 Task: Find connections with filter location Puerto del Rosario with filter topic #Motivationwith filter profile language English with filter current company Soundlines Group with filter school Atmiya Institute of Technology & Science with filter industry Warehousing and Storage with filter service category Web Development with filter keywords title Boilermaker
Action: Mouse moved to (624, 84)
Screenshot: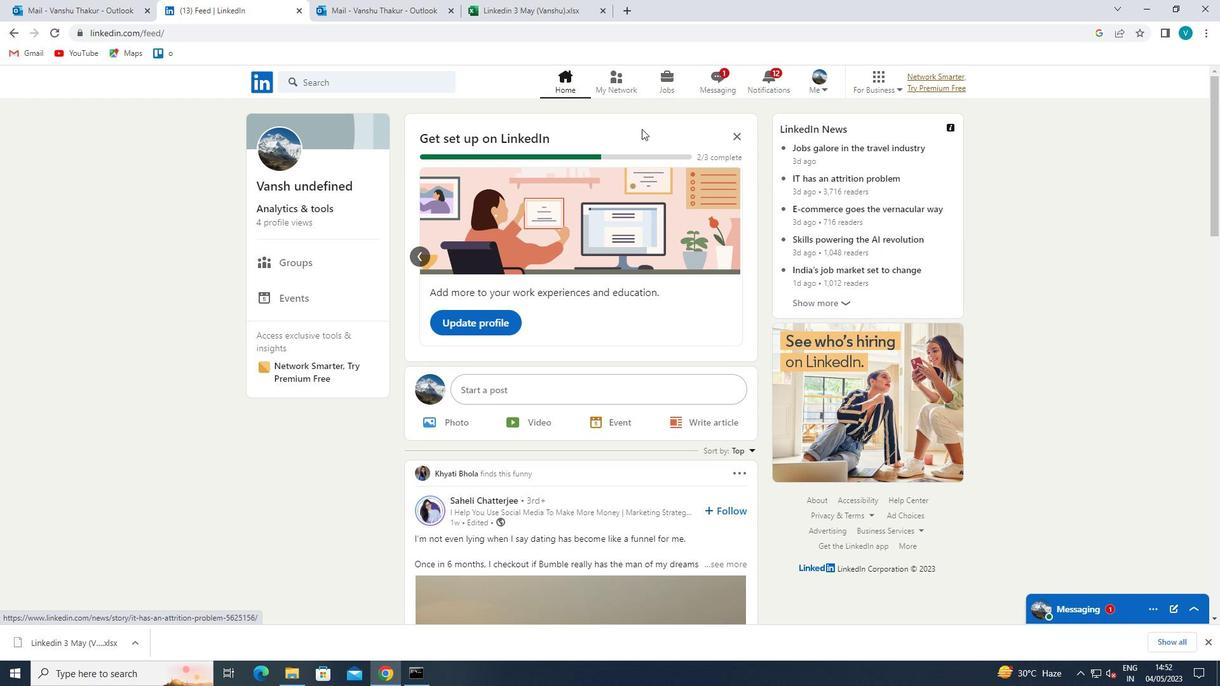 
Action: Mouse pressed left at (624, 84)
Screenshot: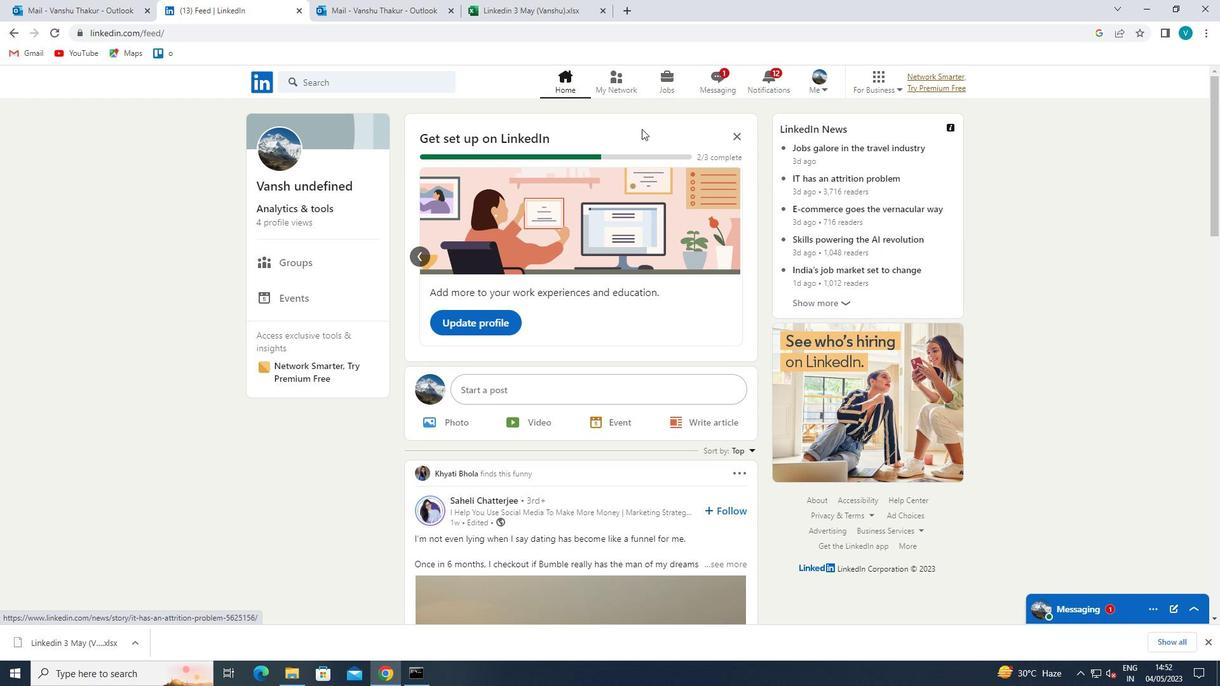 
Action: Mouse moved to (348, 158)
Screenshot: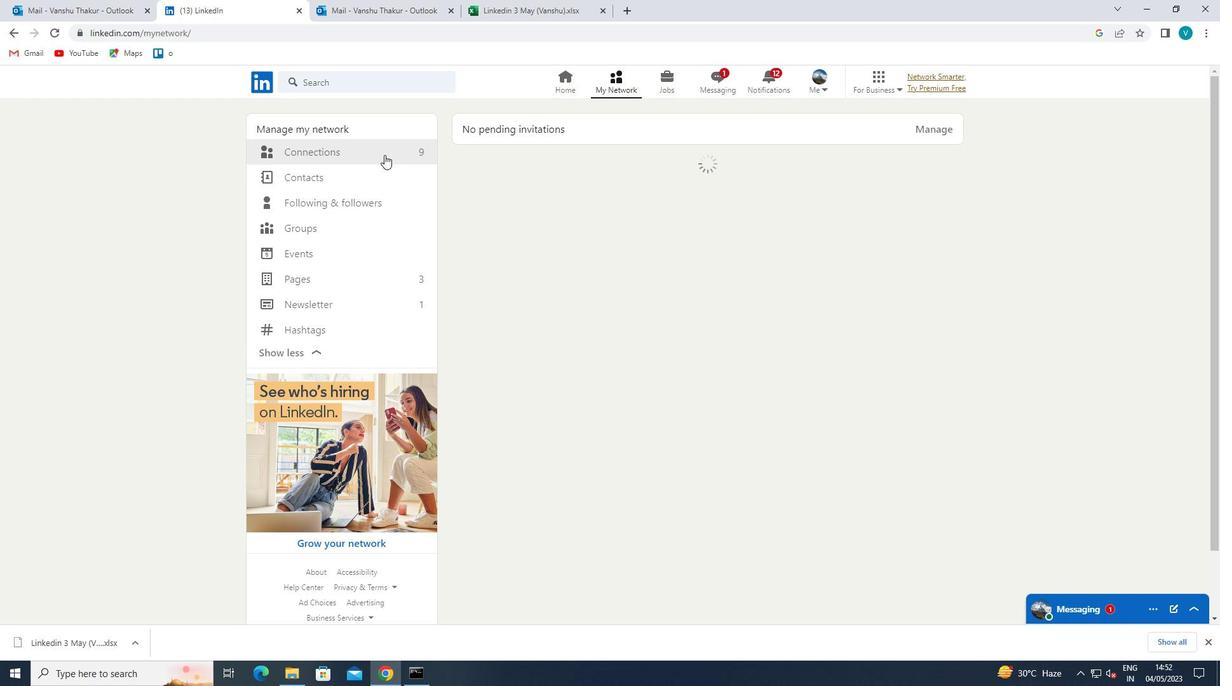 
Action: Mouse pressed left at (348, 158)
Screenshot: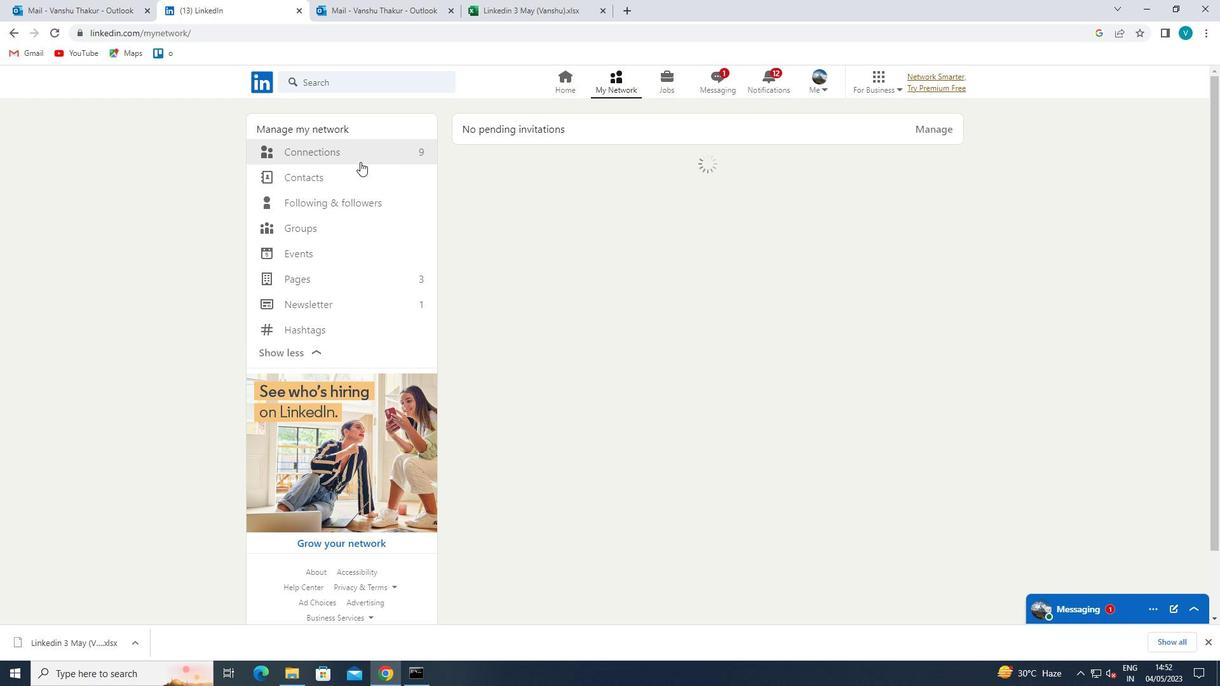 
Action: Mouse moved to (672, 146)
Screenshot: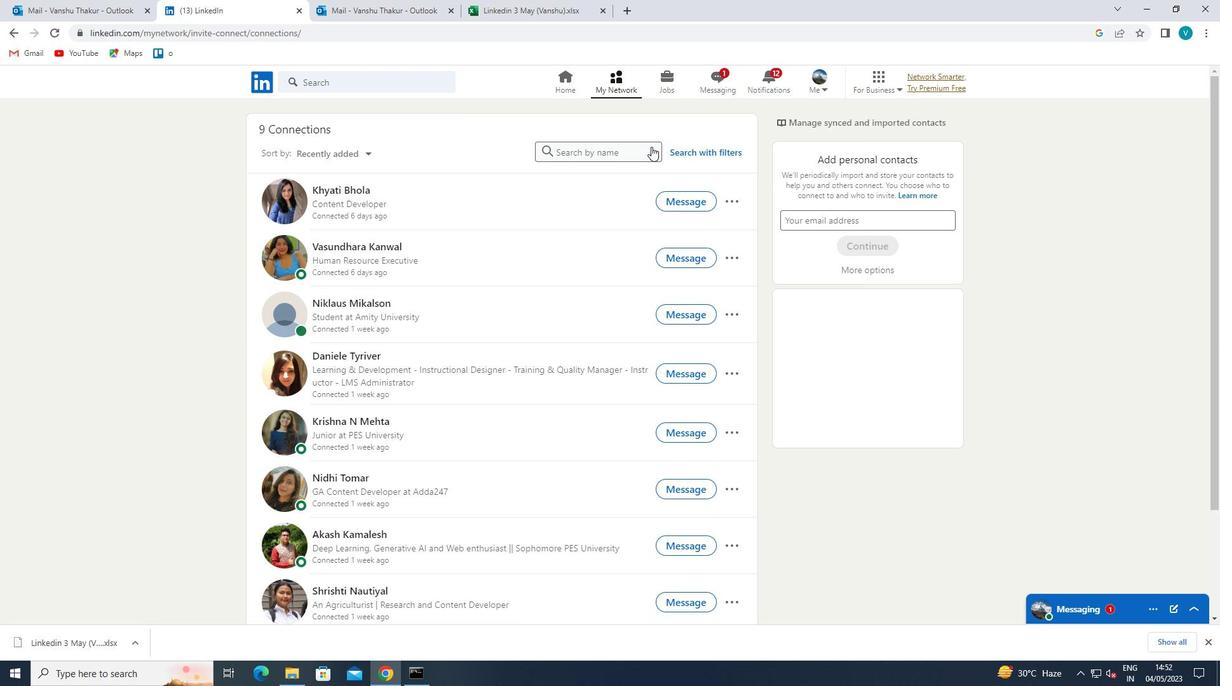 
Action: Mouse pressed left at (672, 146)
Screenshot: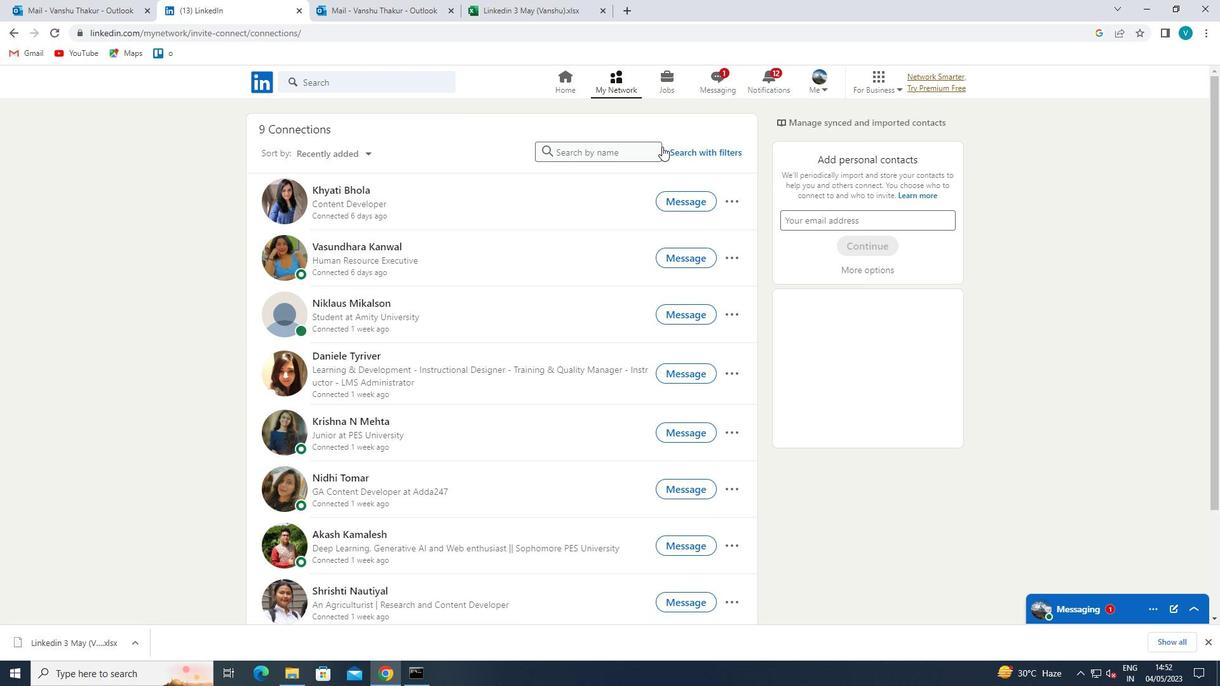 
Action: Mouse moved to (614, 120)
Screenshot: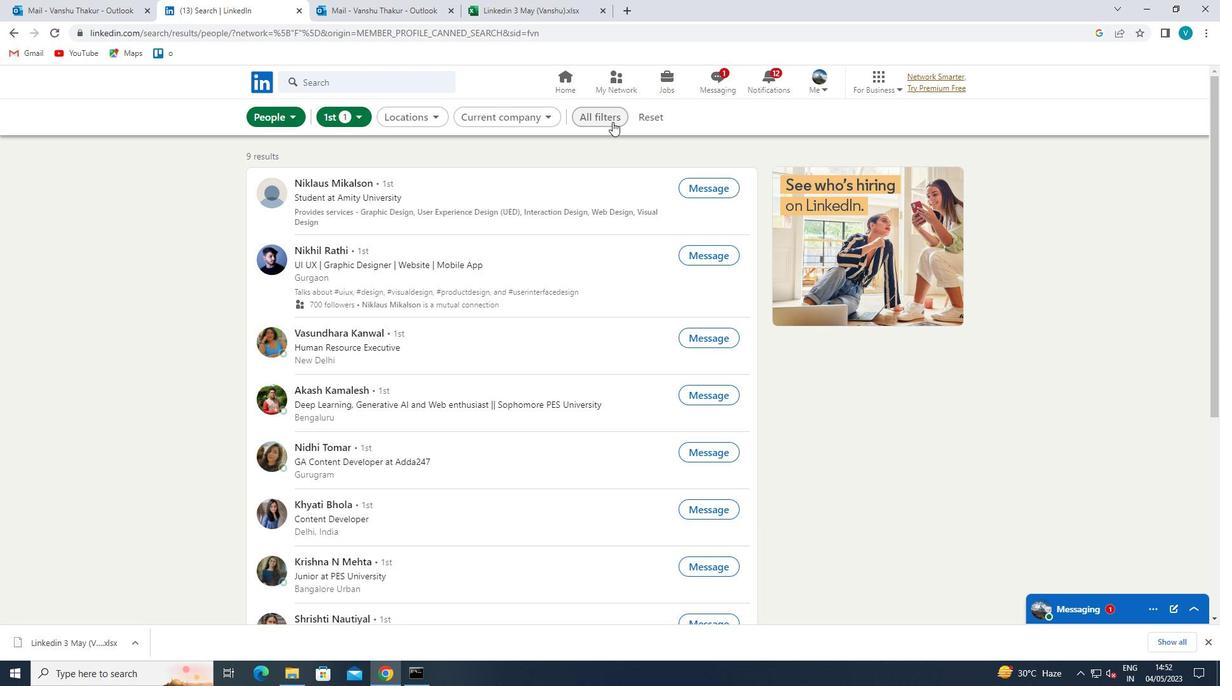 
Action: Mouse pressed left at (614, 120)
Screenshot: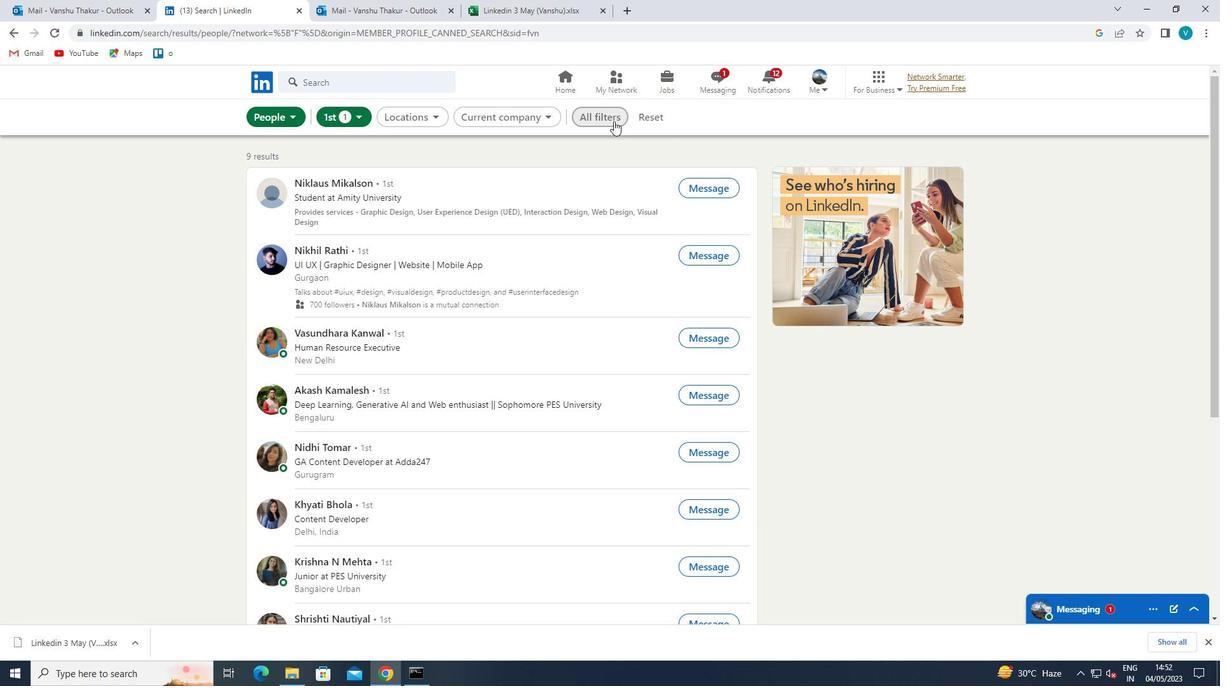 
Action: Mouse moved to (1119, 279)
Screenshot: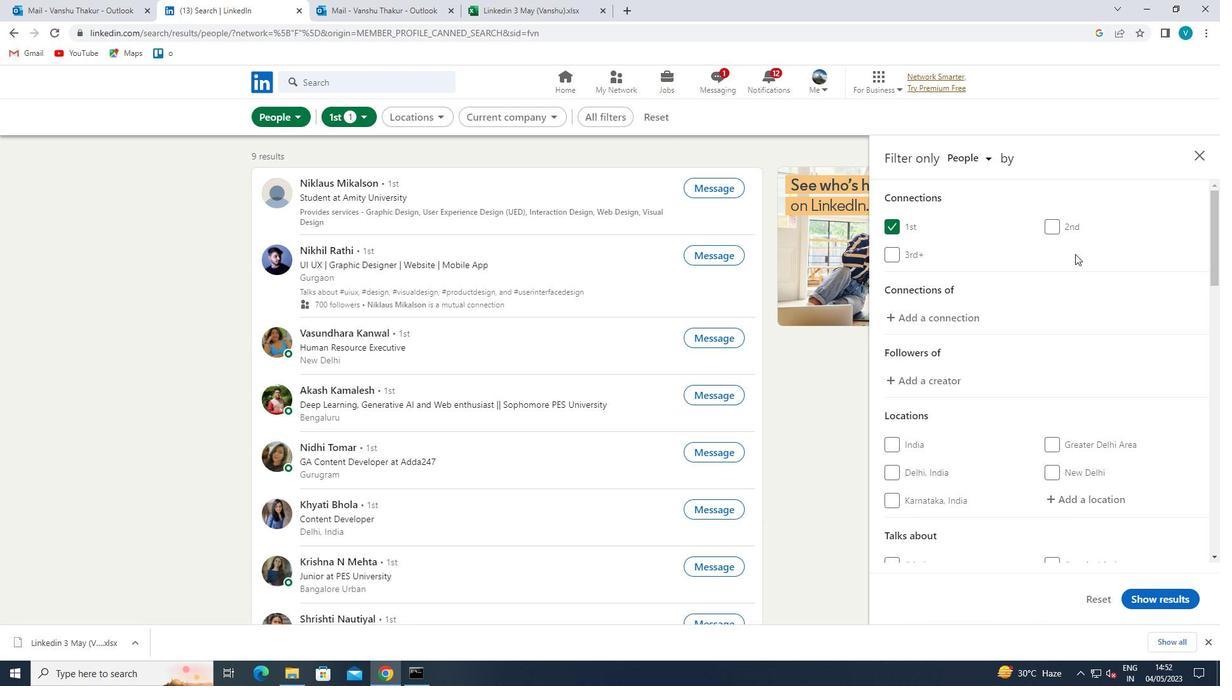 
Action: Mouse scrolled (1119, 278) with delta (0, 0)
Screenshot: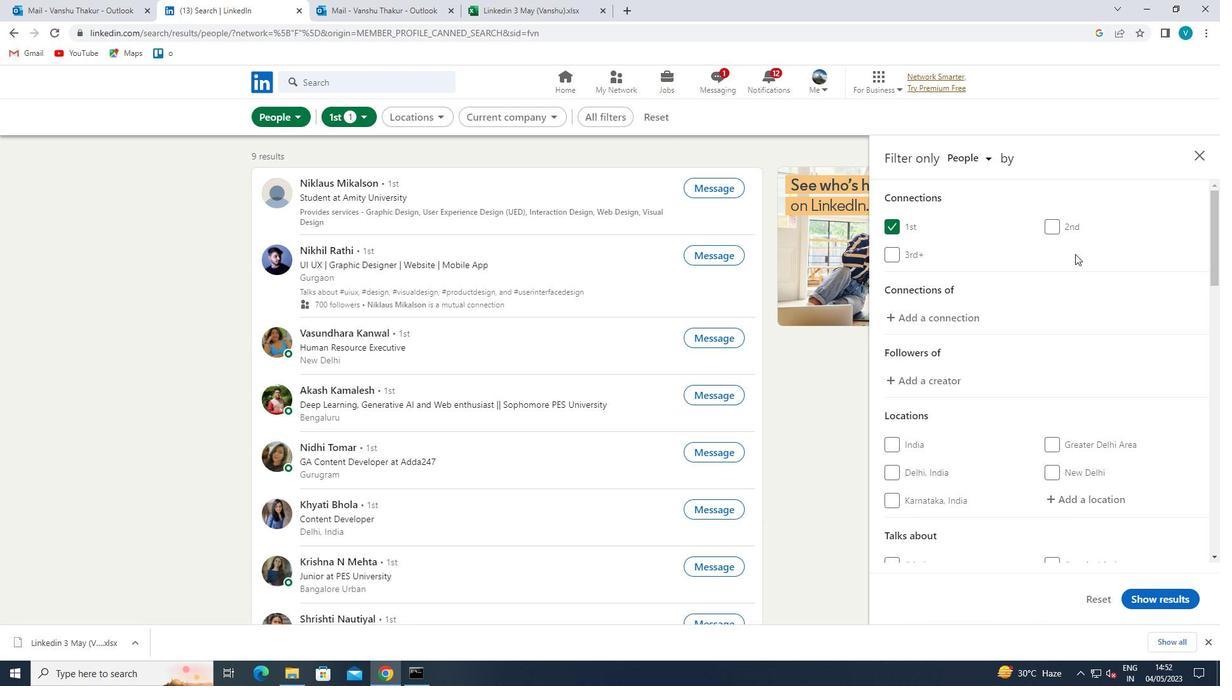 
Action: Mouse moved to (1123, 284)
Screenshot: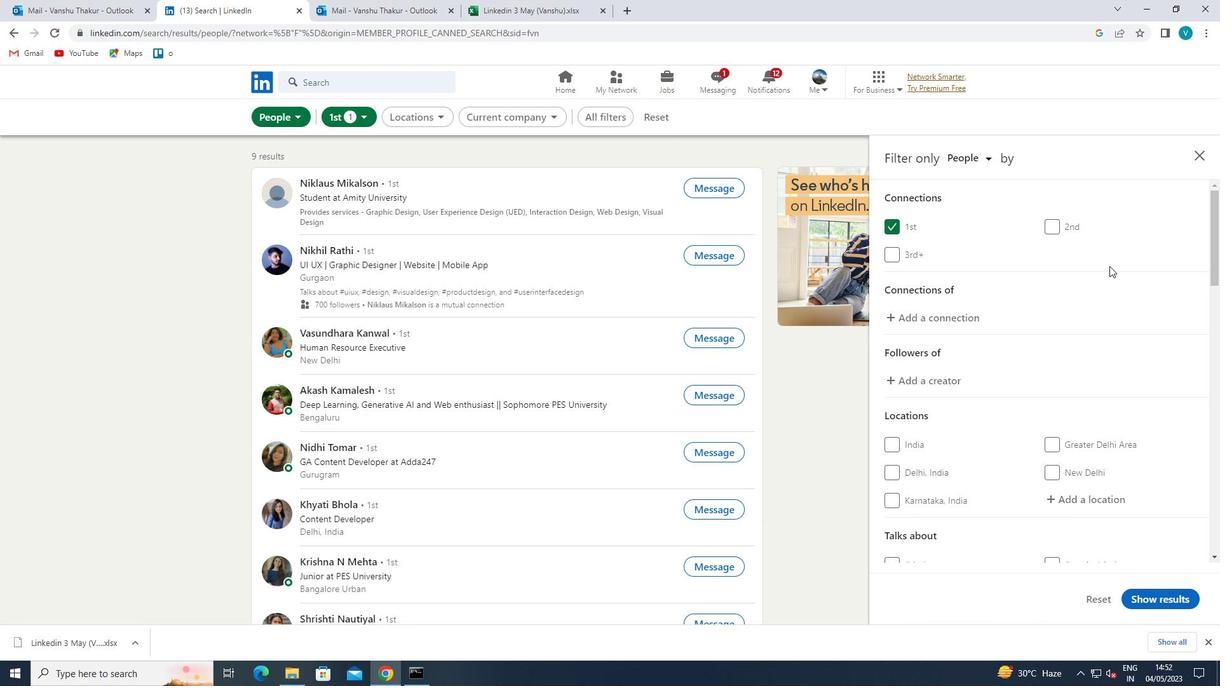 
Action: Mouse scrolled (1123, 284) with delta (0, 0)
Screenshot: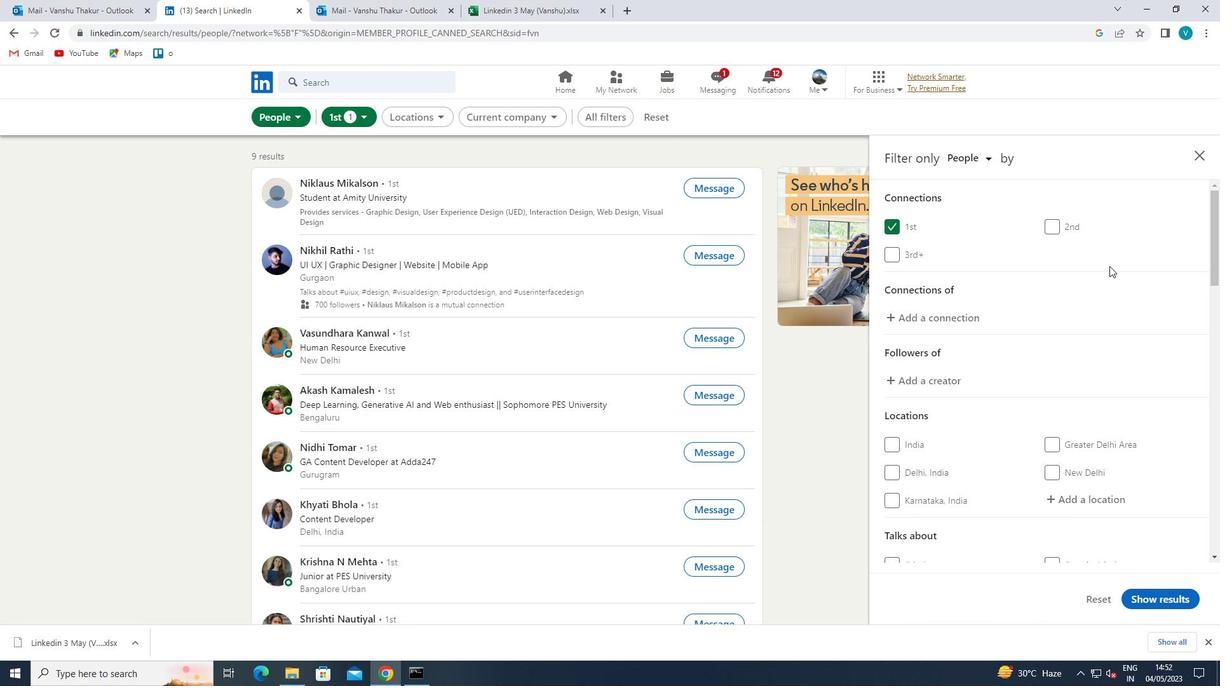 
Action: Mouse moved to (1116, 368)
Screenshot: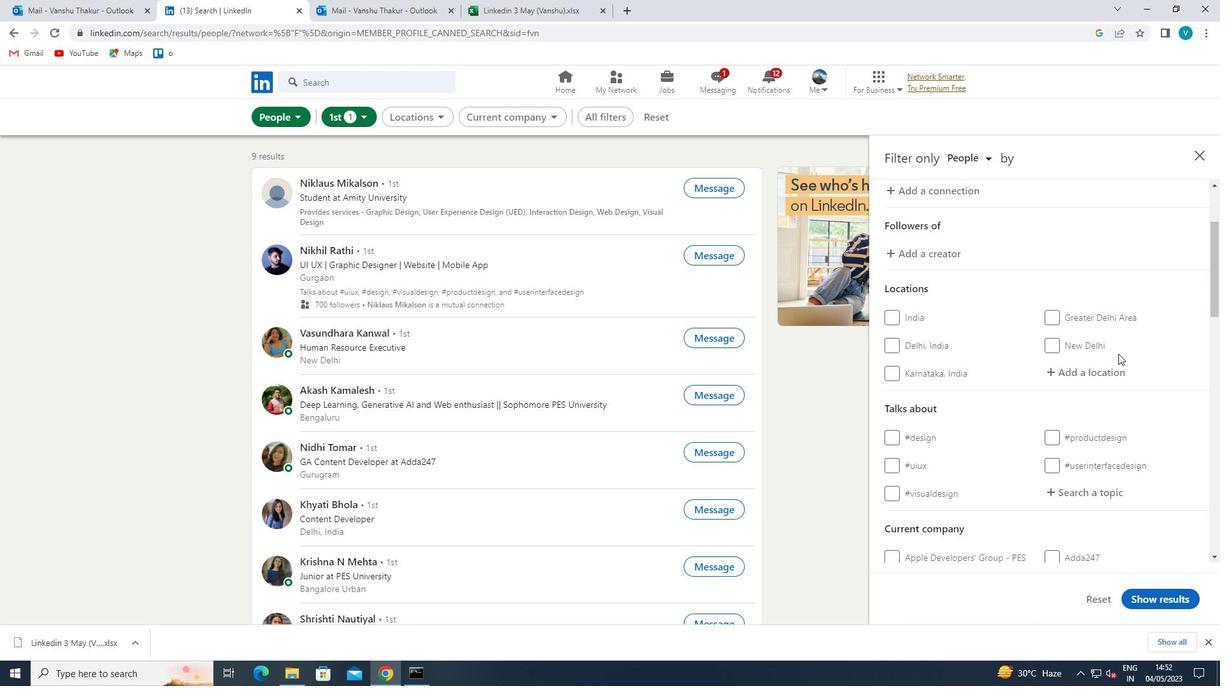 
Action: Mouse pressed left at (1116, 368)
Screenshot: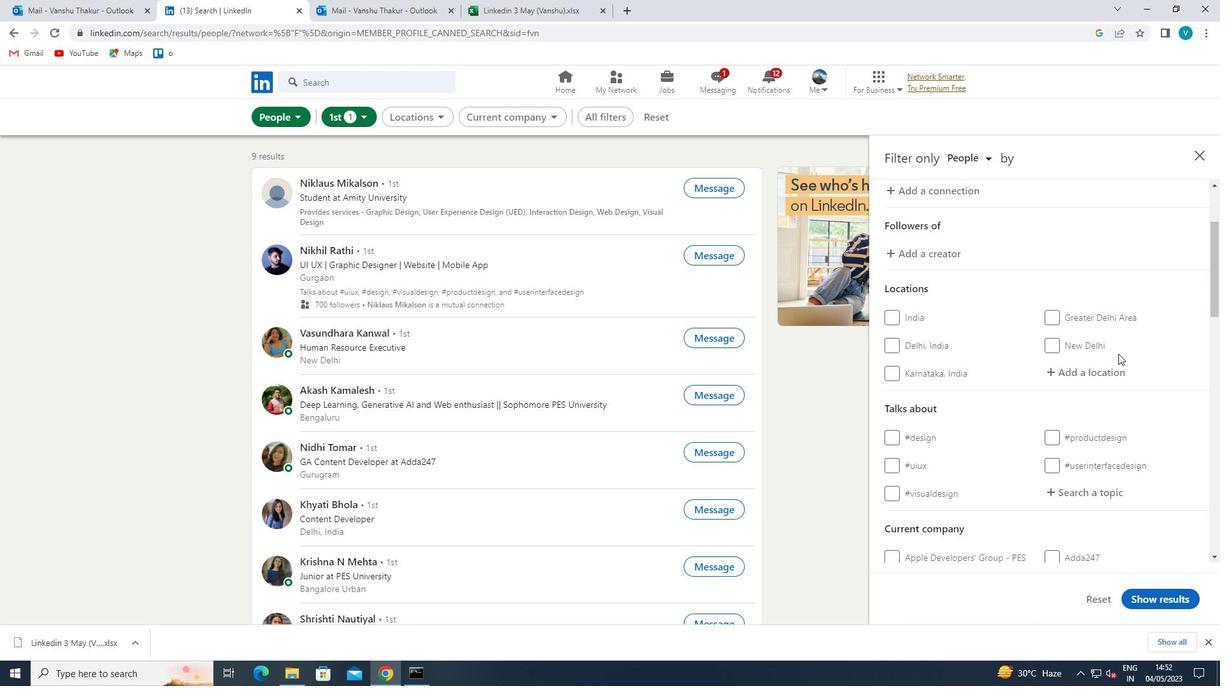 
Action: Mouse moved to (1069, 399)
Screenshot: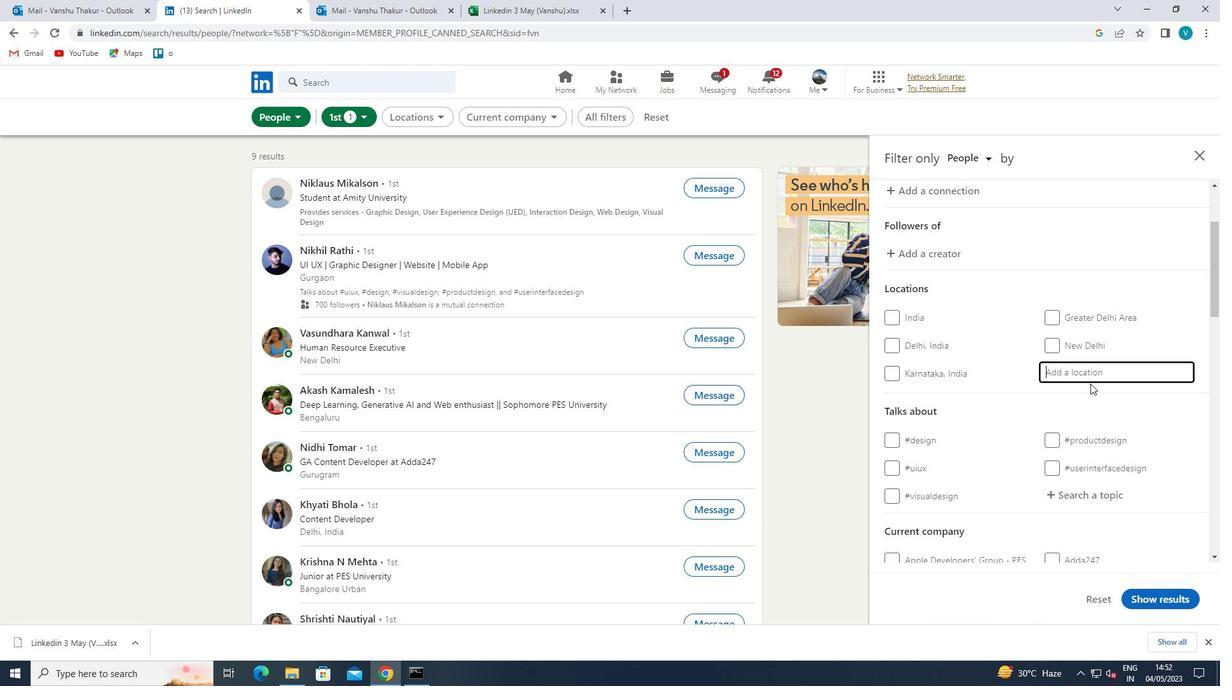 
Action: Key pressed <Key.shift><Key.shift><Key.shift><Key.shift><Key.shift><Key.shift><Key.shift><Key.shift><Key.shift>PUERTO
Screenshot: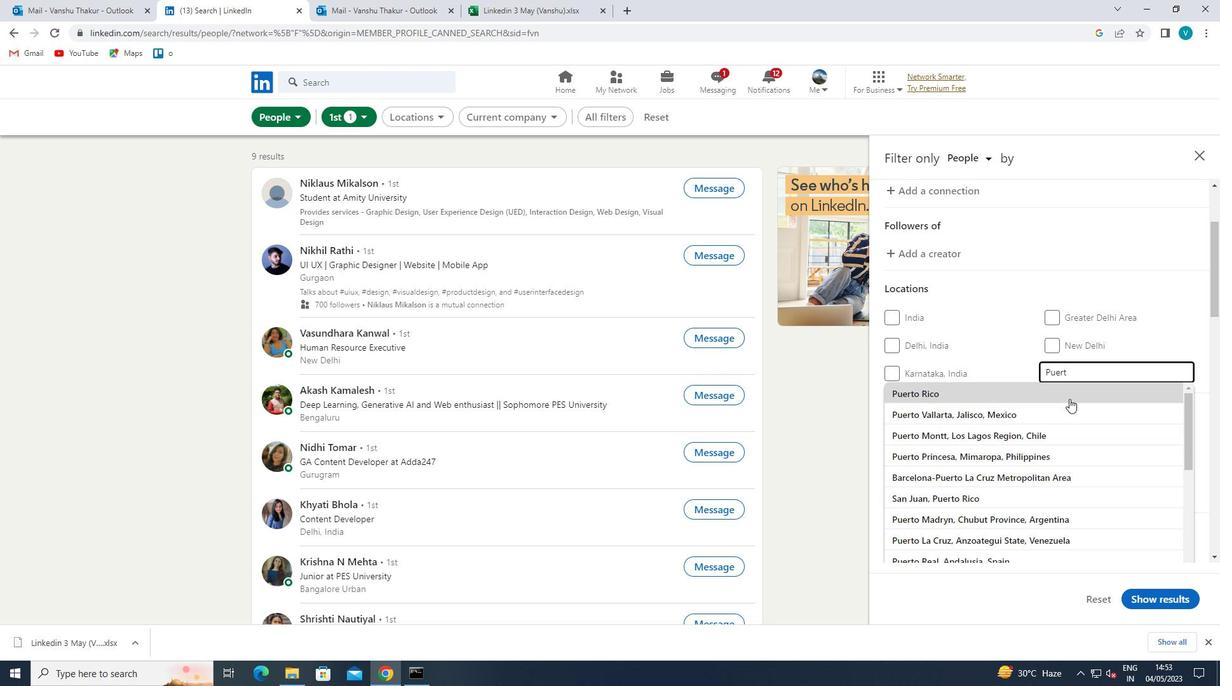 
Action: Mouse moved to (1070, 397)
Screenshot: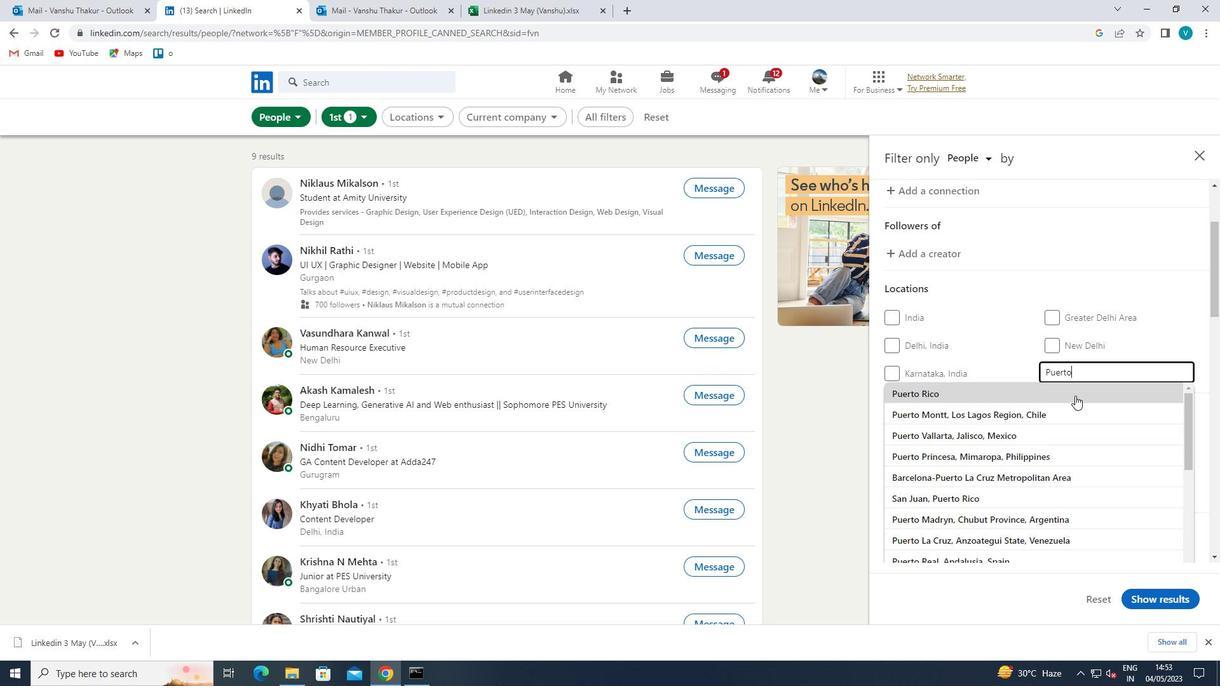 
Action: Key pressed <Key.space>D
Screenshot: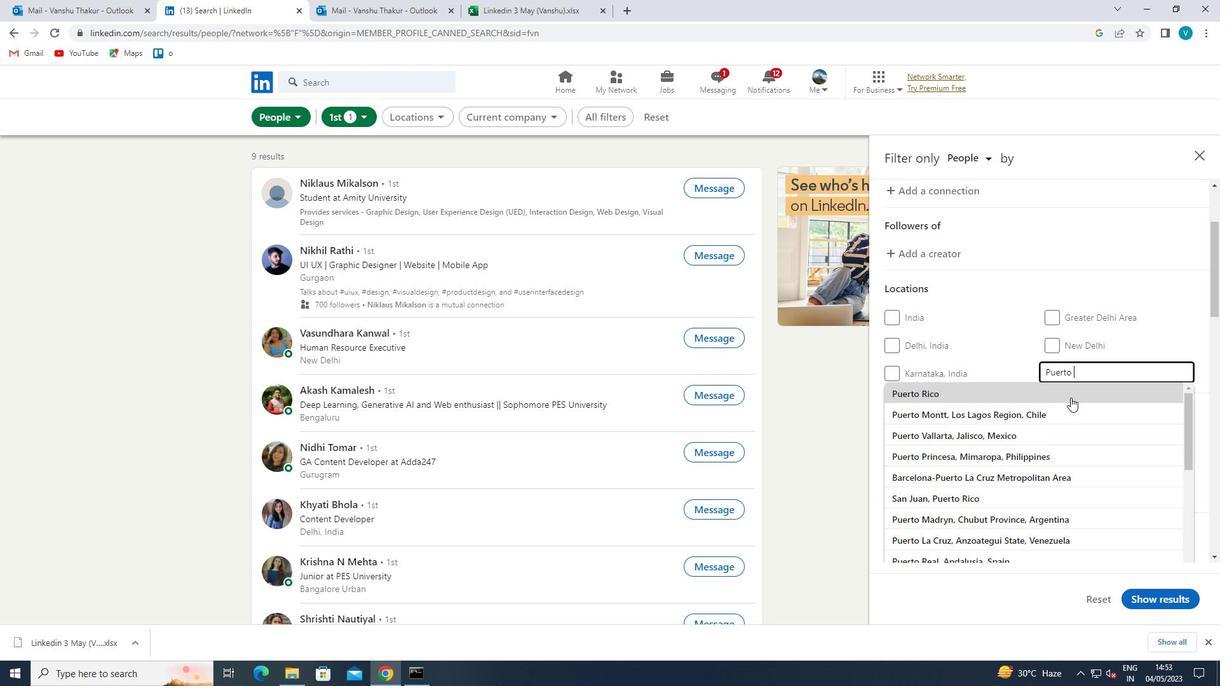 
Action: Mouse moved to (1069, 400)
Screenshot: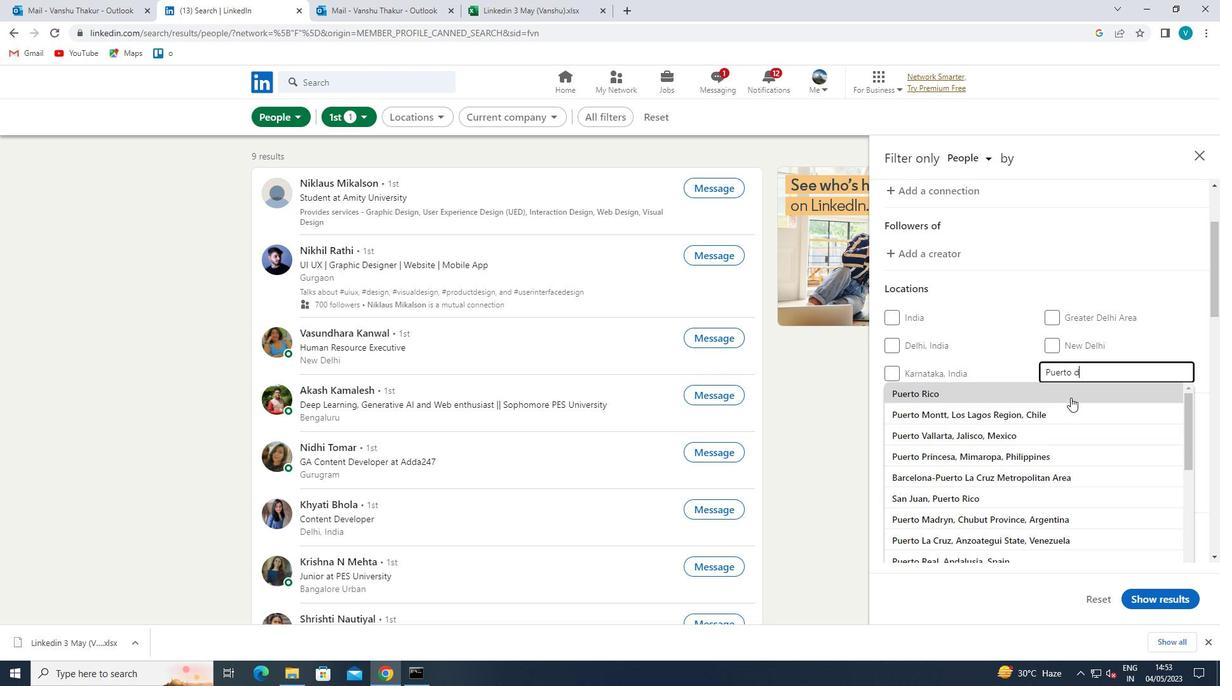 
Action: Key pressed E
Screenshot: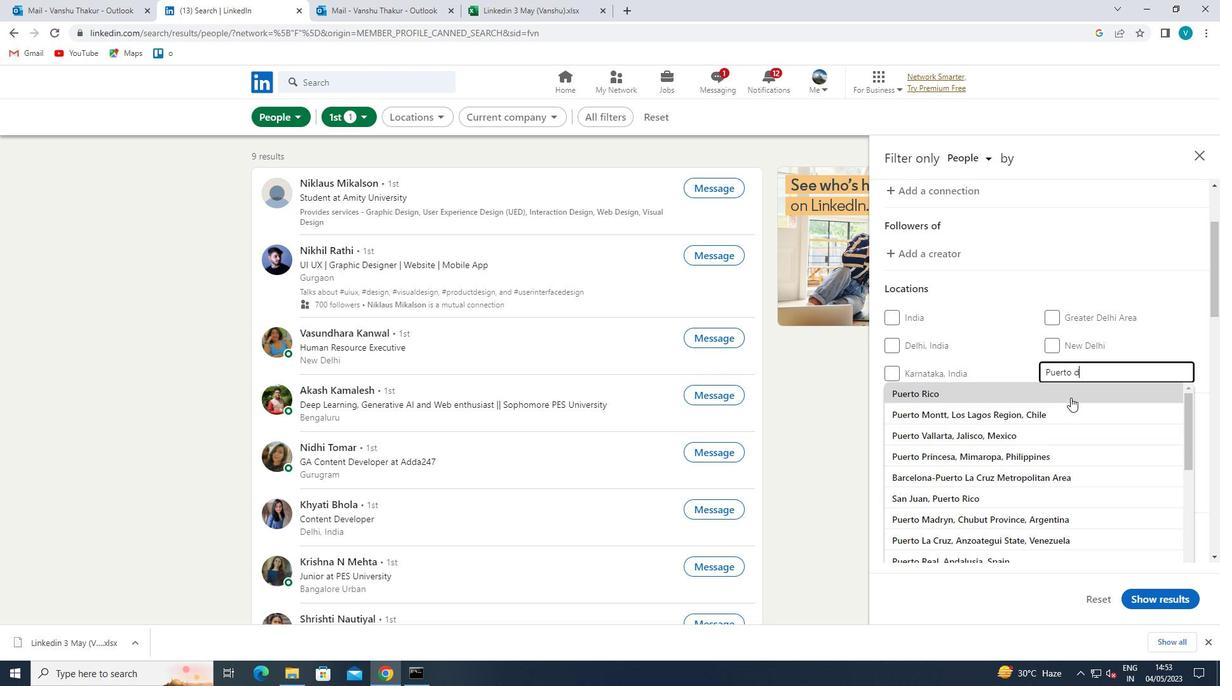 
Action: Mouse moved to (1063, 403)
Screenshot: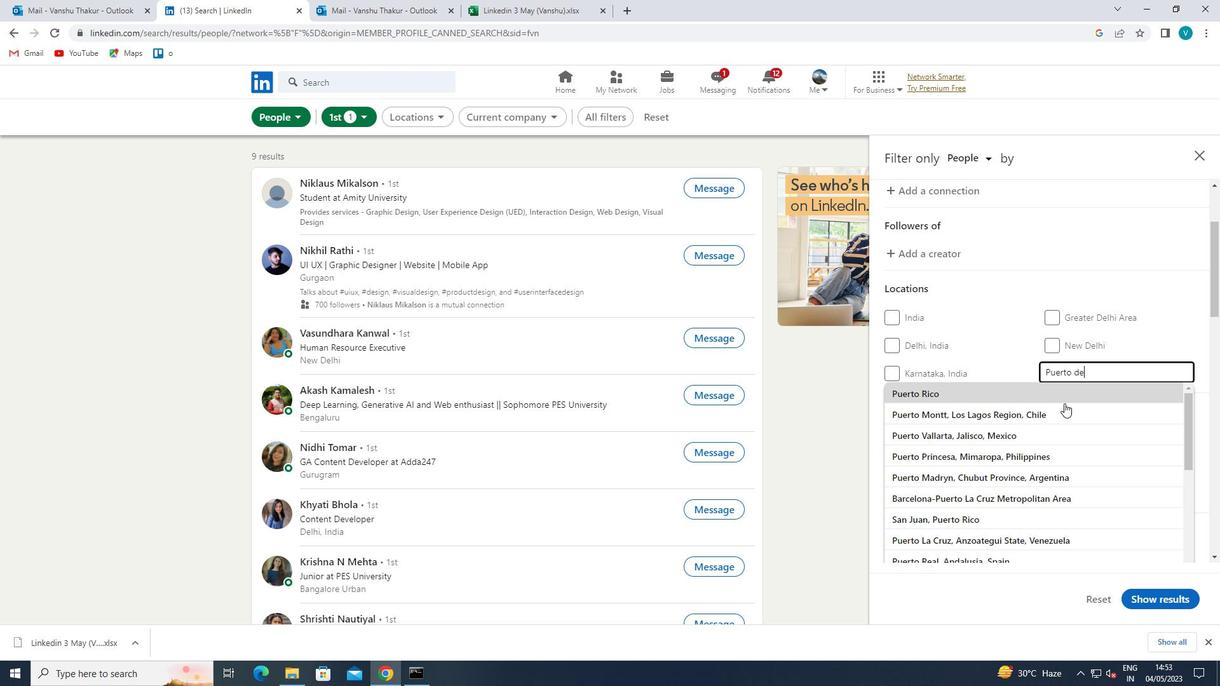 
Action: Key pressed L
Screenshot: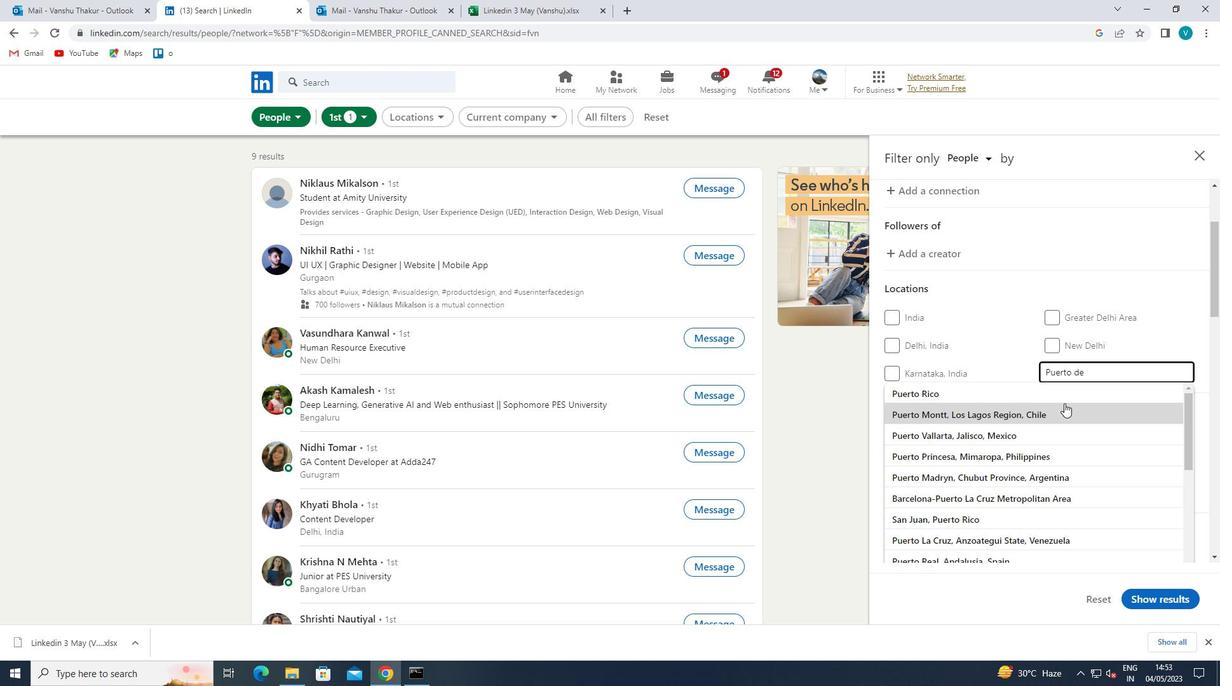 
Action: Mouse moved to (1035, 395)
Screenshot: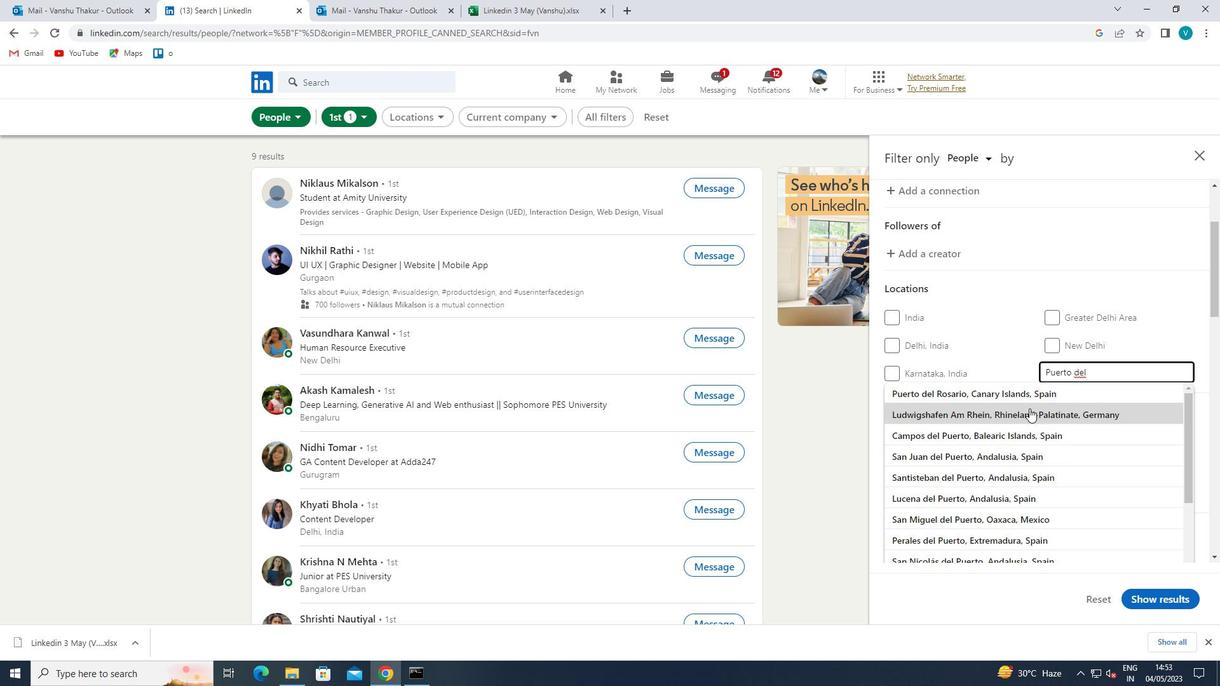 
Action: Mouse pressed left at (1035, 395)
Screenshot: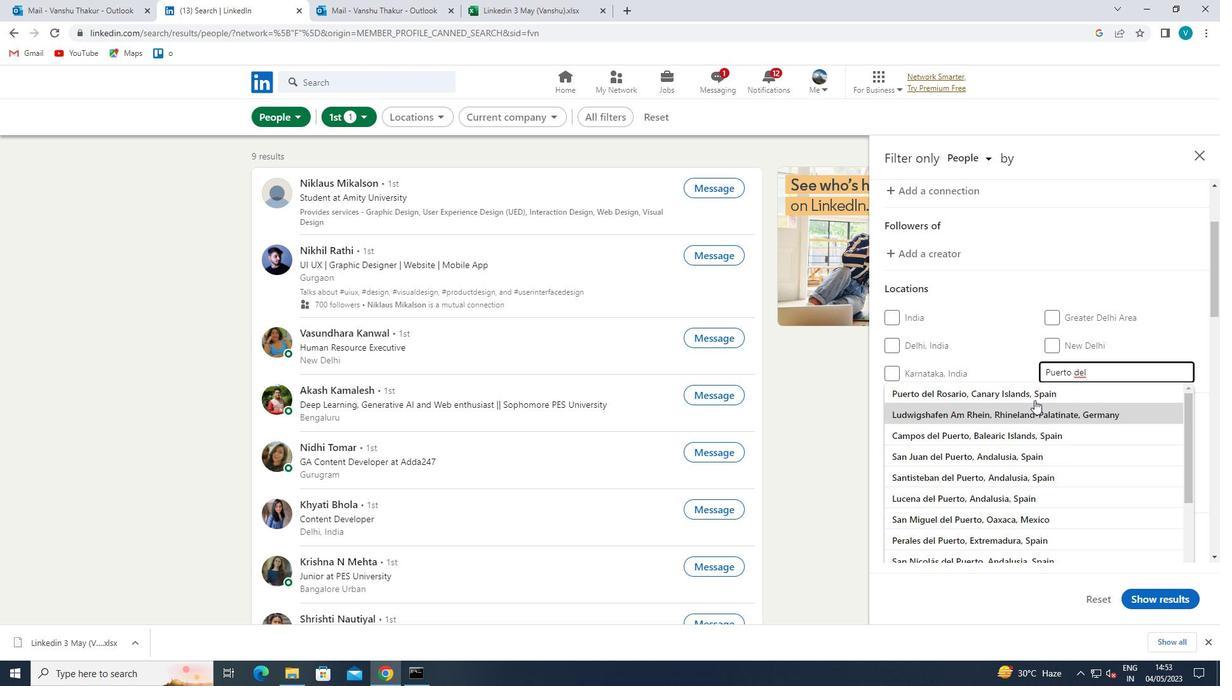
Action: Mouse moved to (1033, 392)
Screenshot: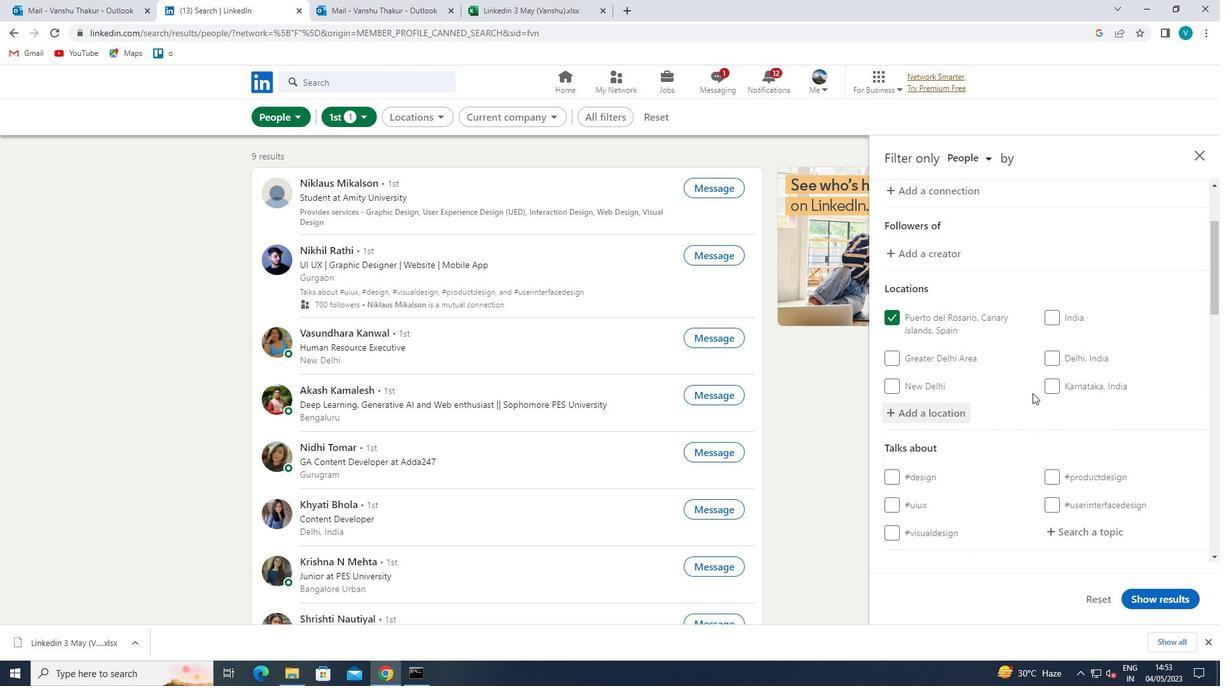 
Action: Mouse scrolled (1033, 392) with delta (0, 0)
Screenshot: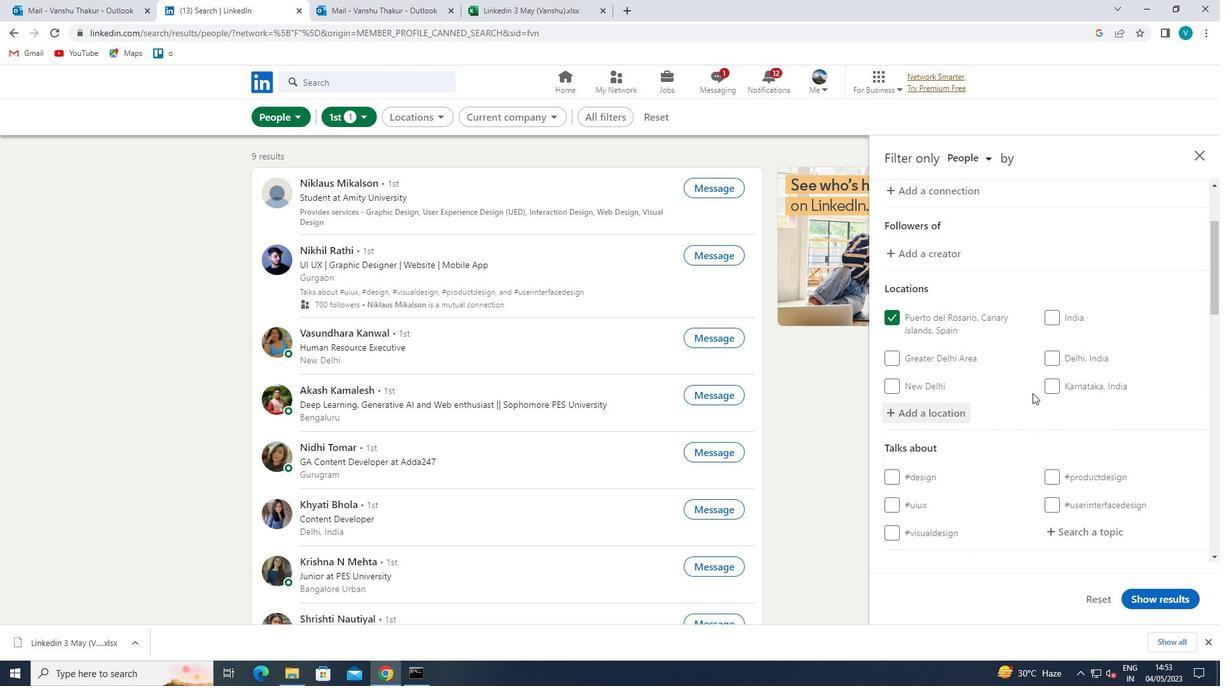 
Action: Mouse moved to (1036, 393)
Screenshot: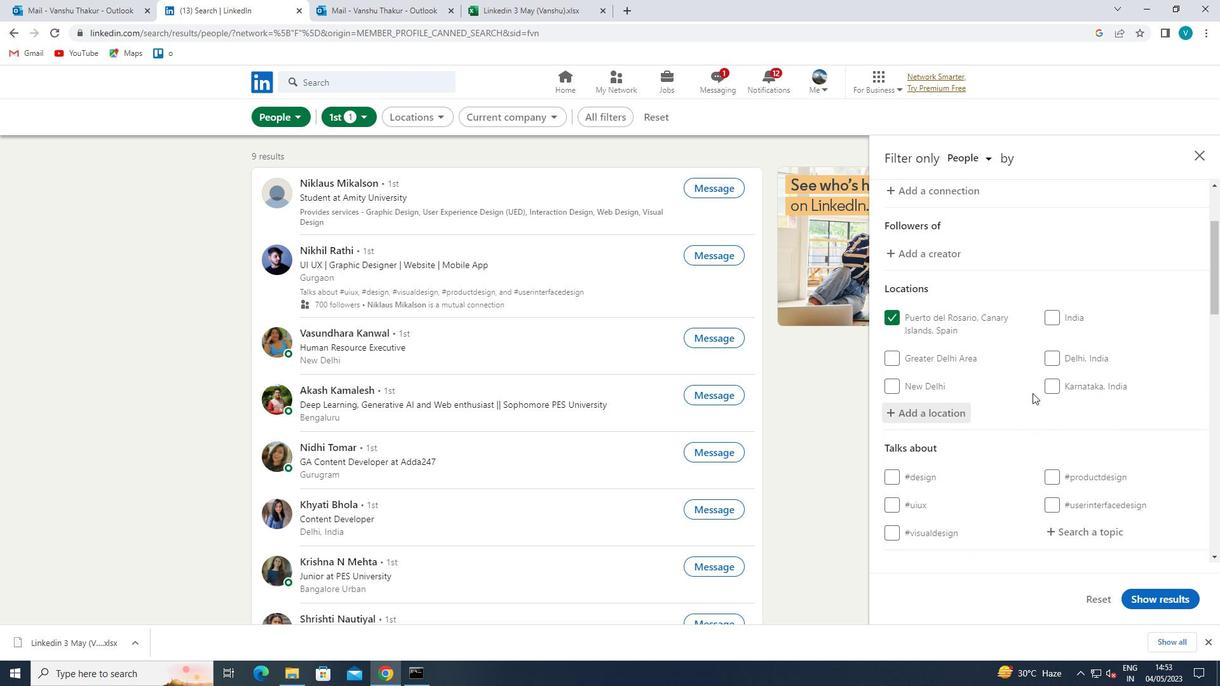 
Action: Mouse scrolled (1036, 392) with delta (0, 0)
Screenshot: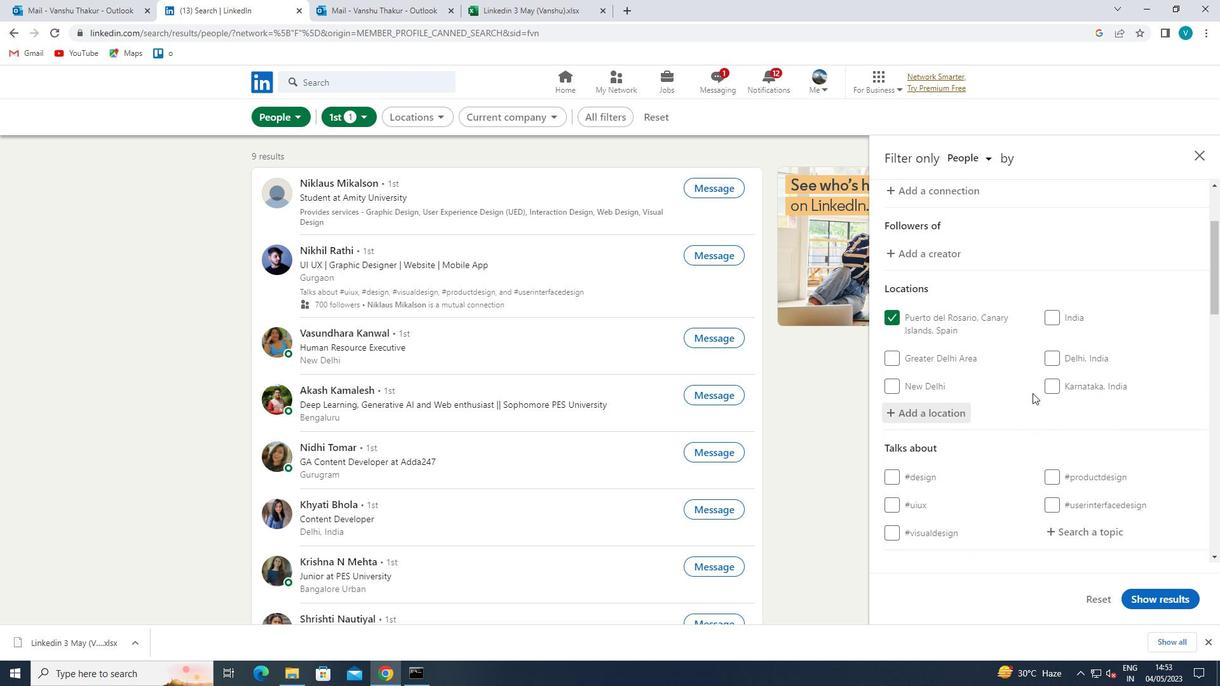 
Action: Mouse moved to (1039, 396)
Screenshot: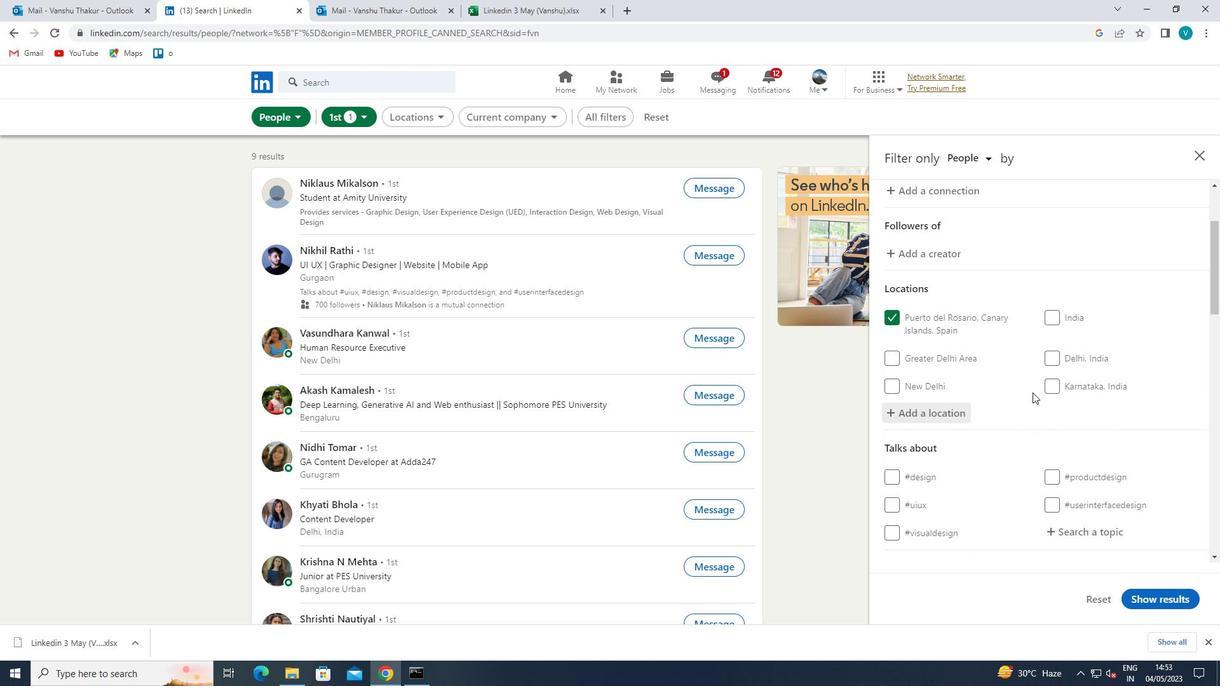 
Action: Mouse scrolled (1039, 395) with delta (0, 0)
Screenshot: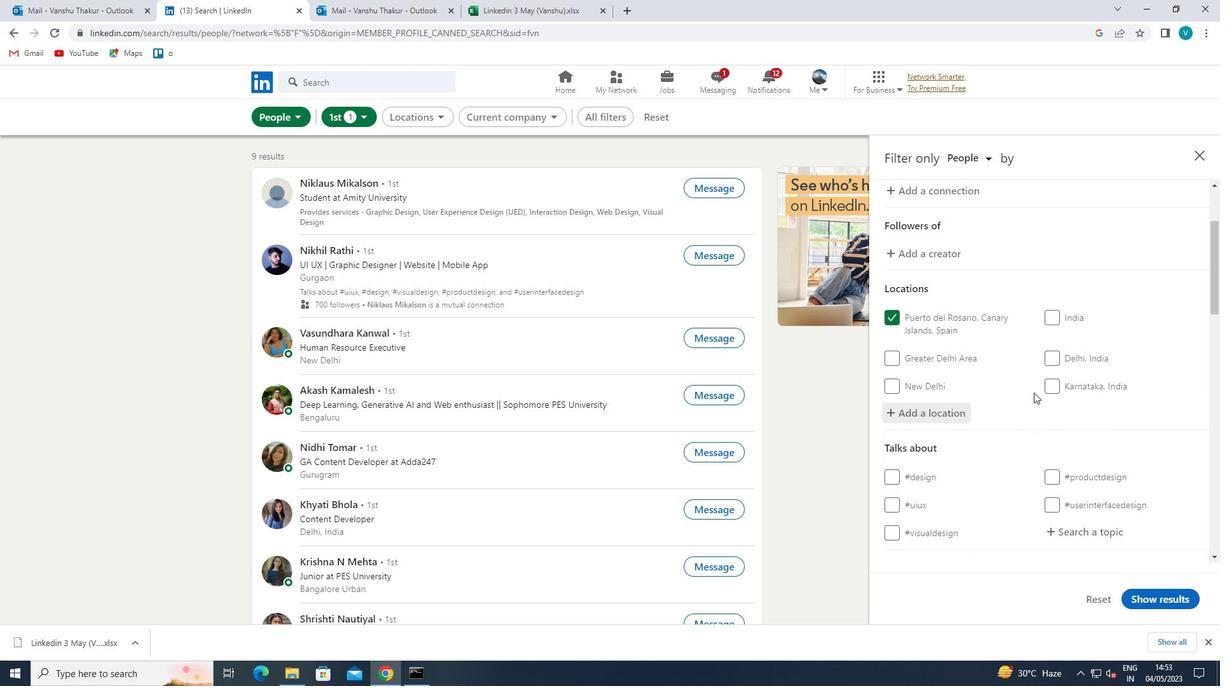 
Action: Mouse moved to (1107, 346)
Screenshot: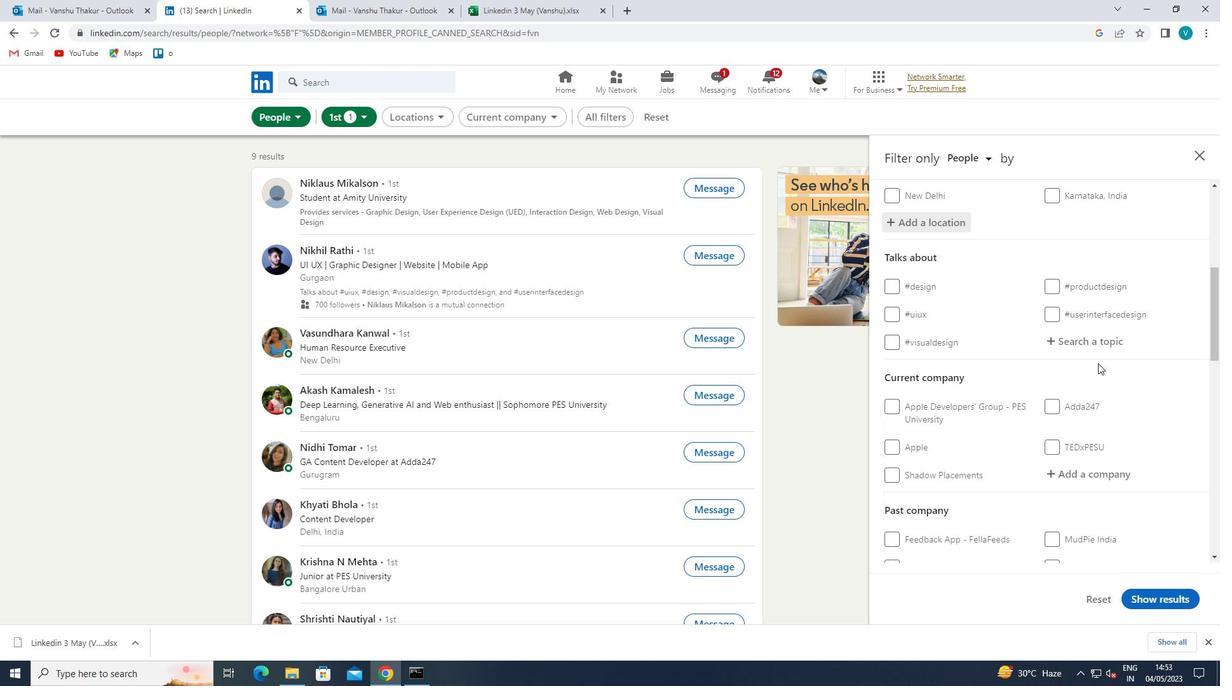 
Action: Mouse pressed left at (1107, 346)
Screenshot: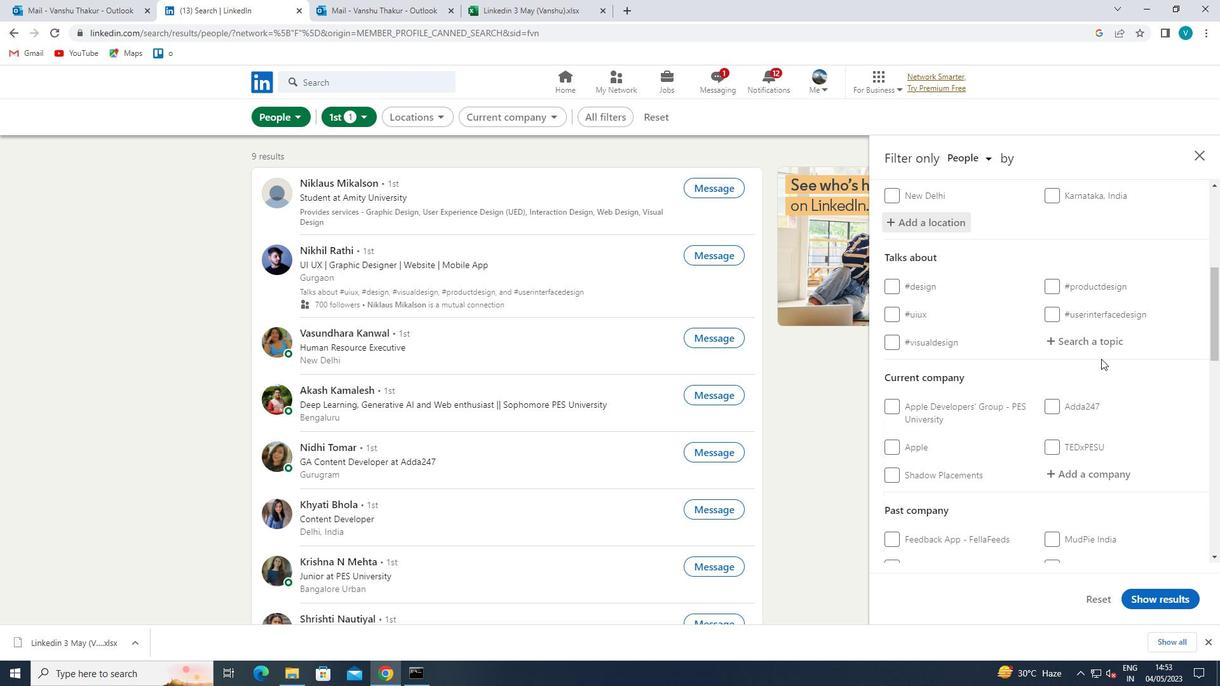 
Action: Mouse moved to (1100, 350)
Screenshot: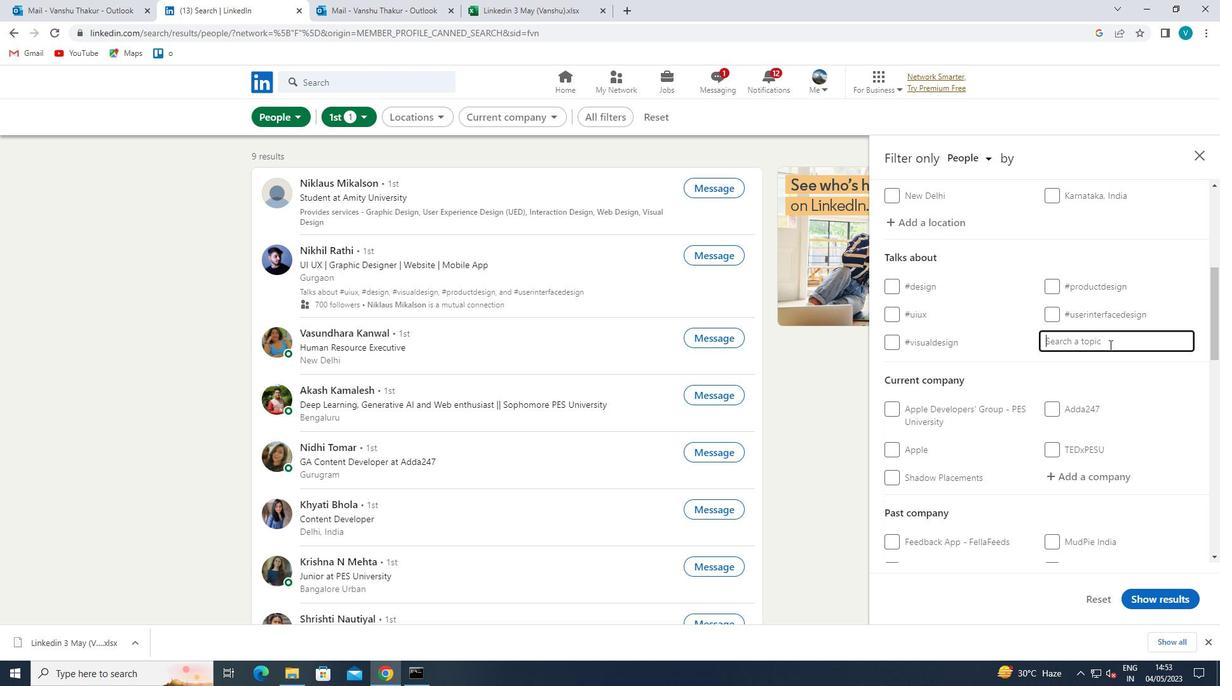 
Action: Key pressed MOTIV
Screenshot: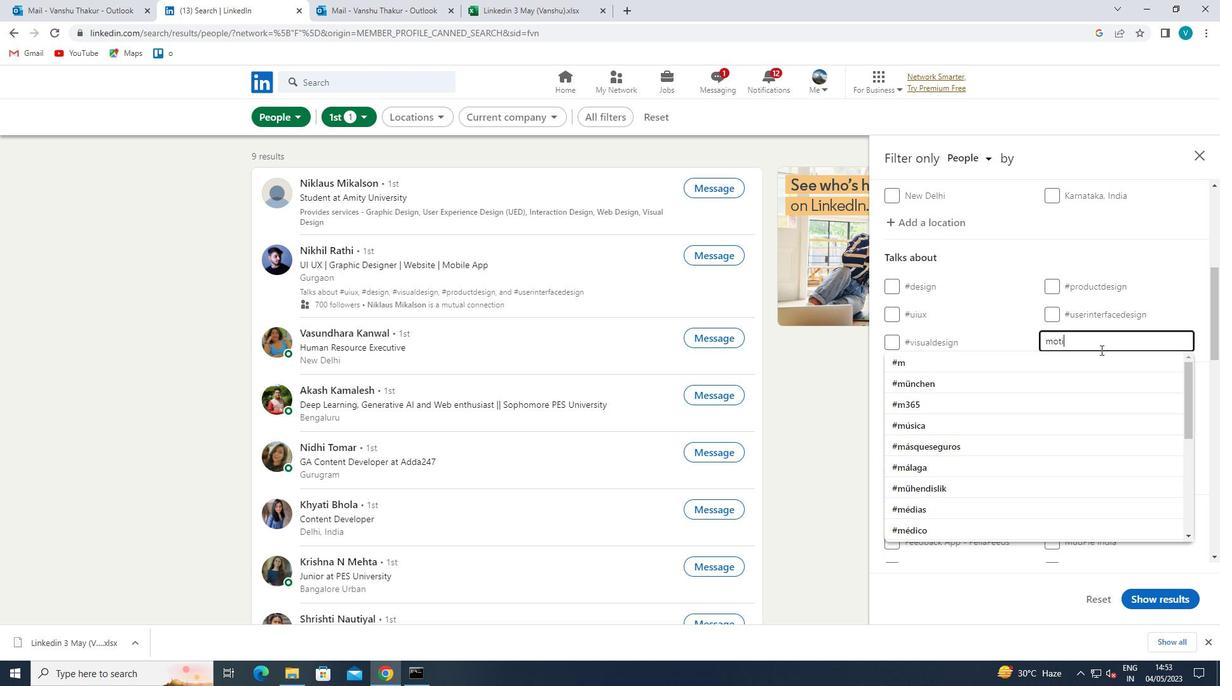 
Action: Mouse moved to (1100, 350)
Screenshot: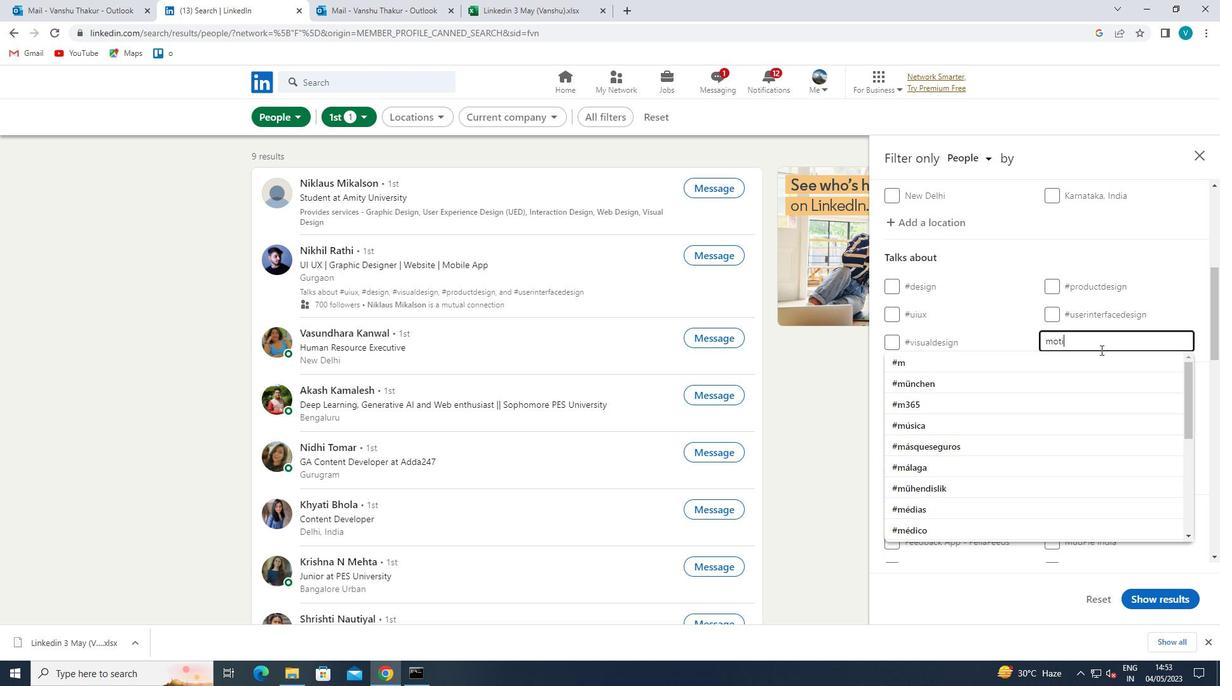 
Action: Key pressed A
Screenshot: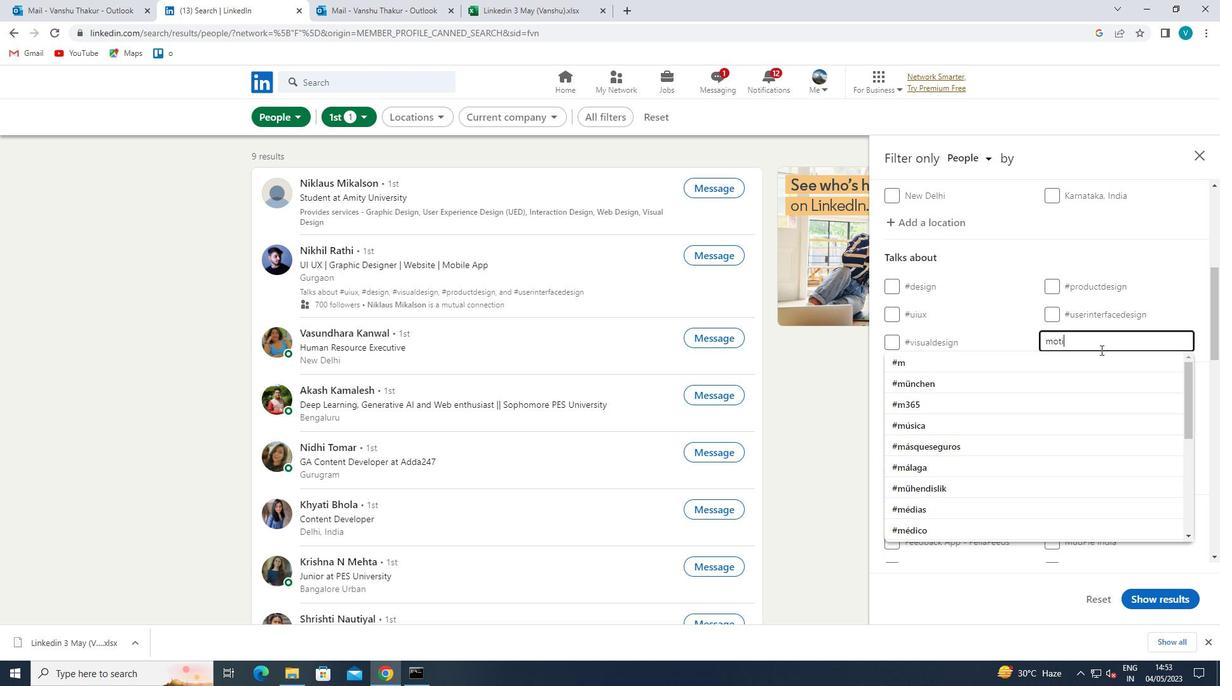 
Action: Mouse moved to (1100, 350)
Screenshot: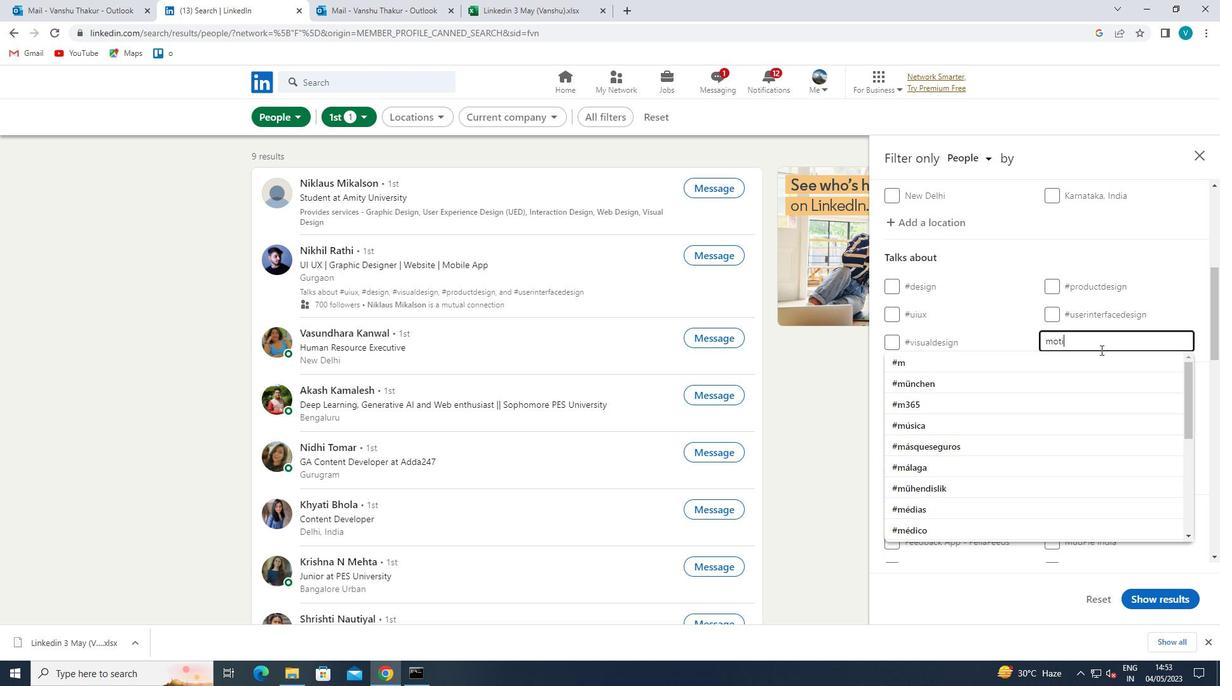 
Action: Key pressed T
Screenshot: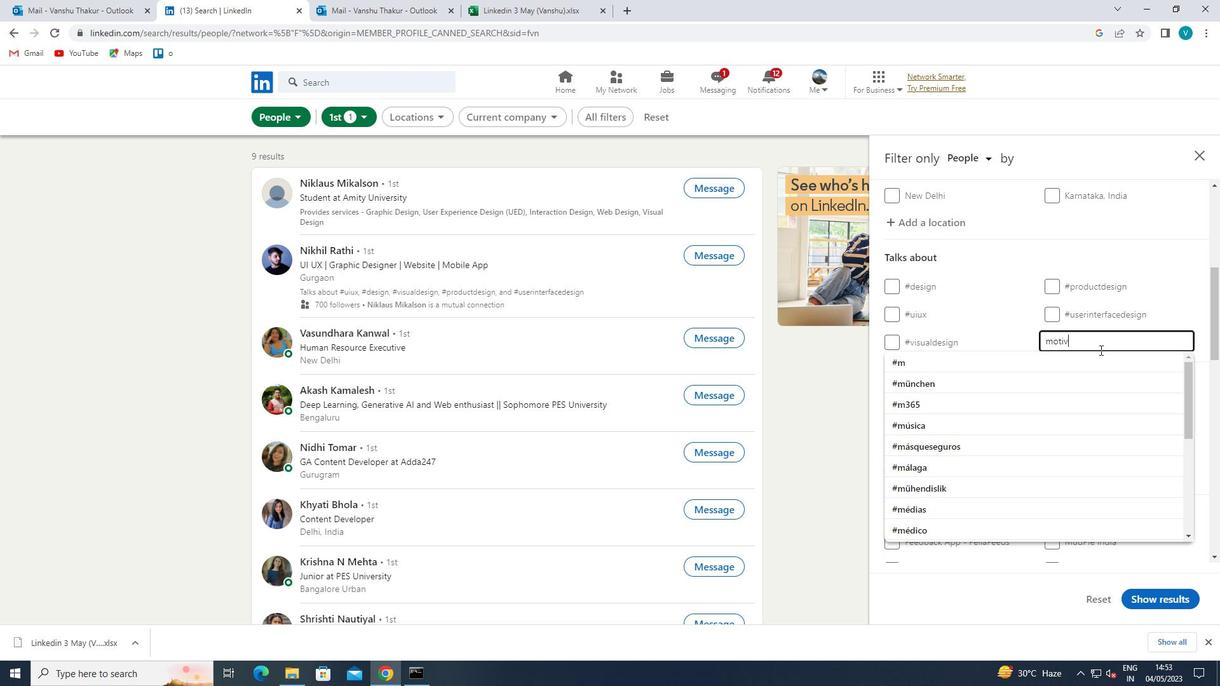 
Action: Mouse moved to (1099, 350)
Screenshot: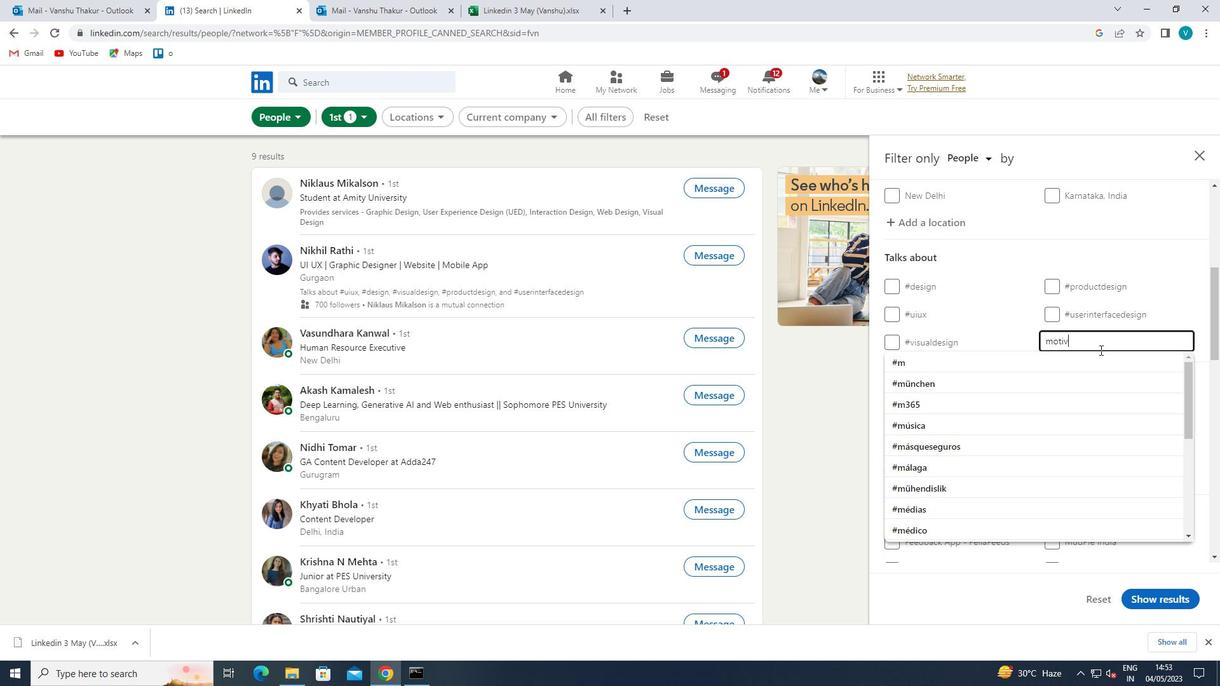 
Action: Key pressed ION
Screenshot: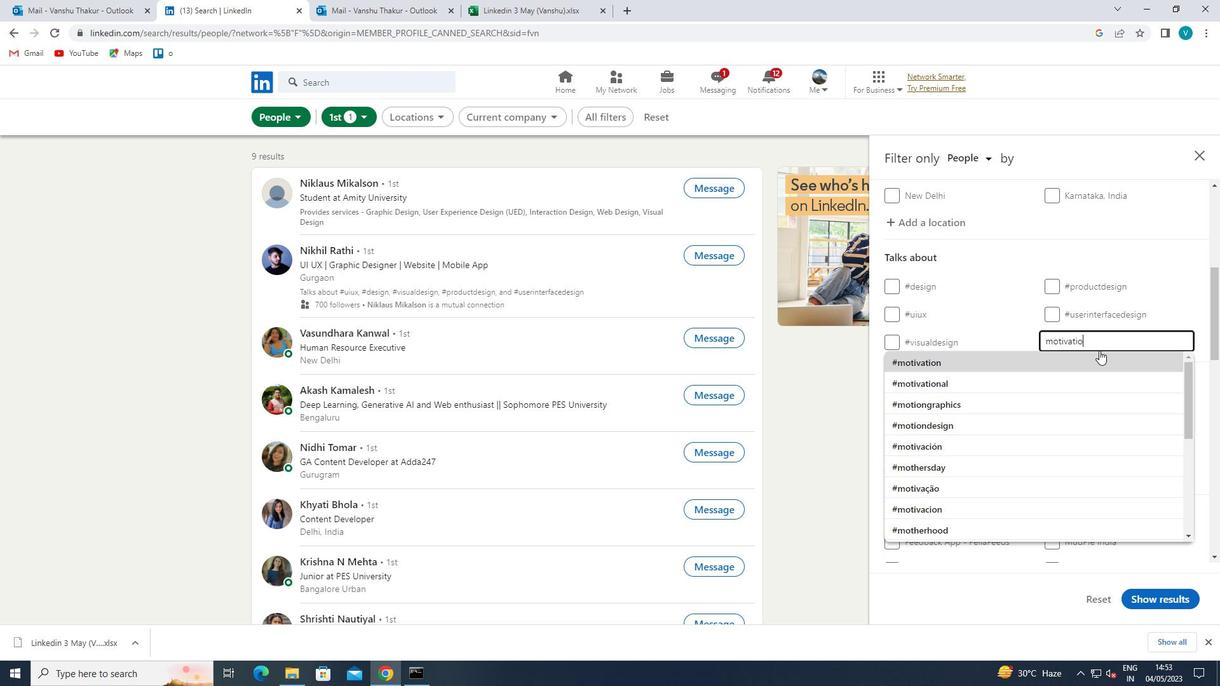 
Action: Mouse moved to (1096, 353)
Screenshot: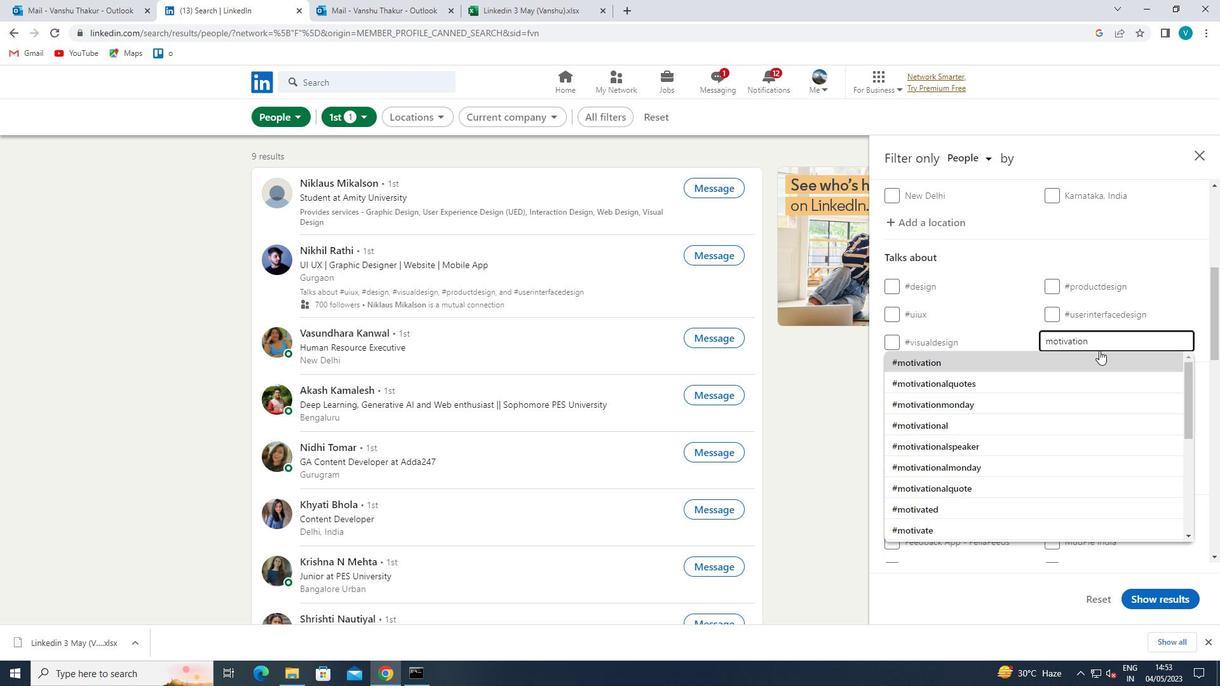 
Action: Mouse pressed left at (1096, 353)
Screenshot: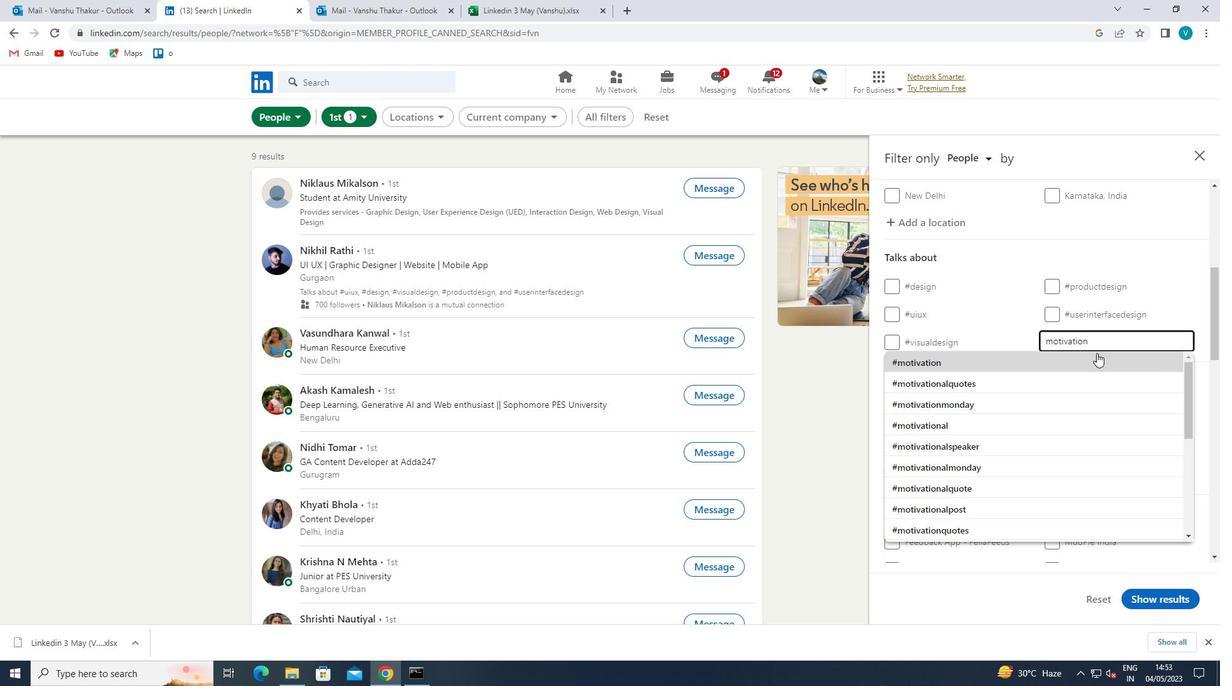 
Action: Mouse moved to (1088, 357)
Screenshot: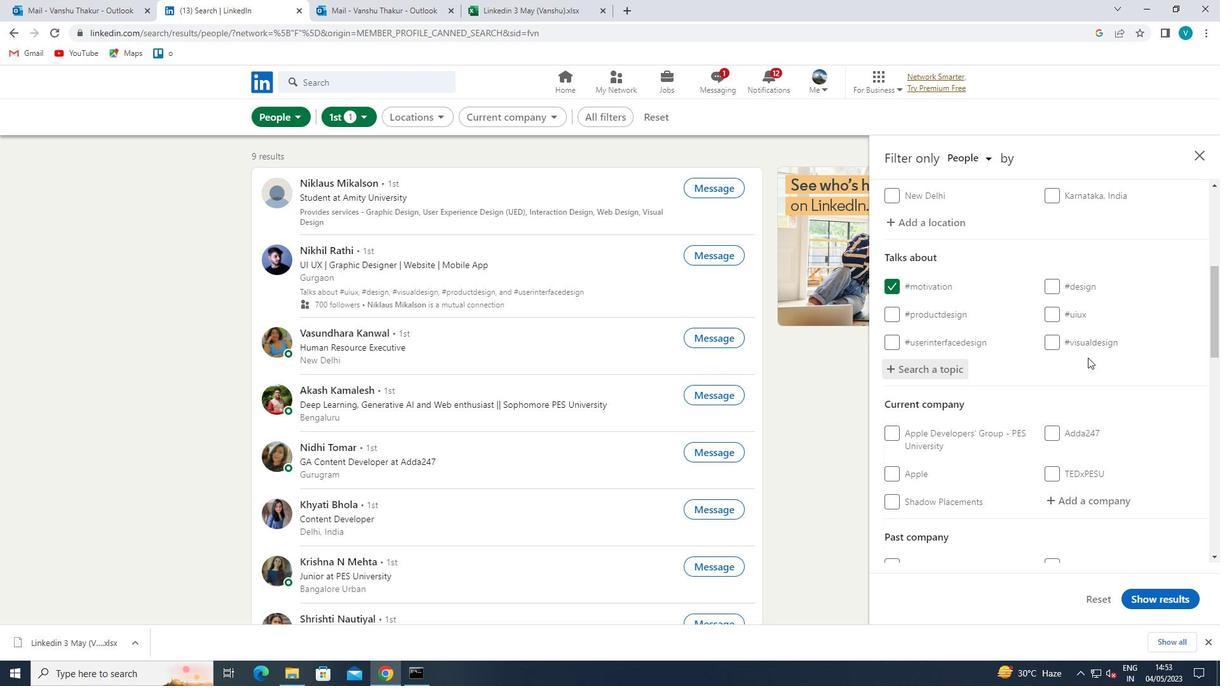 
Action: Mouse scrolled (1088, 357) with delta (0, 0)
Screenshot: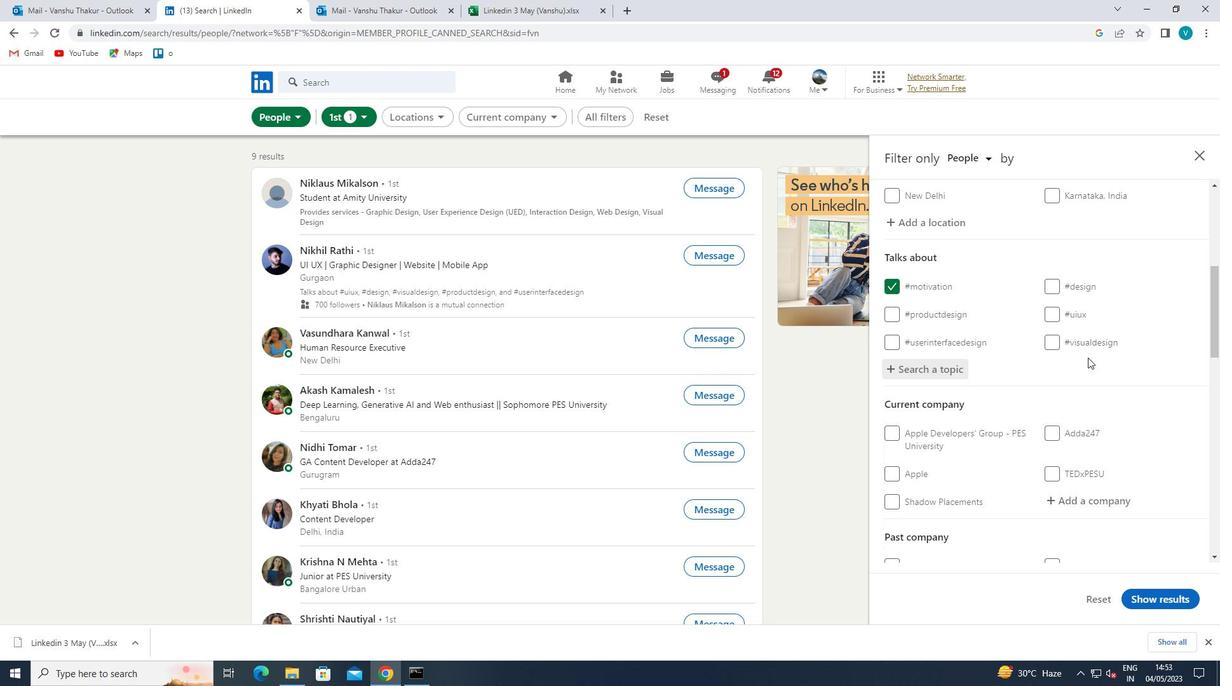 
Action: Mouse scrolled (1088, 357) with delta (0, 0)
Screenshot: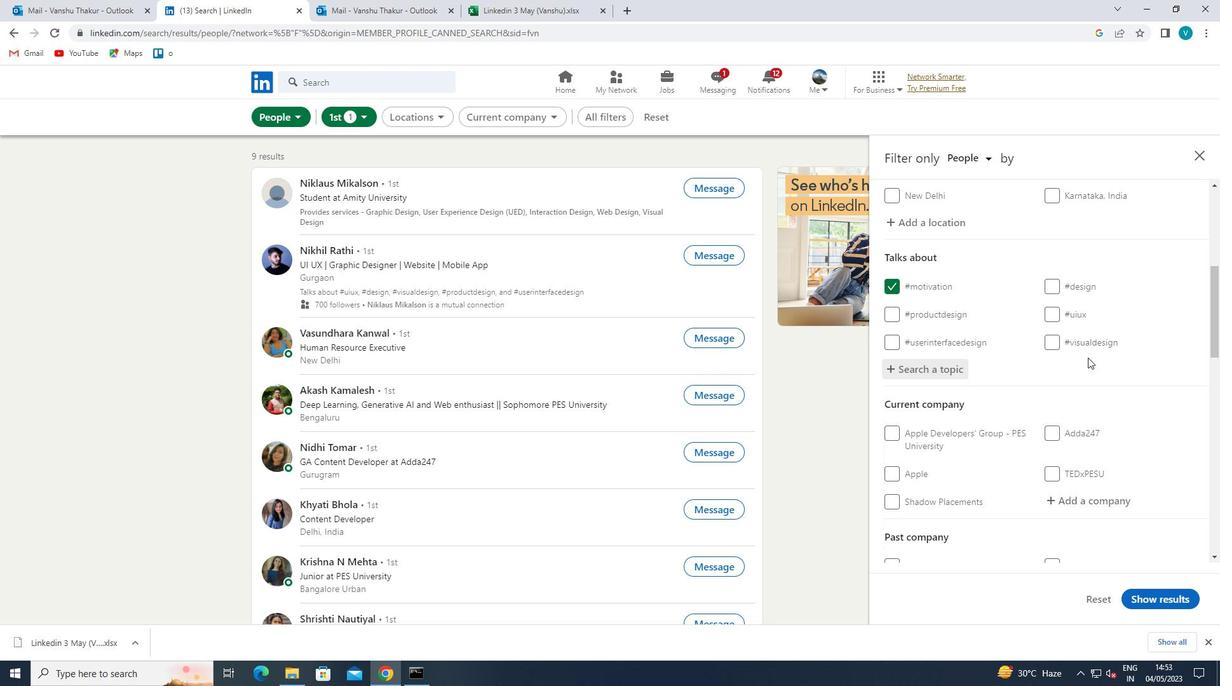 
Action: Mouse scrolled (1088, 357) with delta (0, 0)
Screenshot: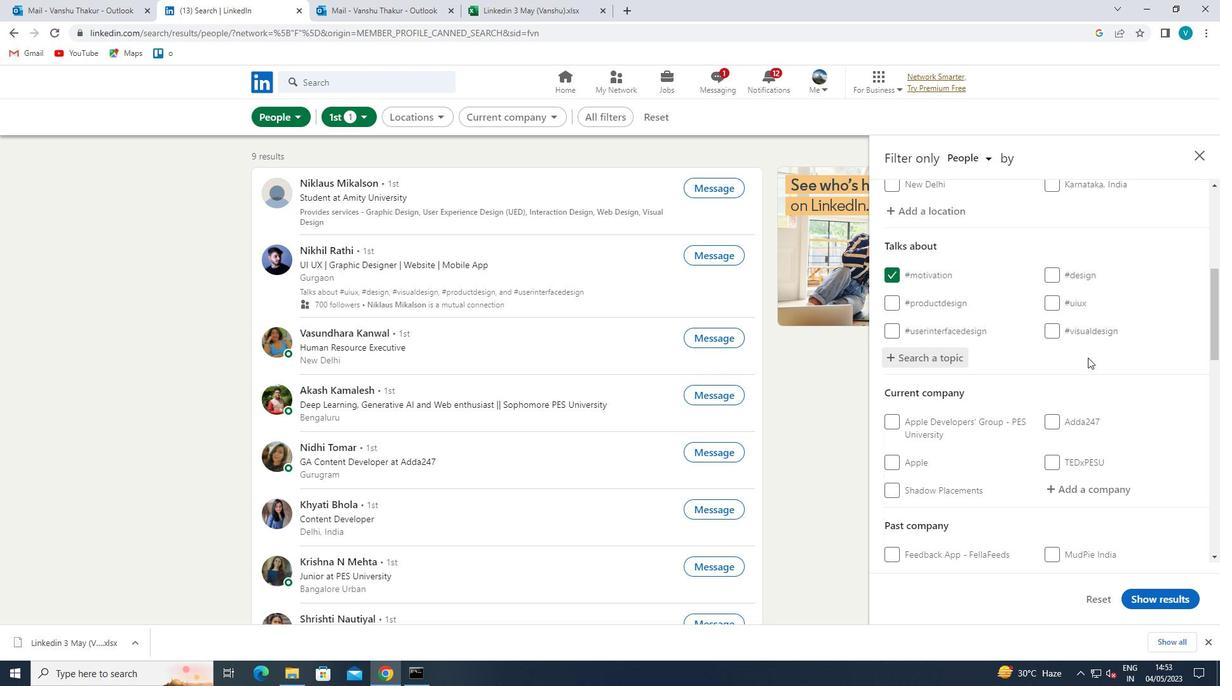 
Action: Mouse moved to (1088, 357)
Screenshot: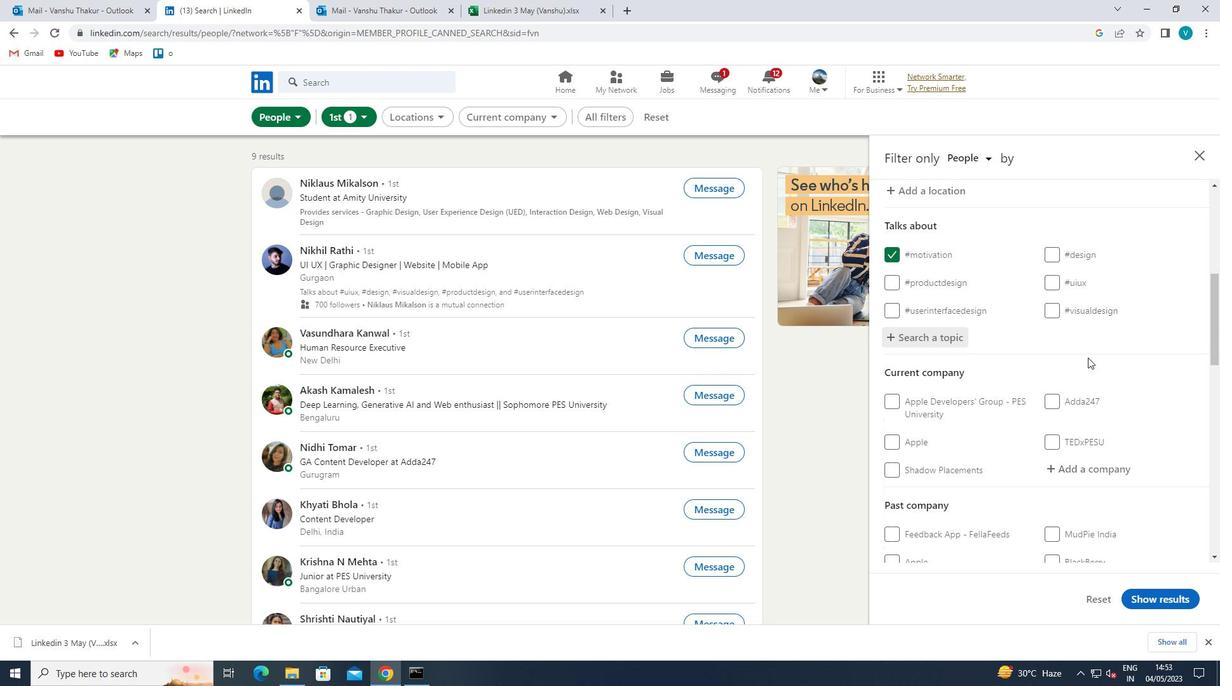 
Action: Mouse scrolled (1088, 357) with delta (0, 0)
Screenshot: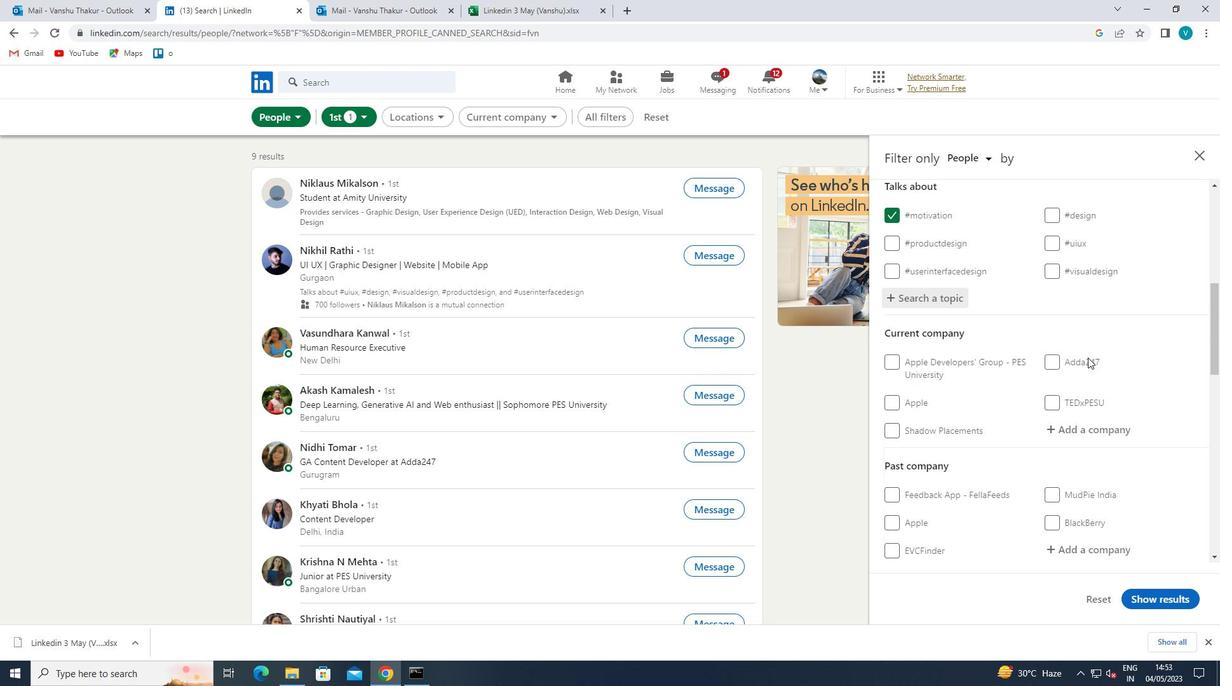 
Action: Mouse moved to (1087, 357)
Screenshot: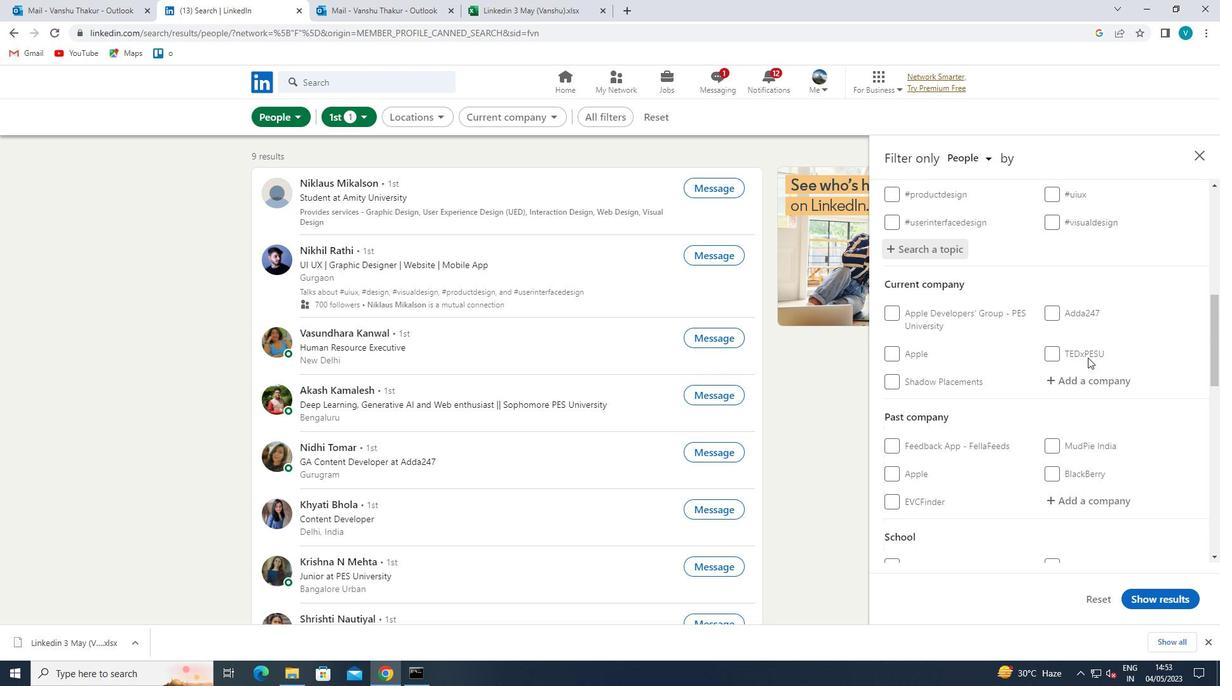
Action: Mouse scrolled (1087, 357) with delta (0, 0)
Screenshot: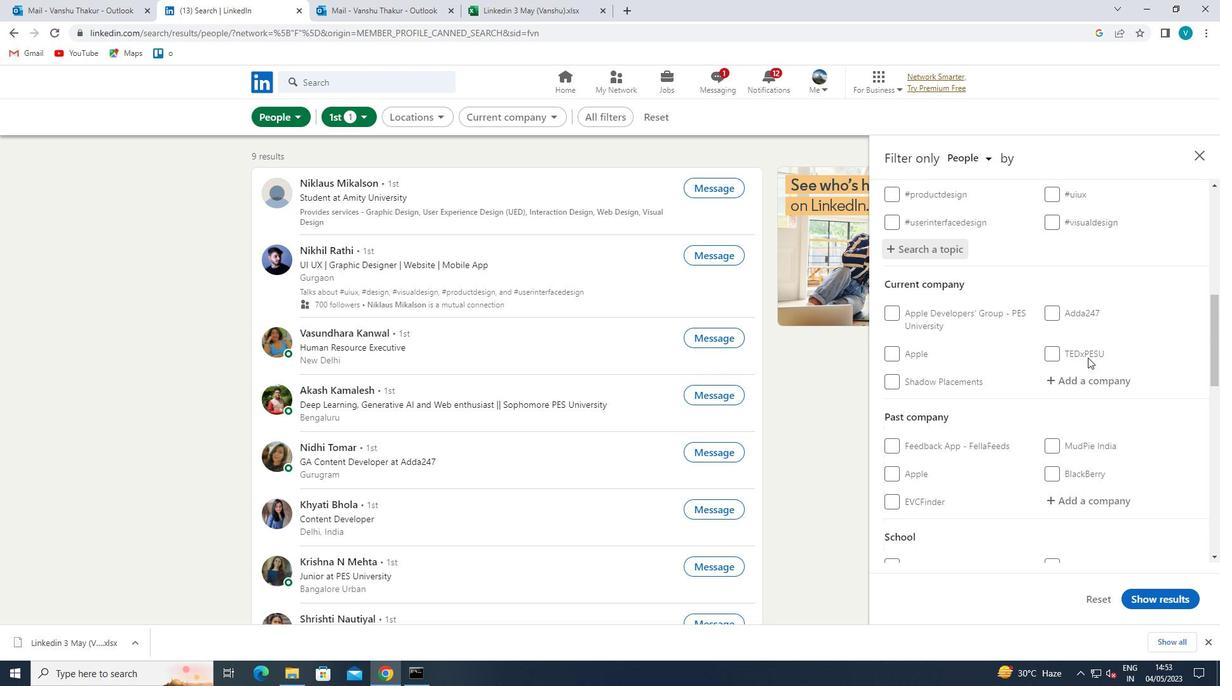
Action: Mouse moved to (1085, 357)
Screenshot: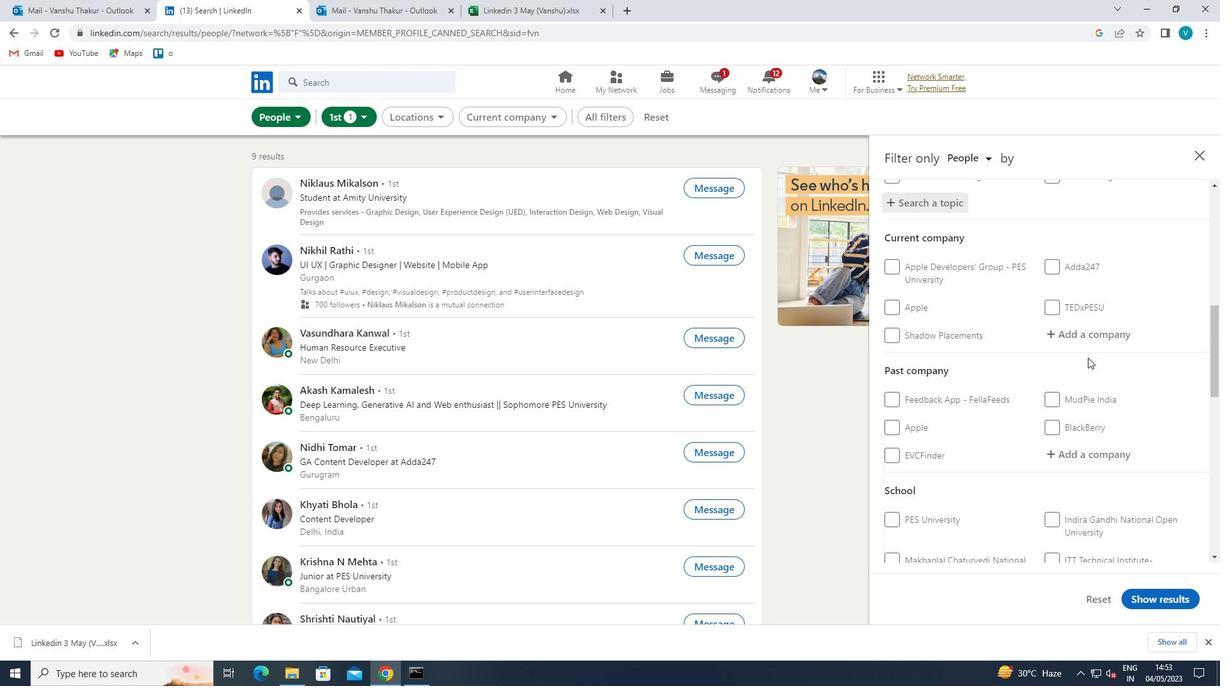 
Action: Mouse scrolled (1085, 357) with delta (0, 0)
Screenshot: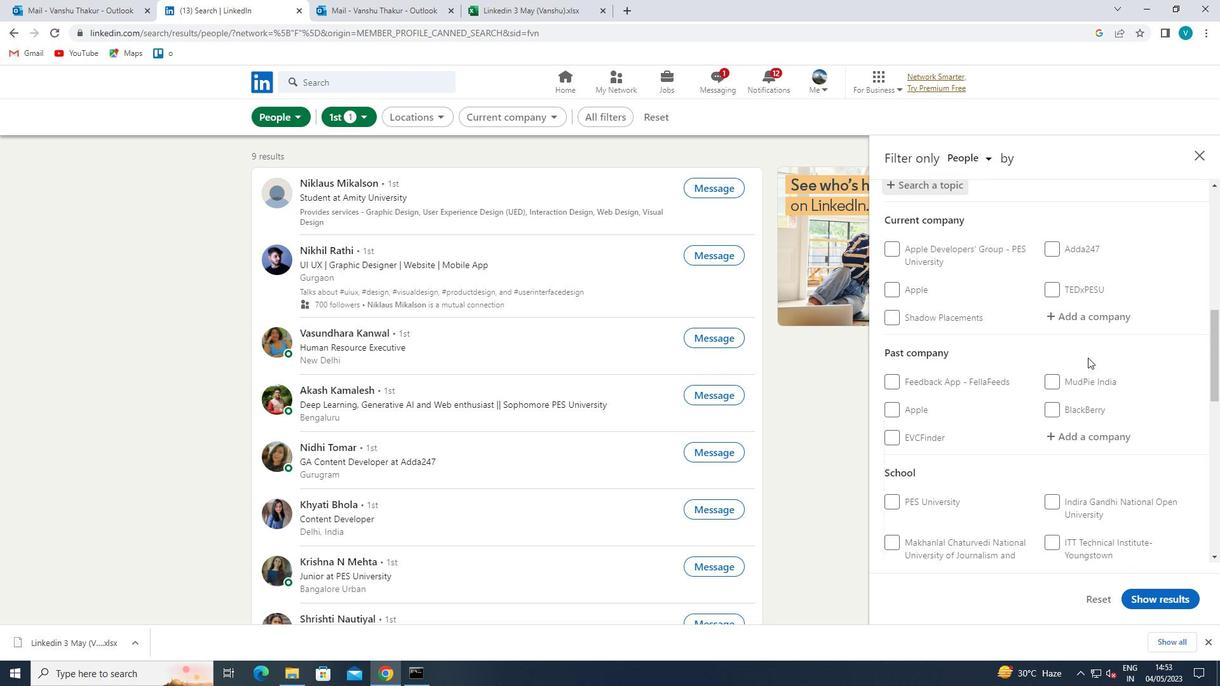 
Action: Mouse moved to (1046, 409)
Screenshot: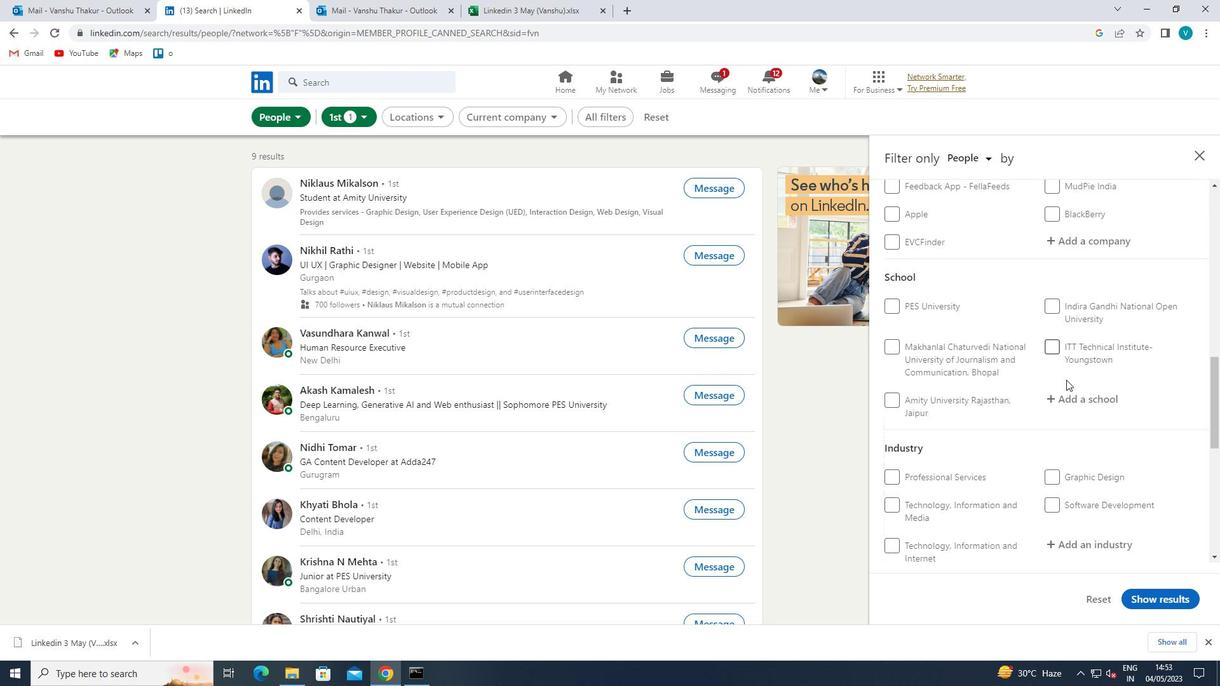 
Action: Mouse scrolled (1046, 408) with delta (0, 0)
Screenshot: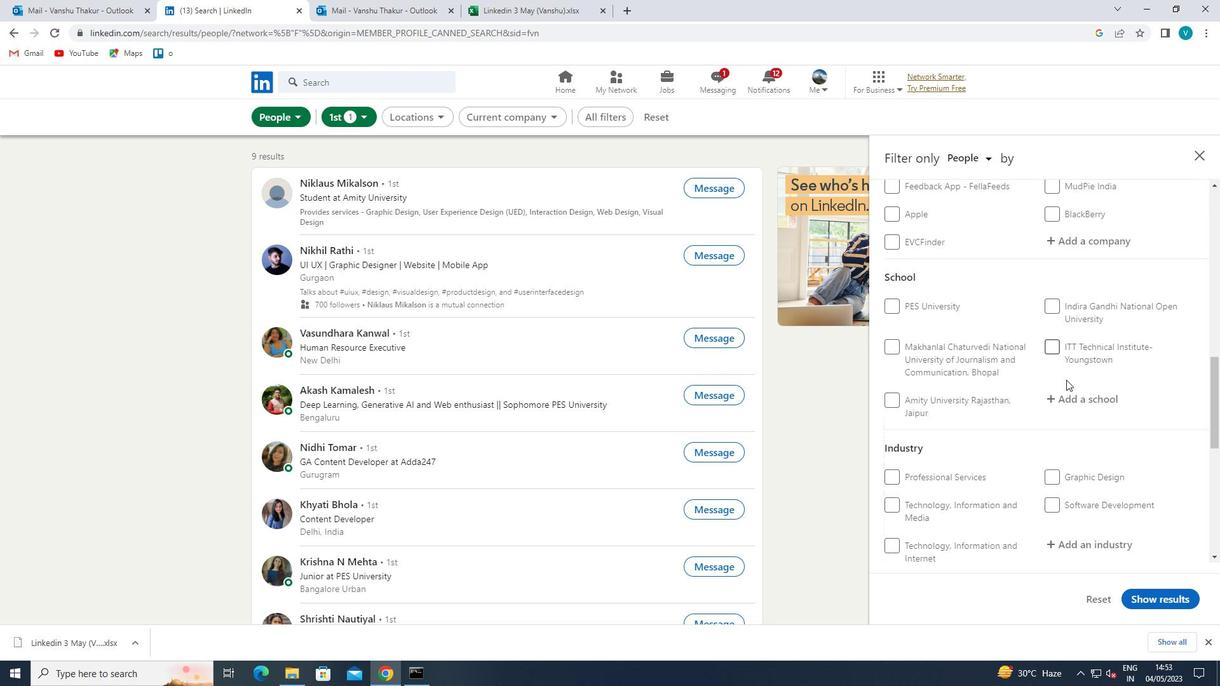 
Action: Mouse moved to (1013, 427)
Screenshot: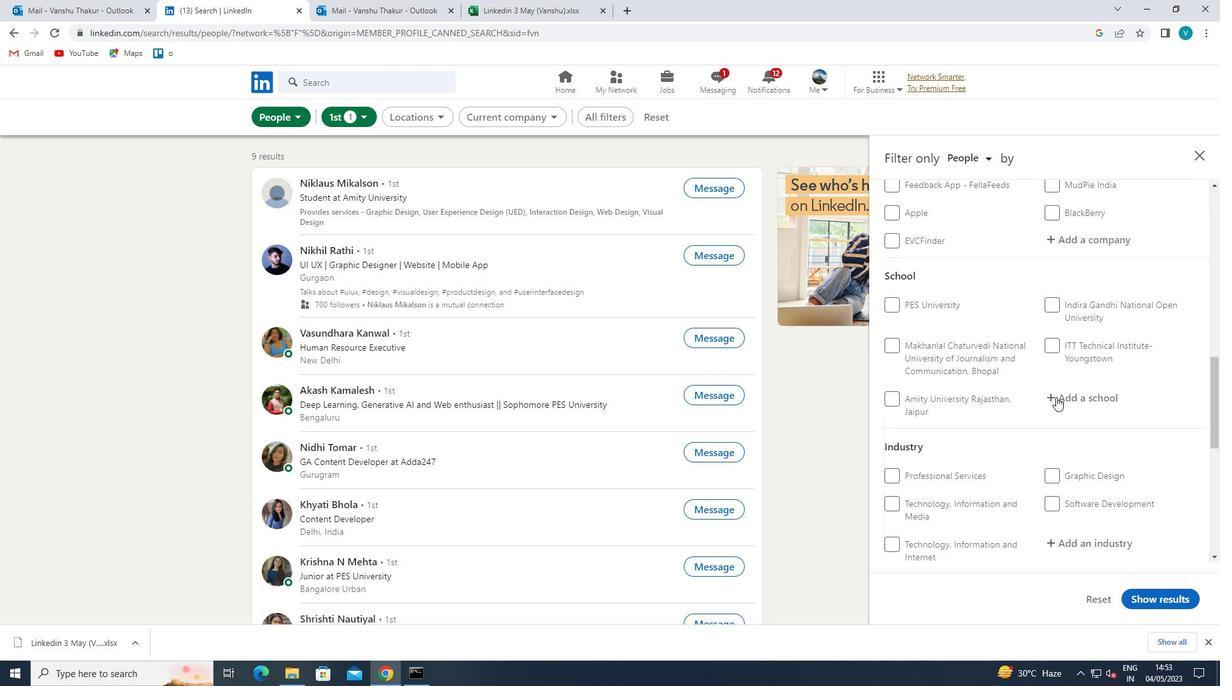 
Action: Mouse scrolled (1013, 427) with delta (0, 0)
Screenshot: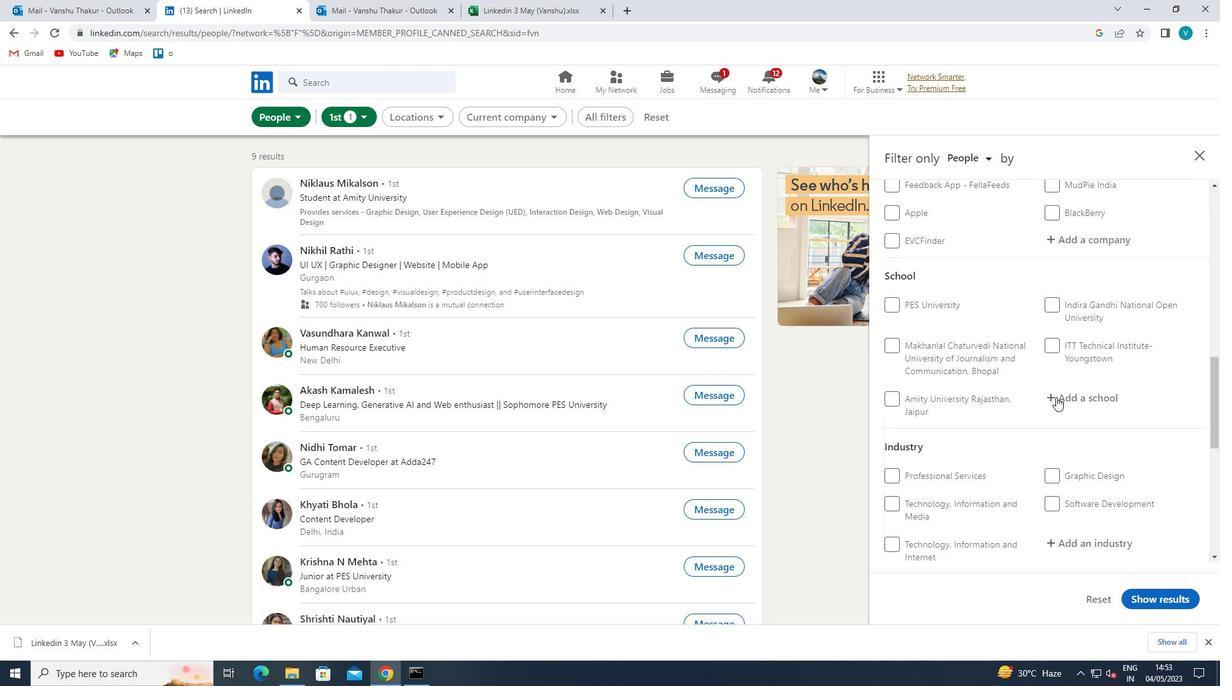 
Action: Mouse moved to (898, 491)
Screenshot: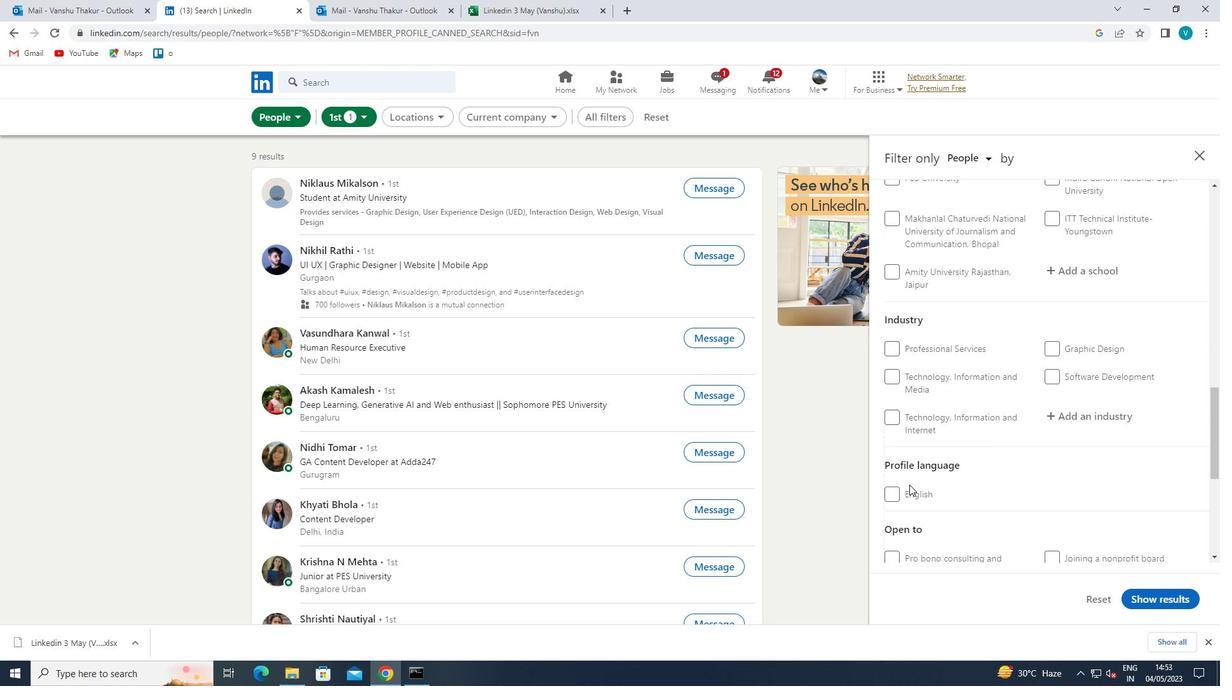 
Action: Mouse pressed left at (898, 491)
Screenshot: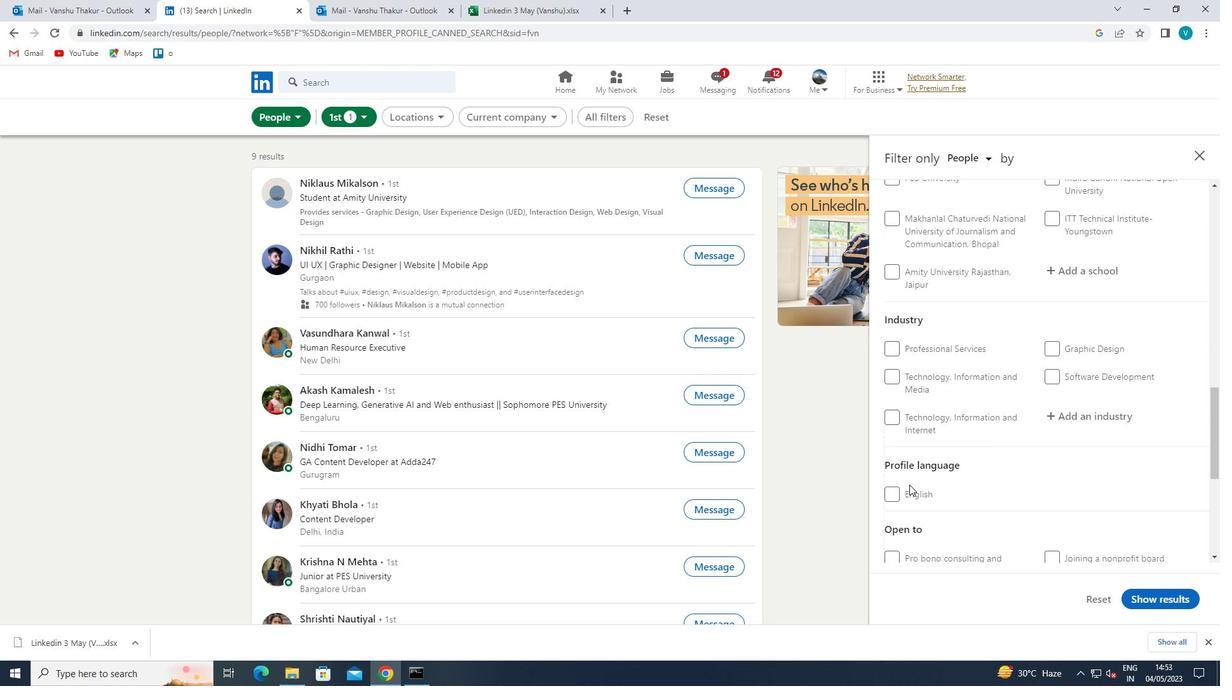 
Action: Mouse moved to (1011, 467)
Screenshot: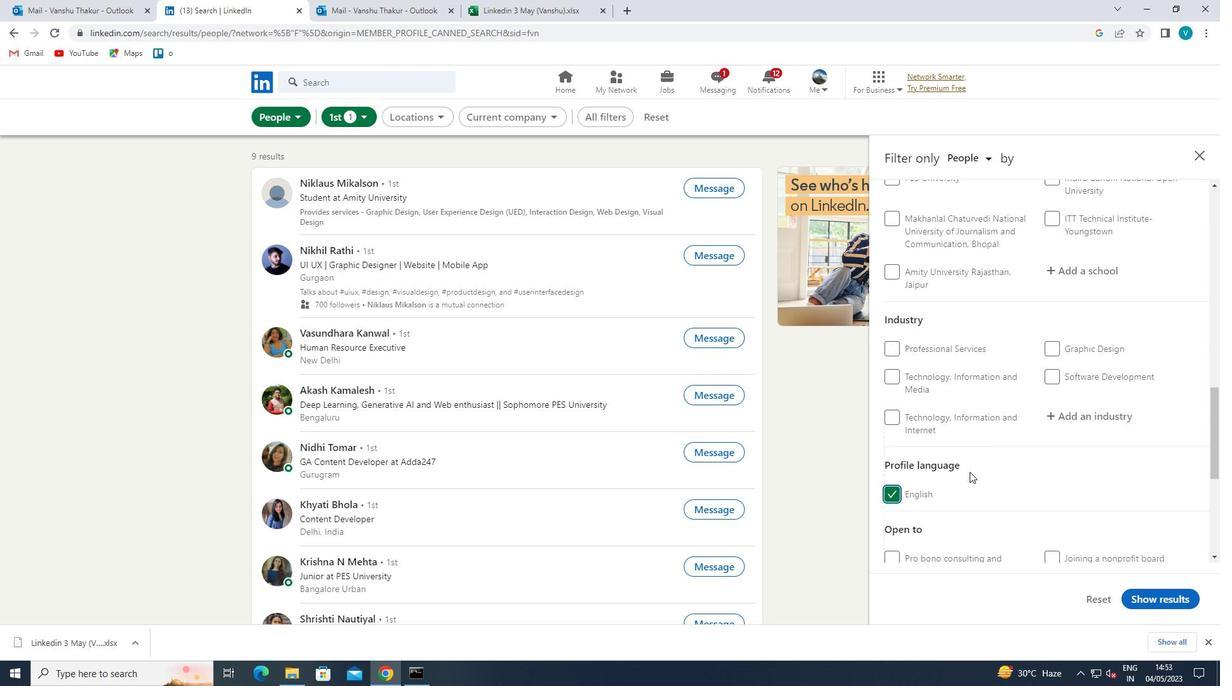 
Action: Mouse scrolled (1011, 467) with delta (0, 0)
Screenshot: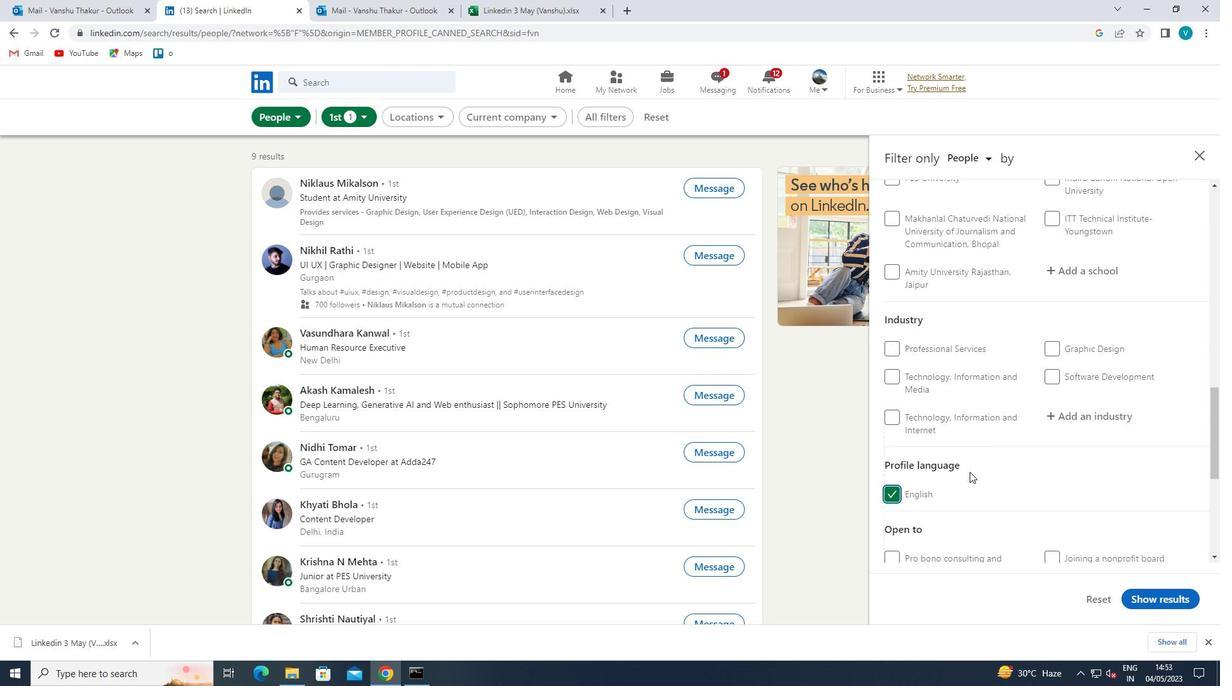 
Action: Mouse moved to (1019, 465)
Screenshot: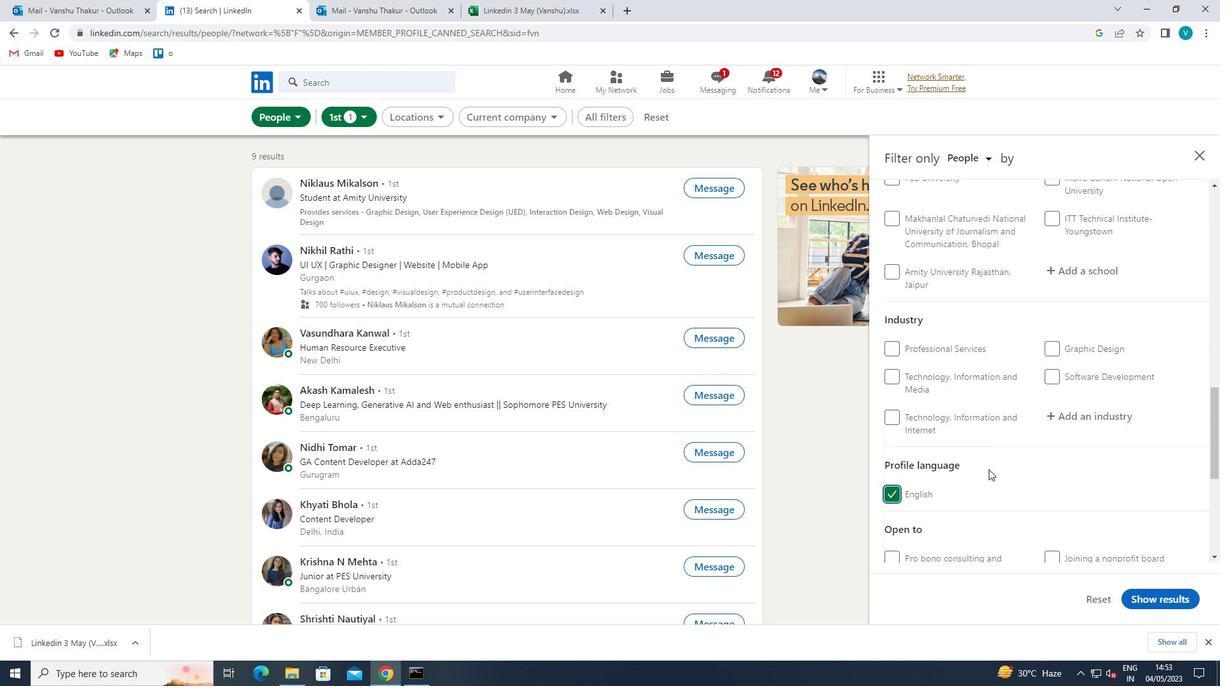 
Action: Mouse scrolled (1019, 466) with delta (0, 0)
Screenshot: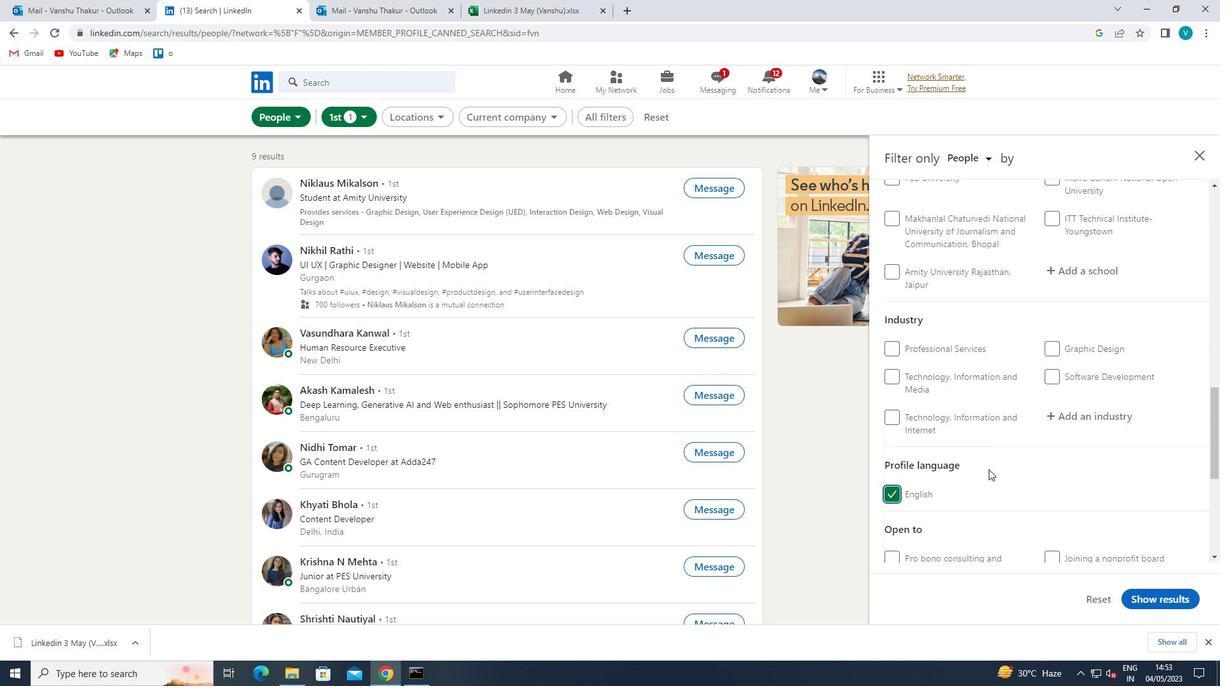
Action: Mouse moved to (1022, 465)
Screenshot: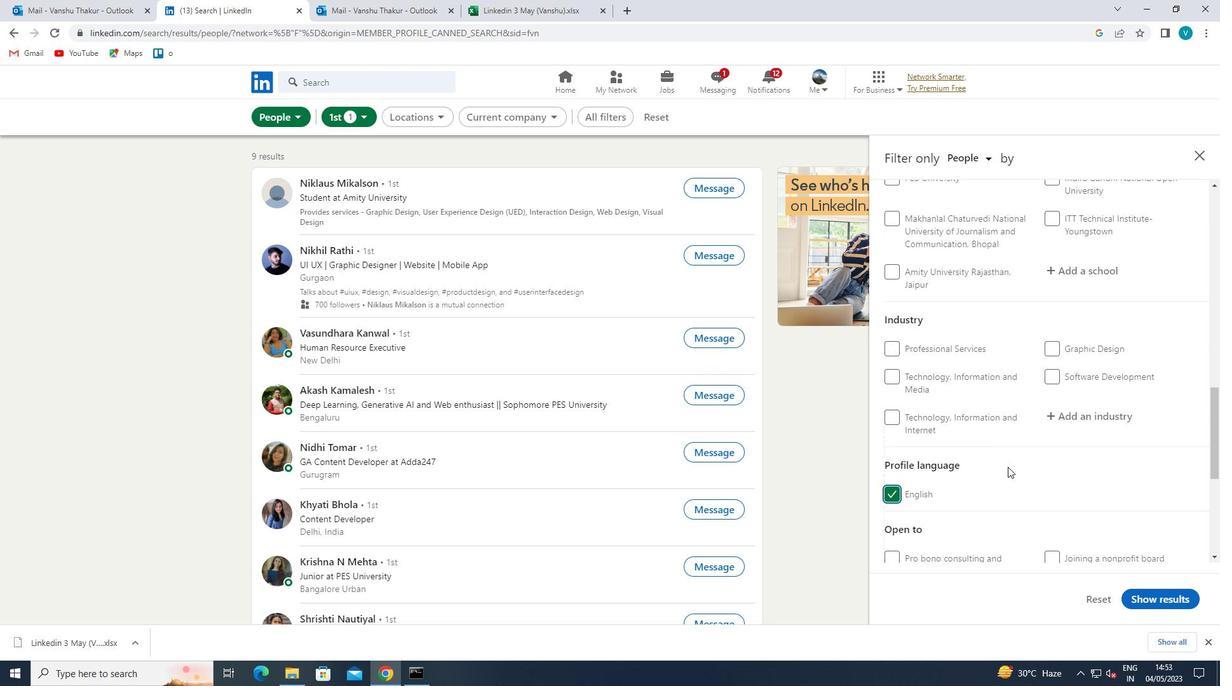 
Action: Mouse scrolled (1022, 466) with delta (0, 0)
Screenshot: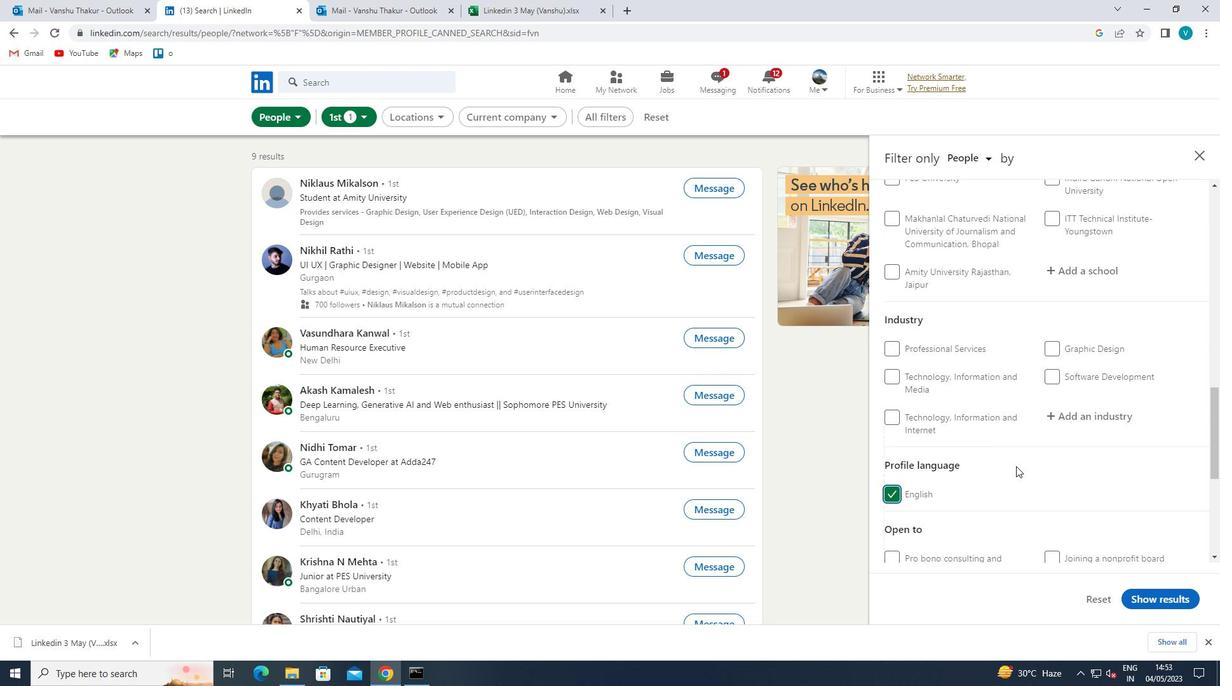 
Action: Mouse moved to (1025, 465)
Screenshot: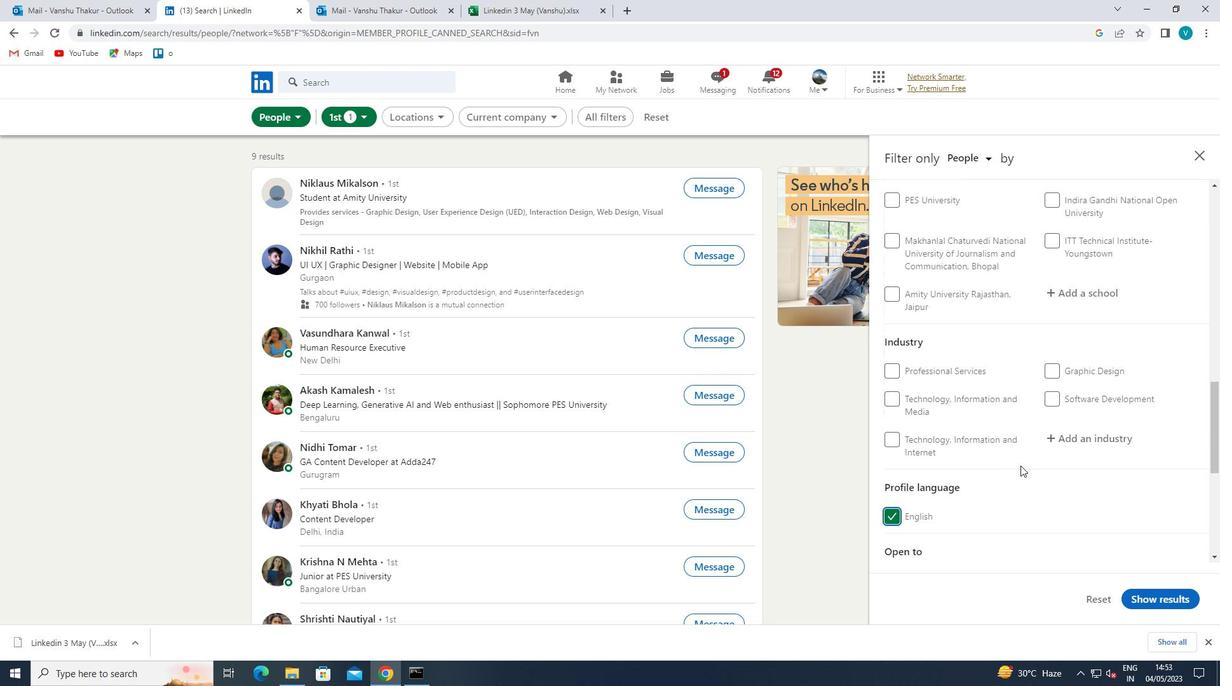 
Action: Mouse scrolled (1025, 466) with delta (0, 0)
Screenshot: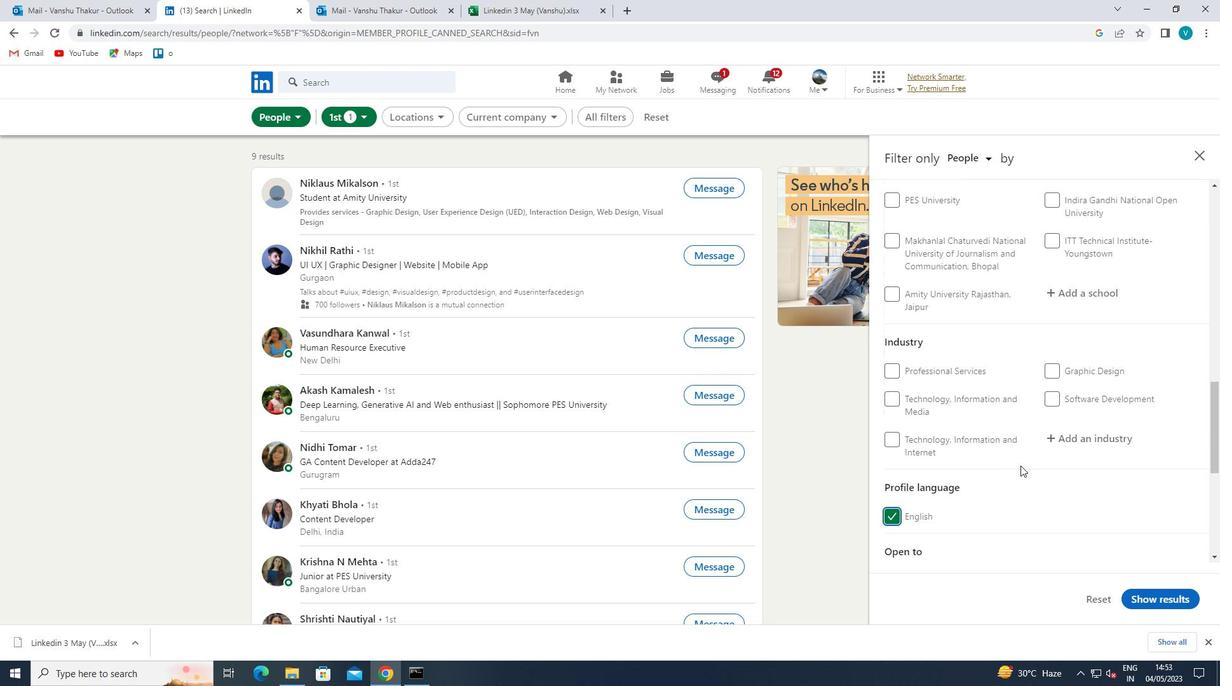 
Action: Mouse moved to (1025, 465)
Screenshot: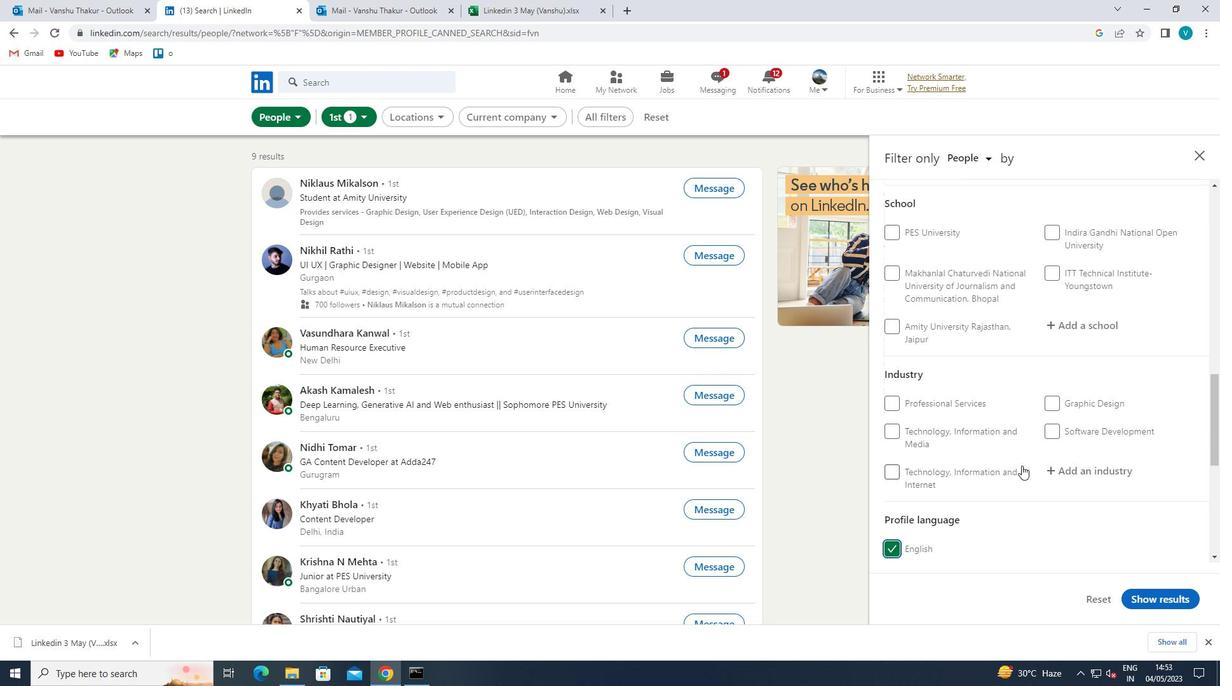 
Action: Mouse scrolled (1025, 466) with delta (0, 0)
Screenshot: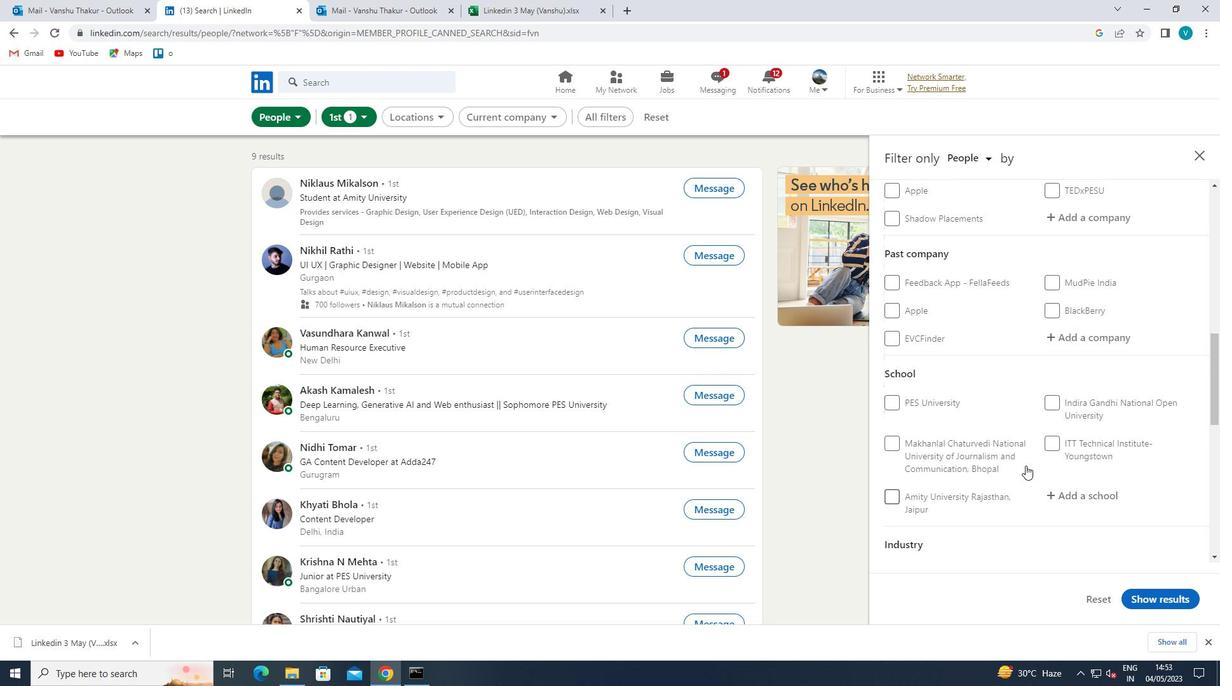 
Action: Mouse moved to (1091, 312)
Screenshot: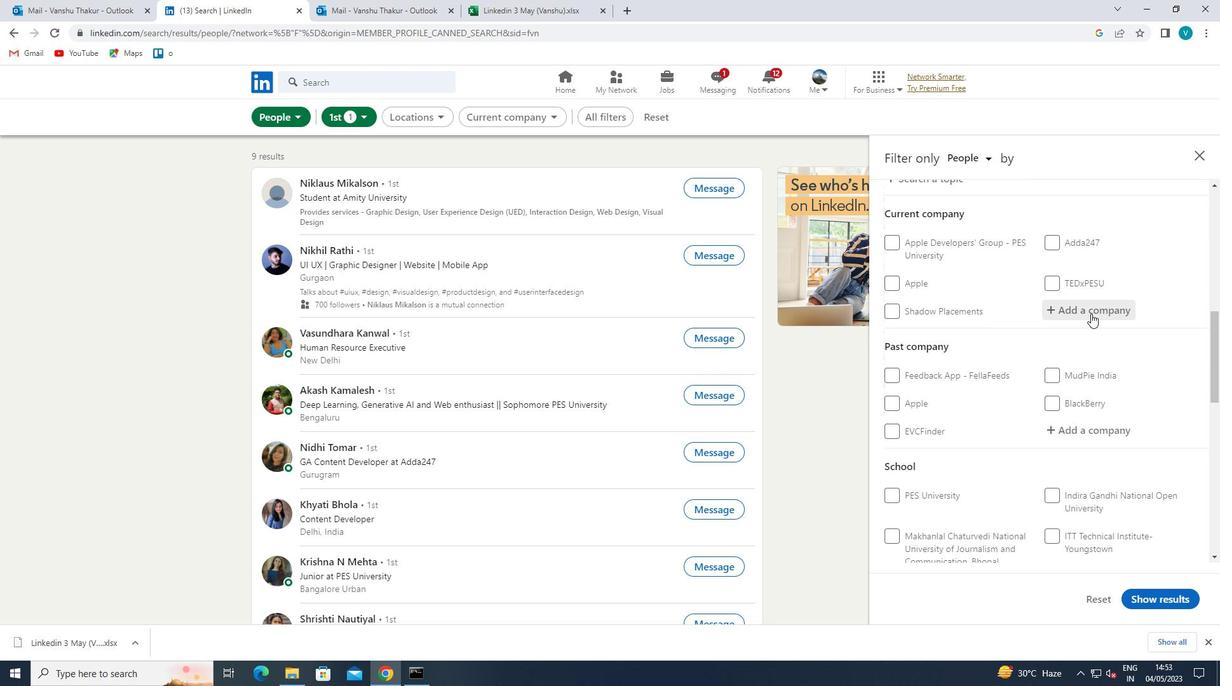 
Action: Mouse pressed left at (1091, 312)
Screenshot: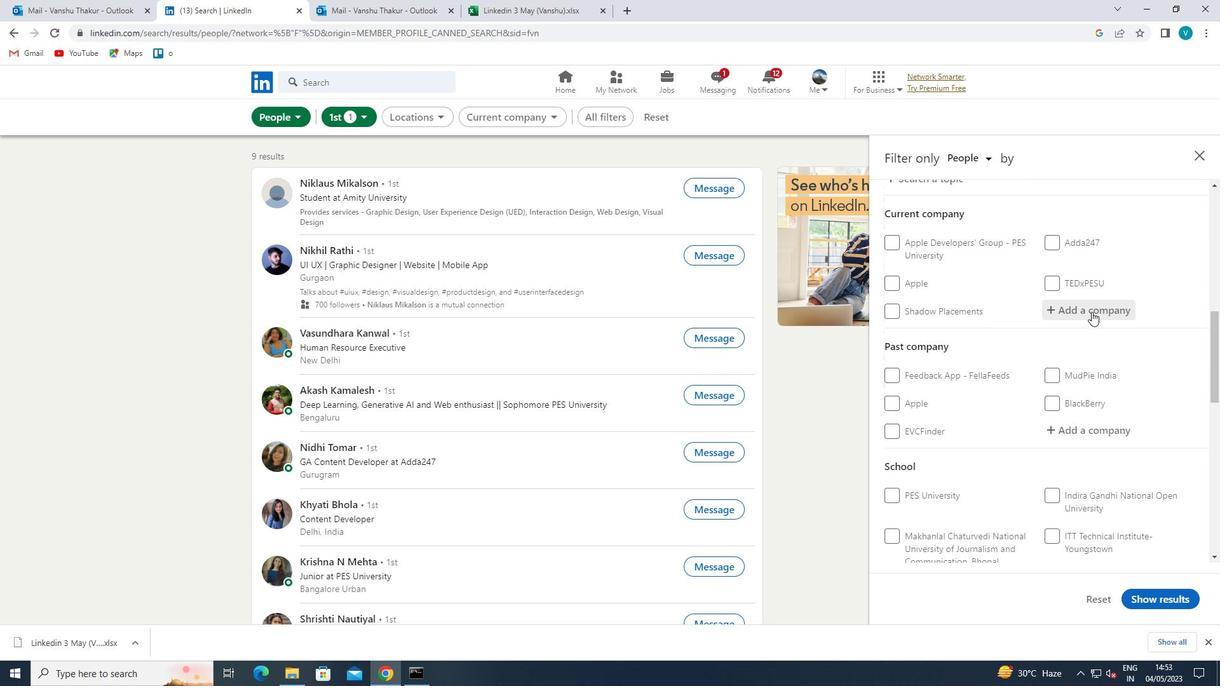 
Action: Mouse moved to (1070, 324)
Screenshot: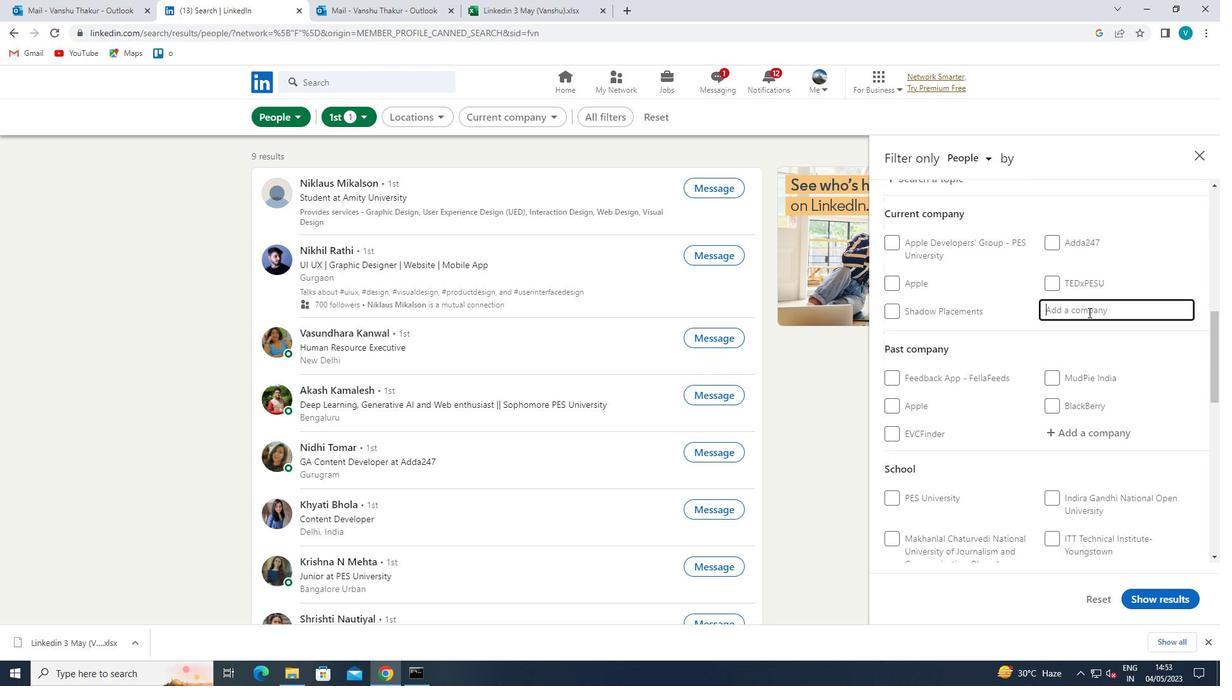 
Action: Key pressed <Key.shift>SOUN
Screenshot: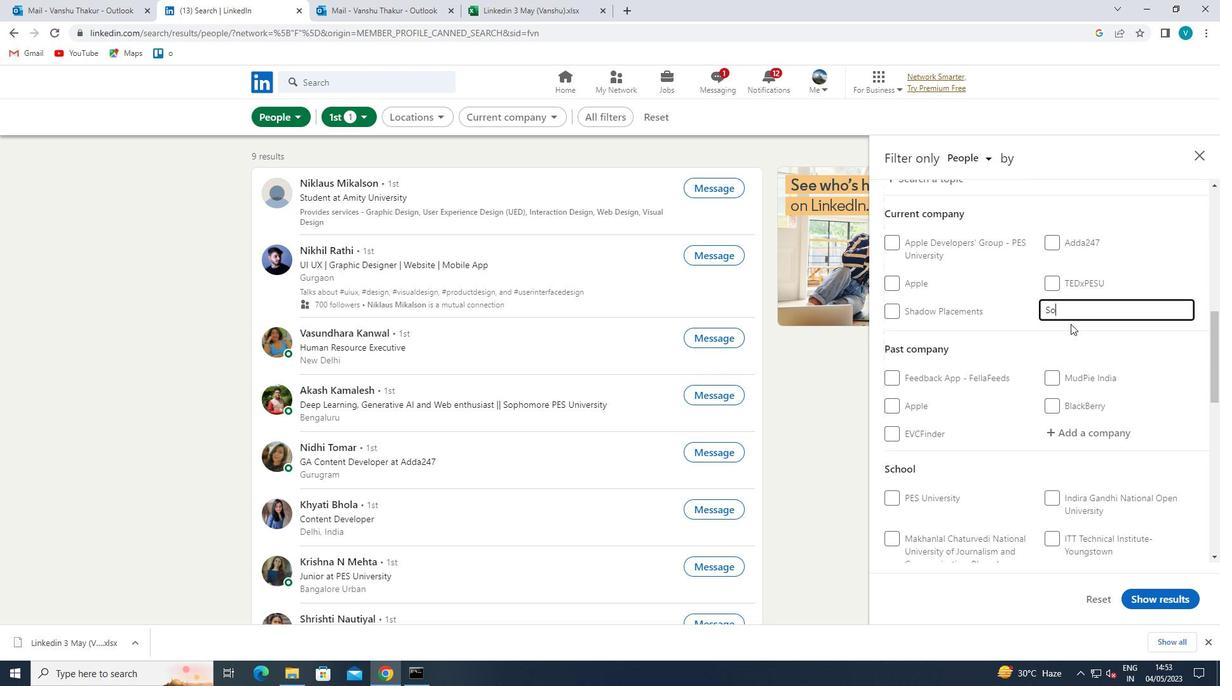 
Action: Mouse moved to (1069, 324)
Screenshot: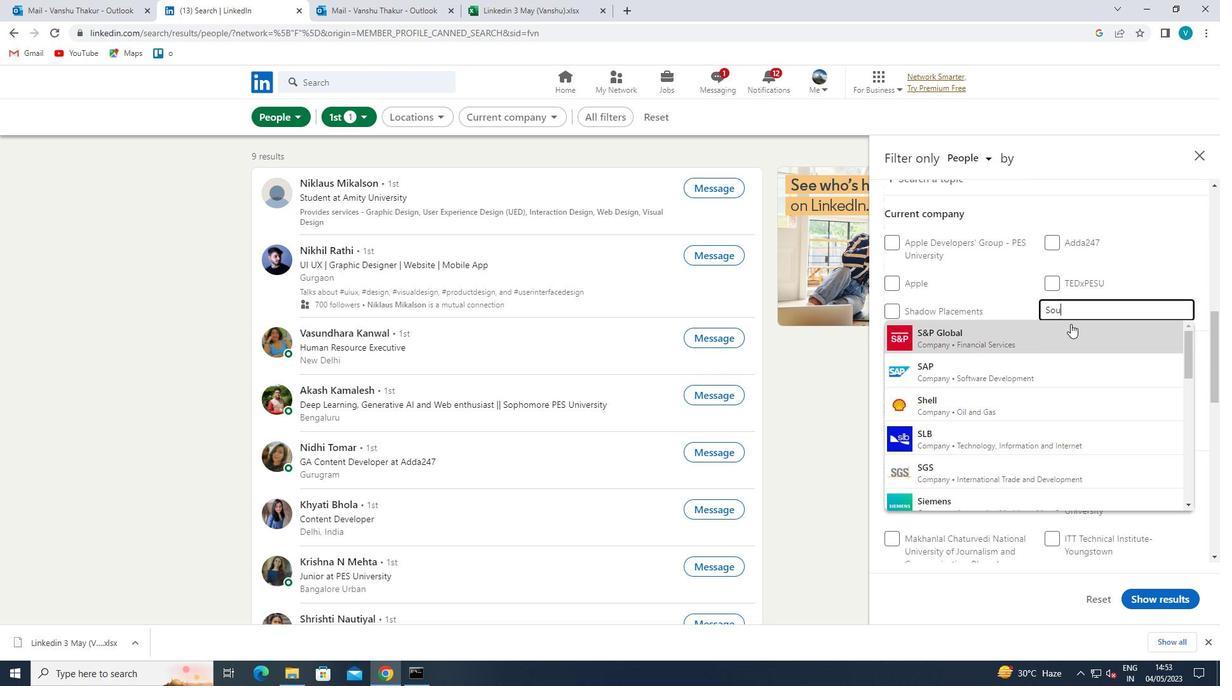
Action: Key pressed DLINES
Screenshot: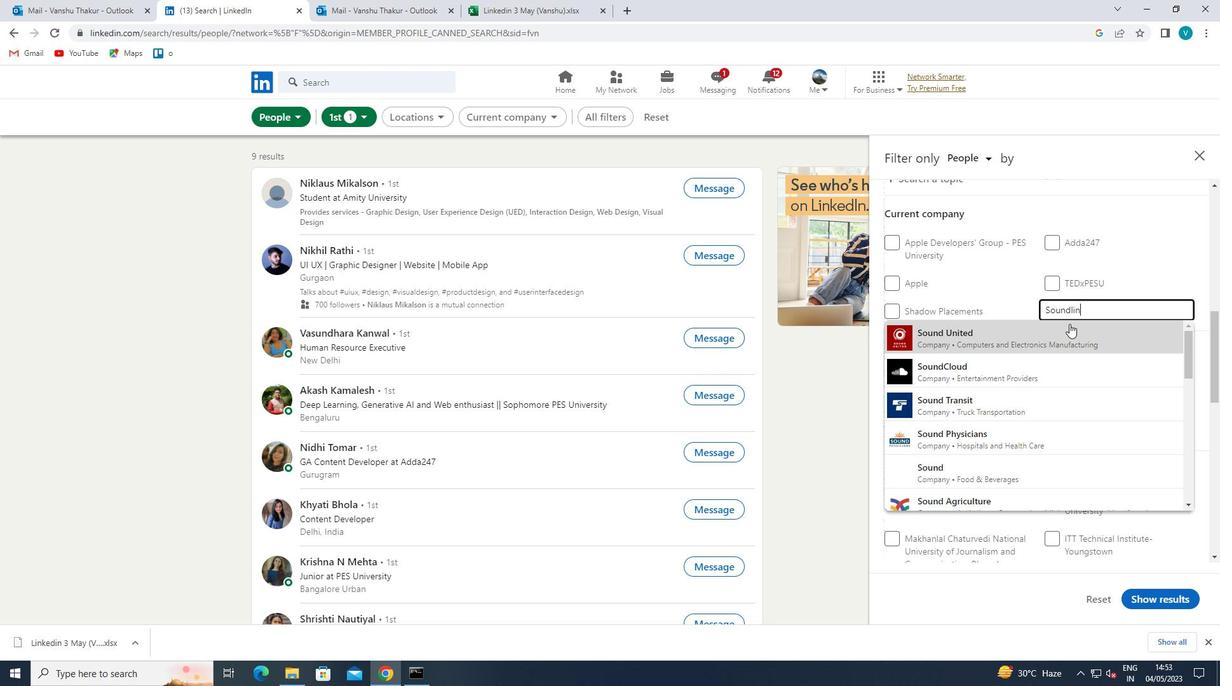 
Action: Mouse moved to (1060, 329)
Screenshot: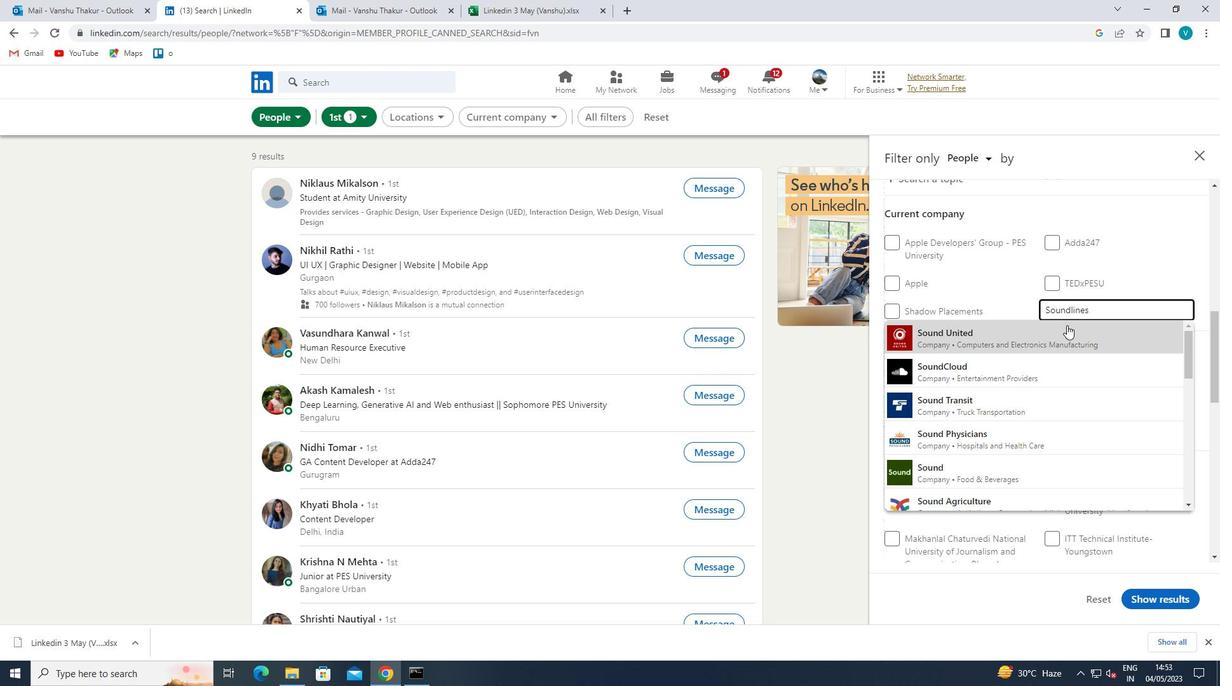 
Action: Mouse pressed left at (1060, 329)
Screenshot: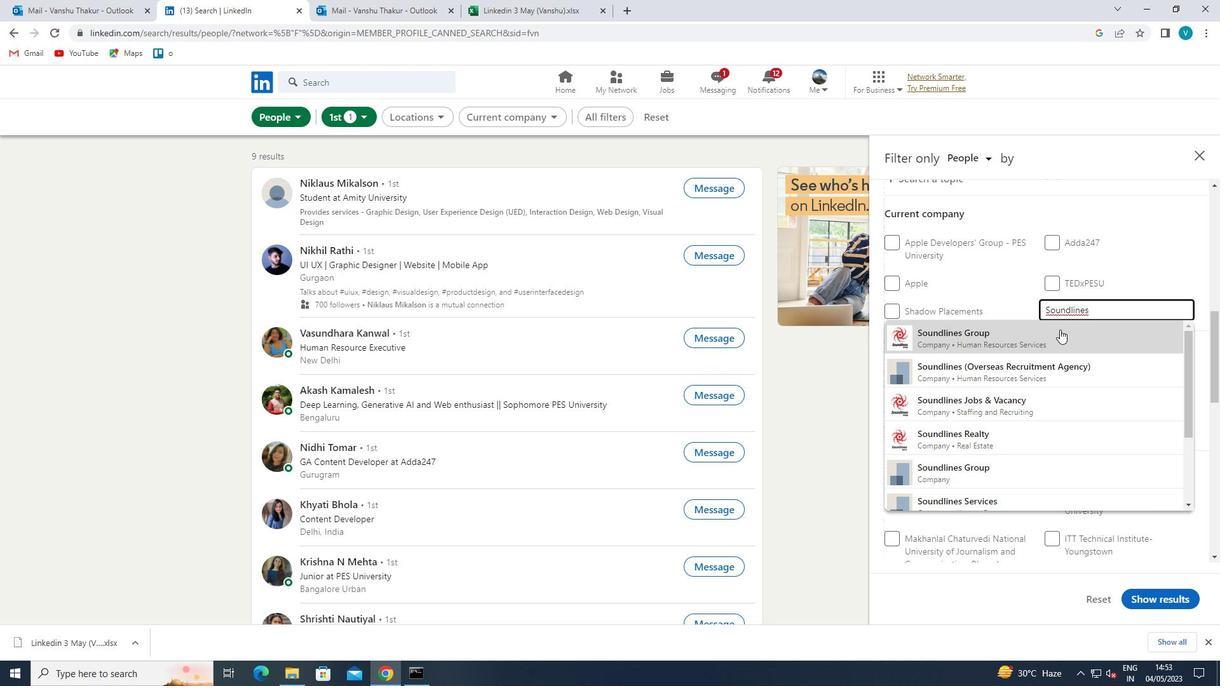 
Action: Mouse moved to (1067, 326)
Screenshot: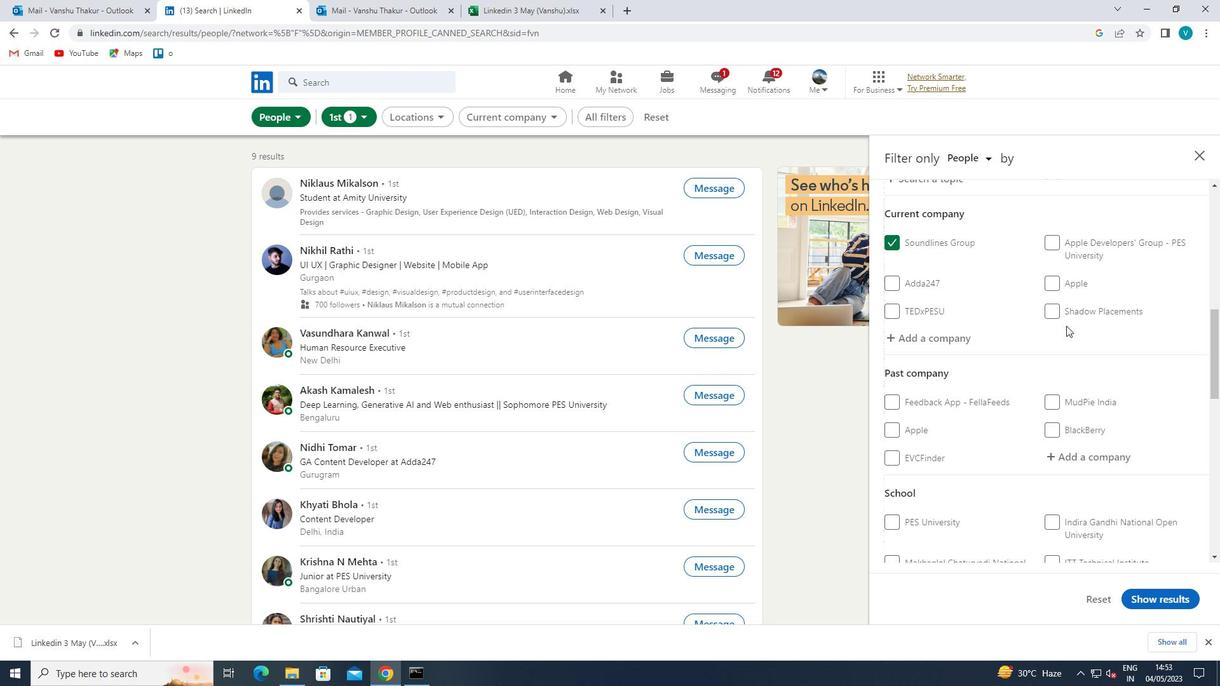 
Action: Mouse scrolled (1067, 325) with delta (0, 0)
Screenshot: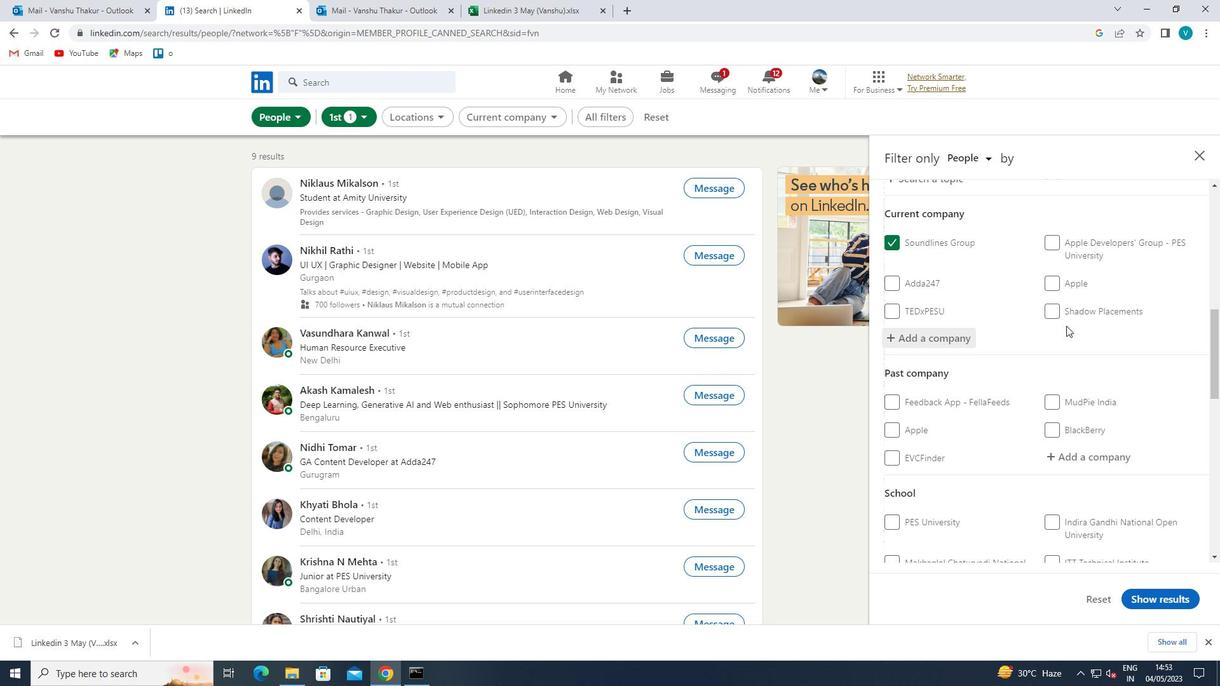 
Action: Mouse scrolled (1067, 325) with delta (0, 0)
Screenshot: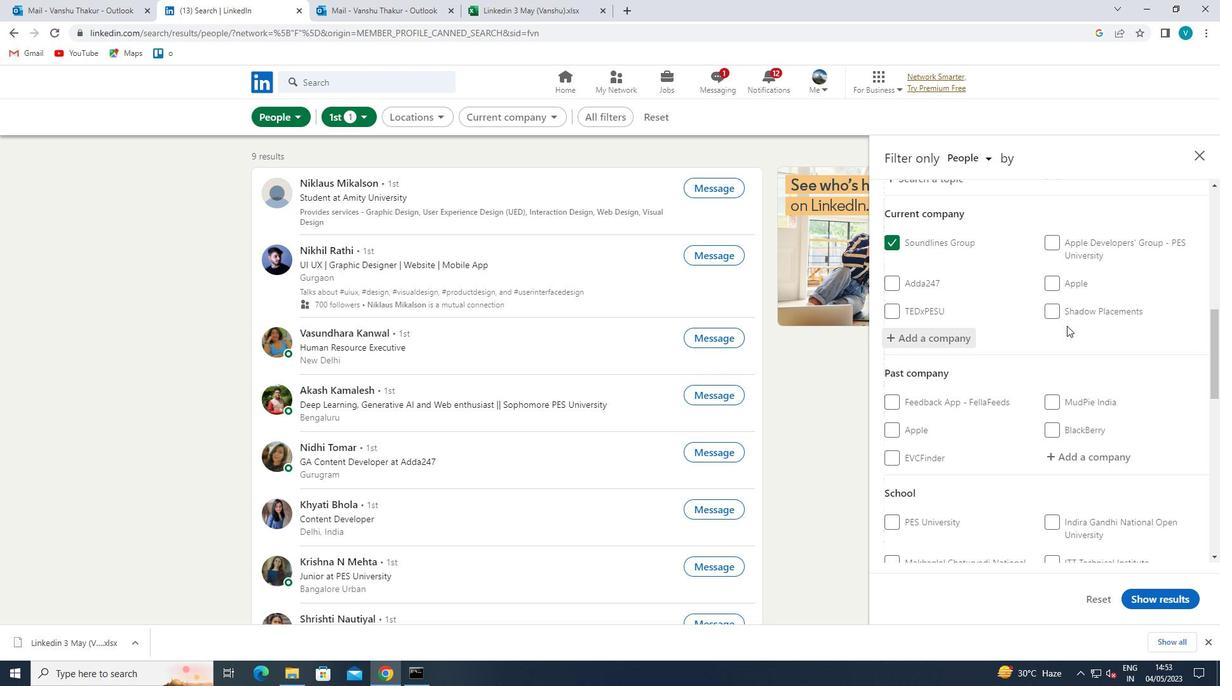 
Action: Mouse scrolled (1067, 325) with delta (0, 0)
Screenshot: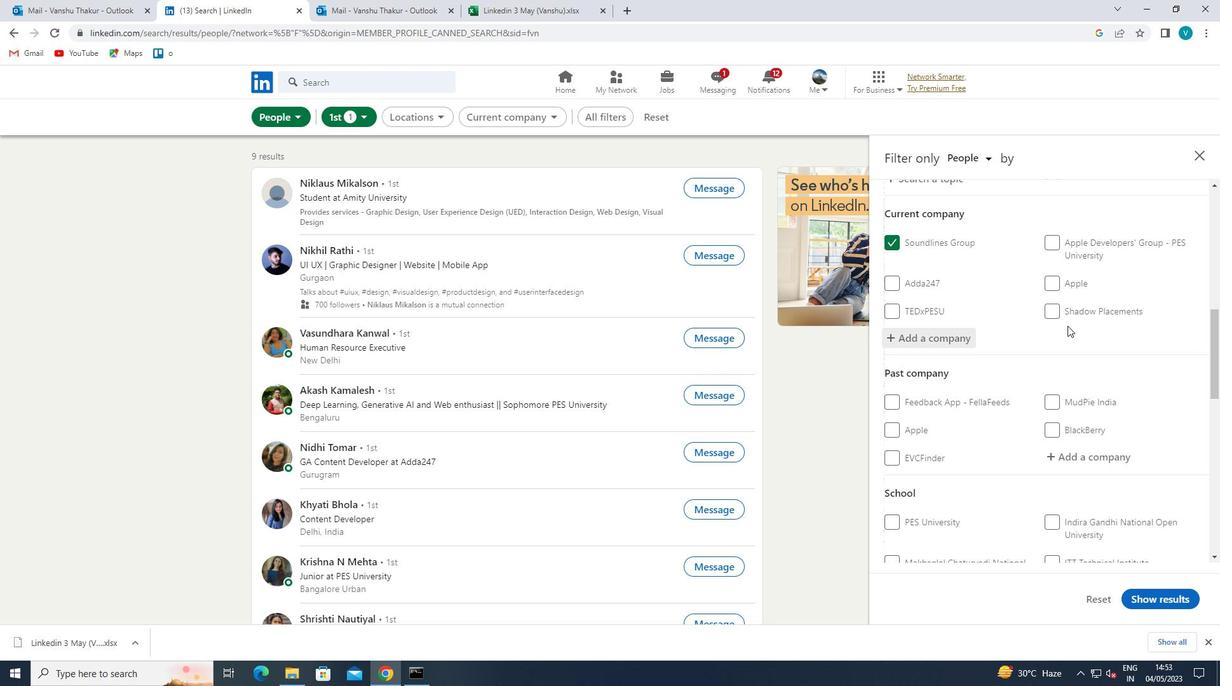 
Action: Mouse scrolled (1067, 325) with delta (0, 0)
Screenshot: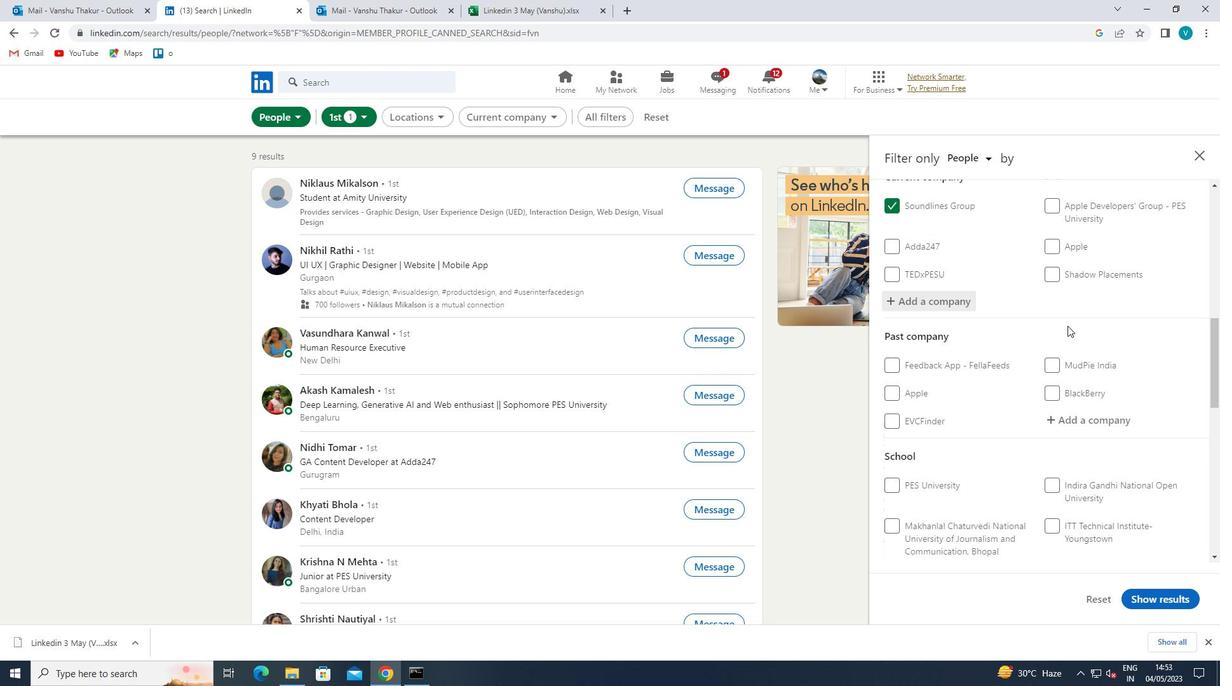 
Action: Mouse moved to (1074, 355)
Screenshot: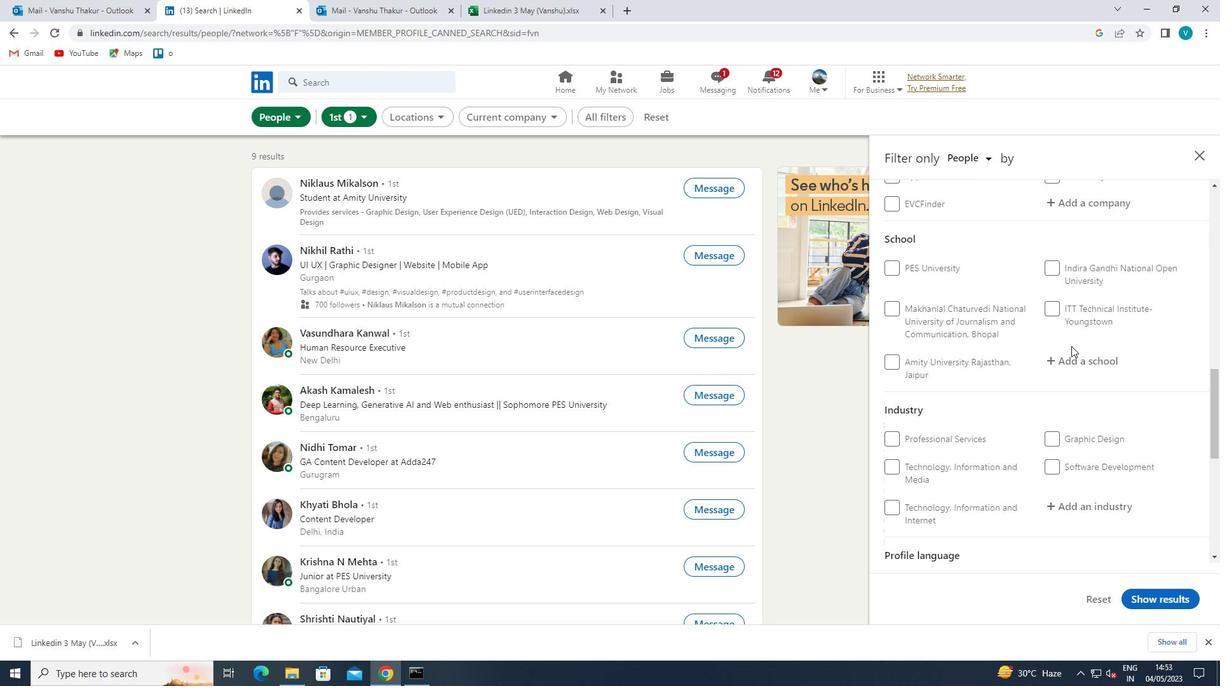 
Action: Mouse pressed left at (1074, 355)
Screenshot: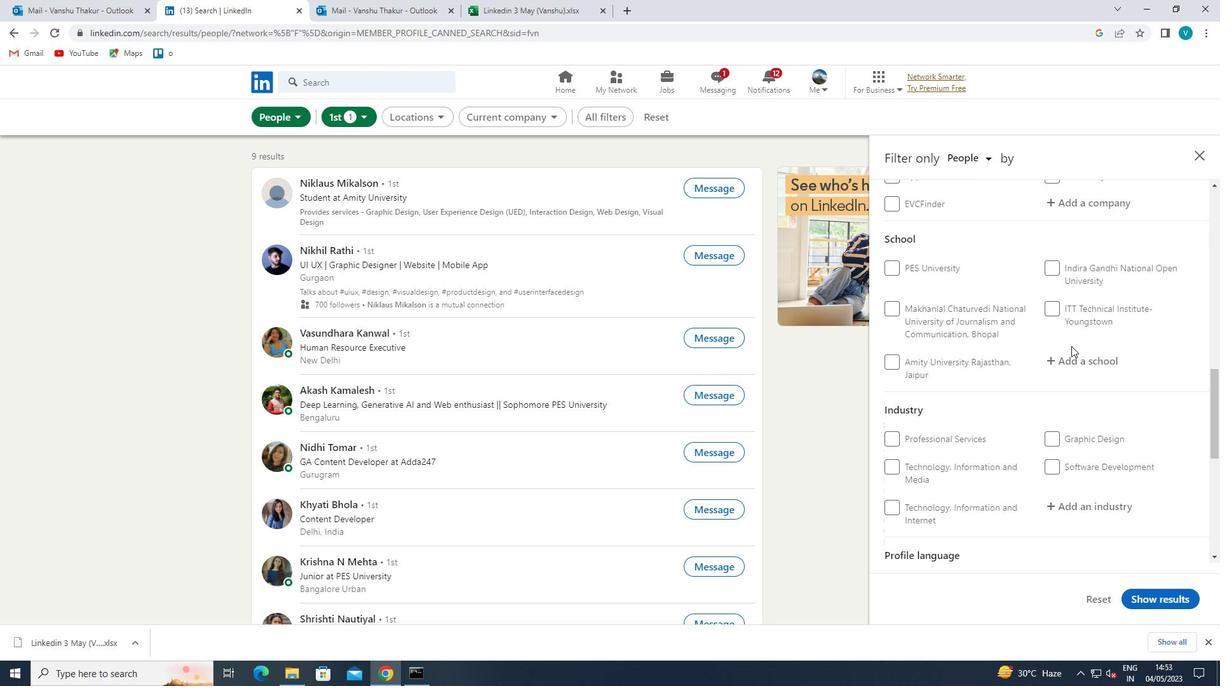
Action: Mouse moved to (1077, 355)
Screenshot: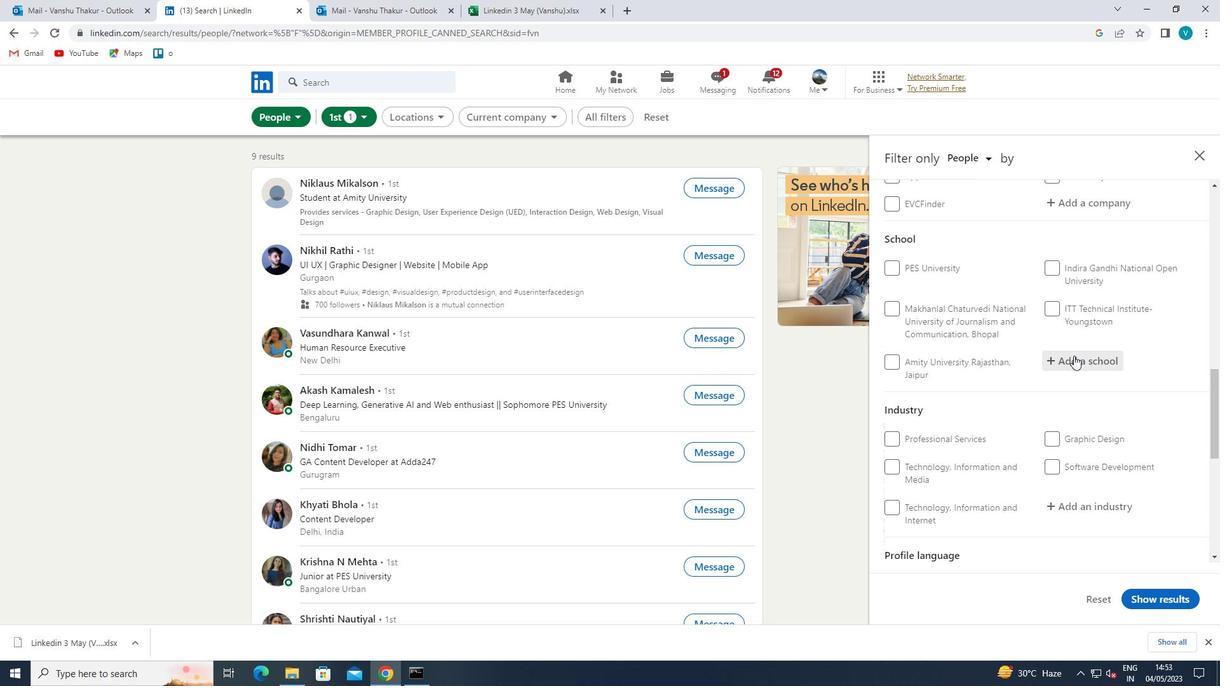 
Action: Key pressed <Key.shift><Key.shift><Key.shift><Key.shift><Key.shift><Key.shift><Key.shift><Key.shift><Key.shift><Key.shift><Key.shift><Key.shift><Key.shift><Key.shift><Key.shift><Key.shift><Key.shift><Key.shift><Key.shift><Key.shift><Key.shift><Key.shift><Key.shift><Key.shift><Key.shift><Key.shift><Key.shift><Key.shift><Key.shift><Key.shift><Key.shift><Key.shift>ATMIYA<Key.space><Key.shift>INSTITUTE<Key.space>
Screenshot: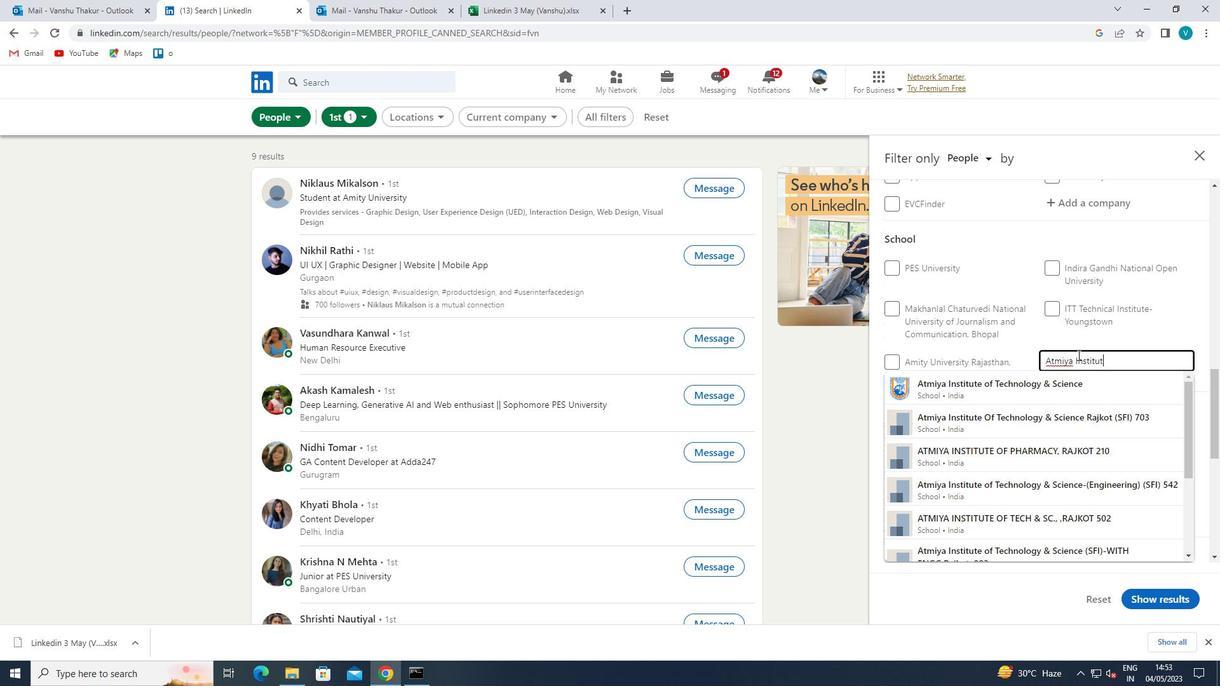 
Action: Mouse moved to (1071, 380)
Screenshot: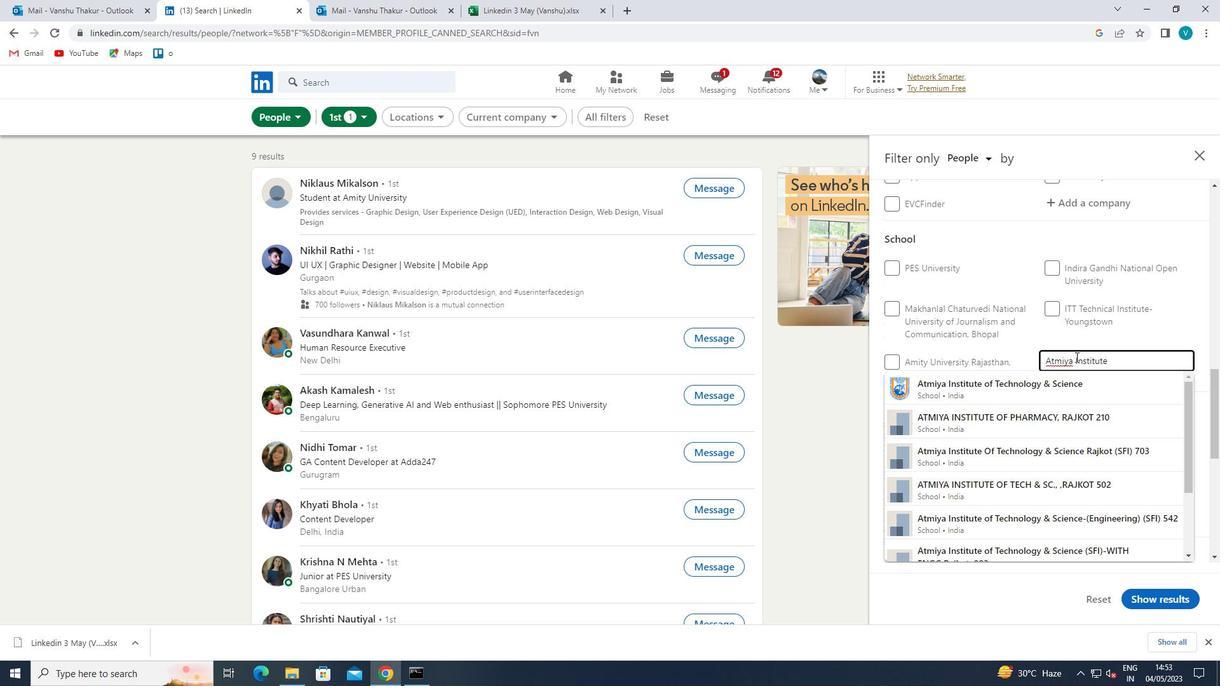 
Action: Mouse pressed left at (1071, 380)
Screenshot: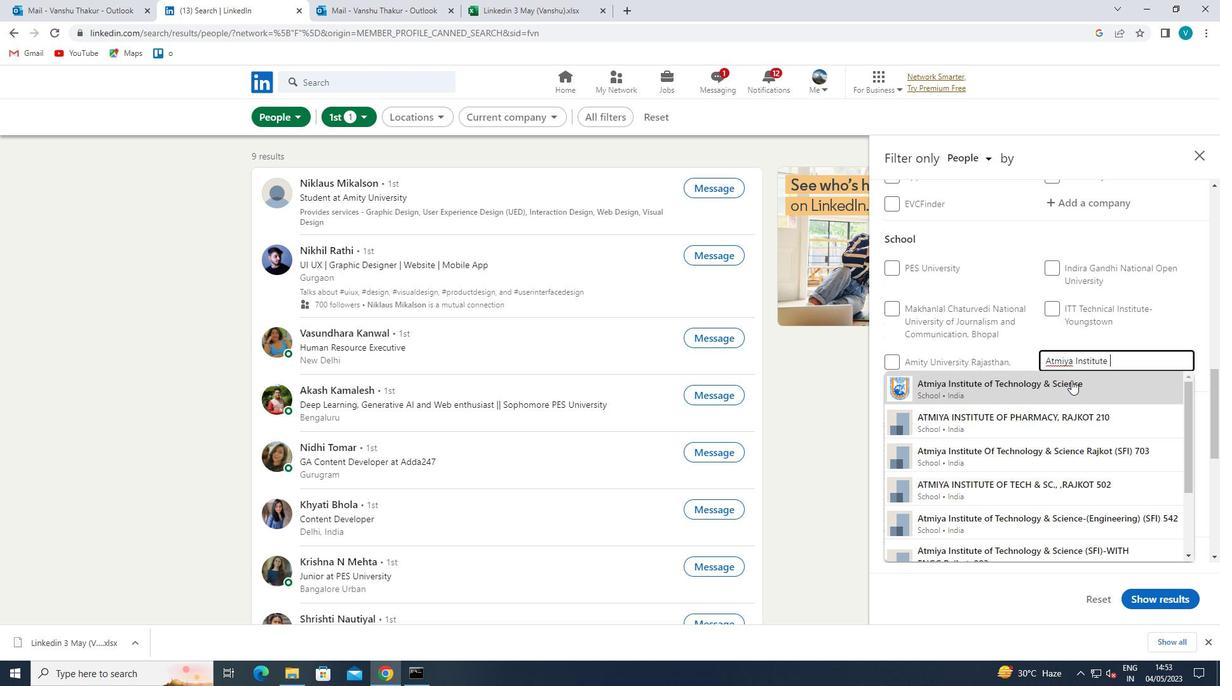 
Action: Mouse moved to (1071, 381)
Screenshot: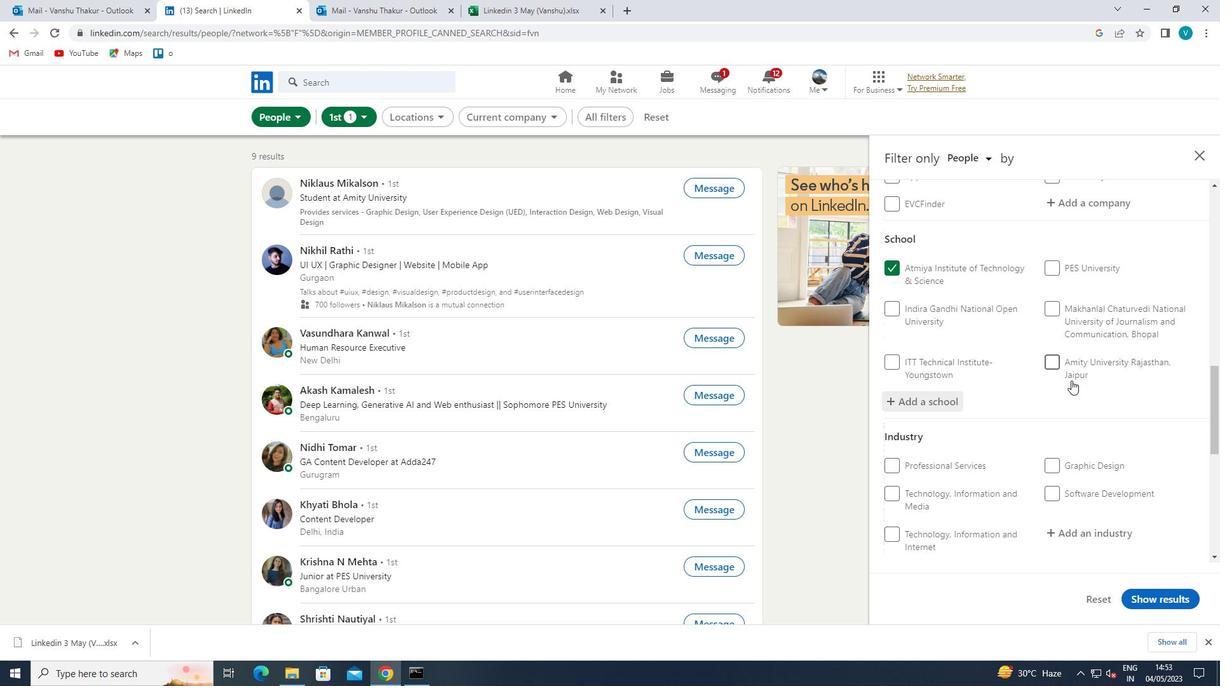 
Action: Mouse scrolled (1071, 381) with delta (0, 0)
Screenshot: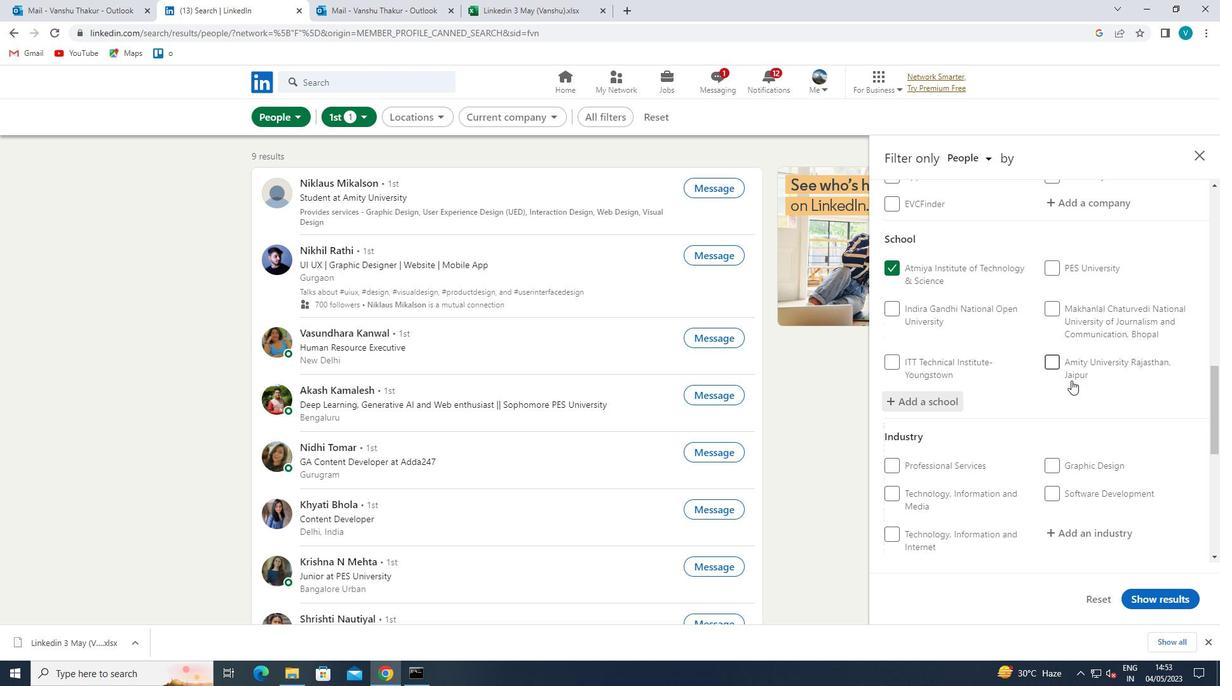 
Action: Mouse scrolled (1071, 381) with delta (0, 0)
Screenshot: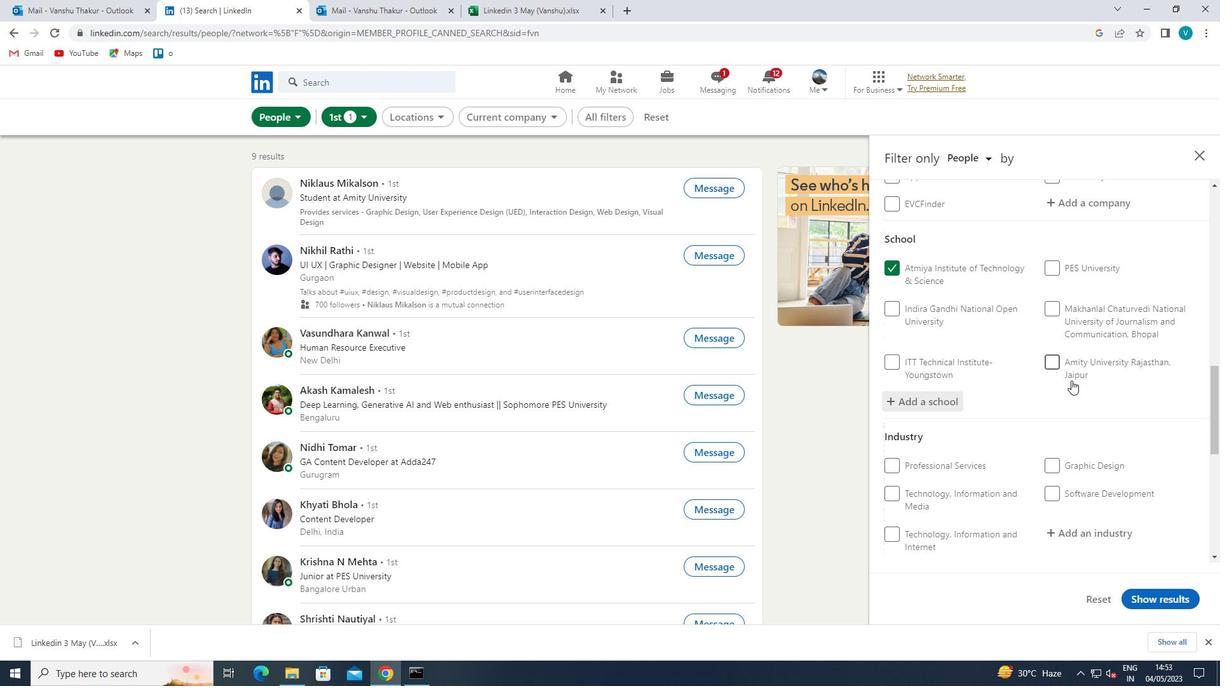 
Action: Mouse scrolled (1071, 381) with delta (0, 0)
Screenshot: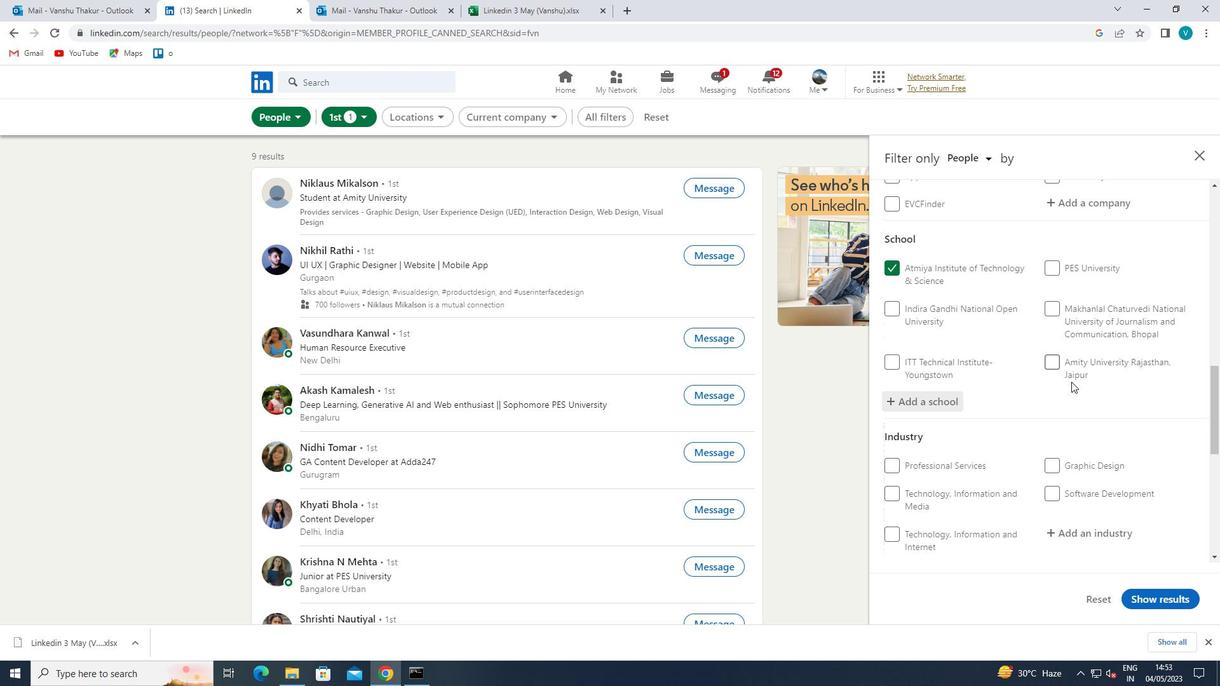 
Action: Mouse scrolled (1071, 381) with delta (0, 0)
Screenshot: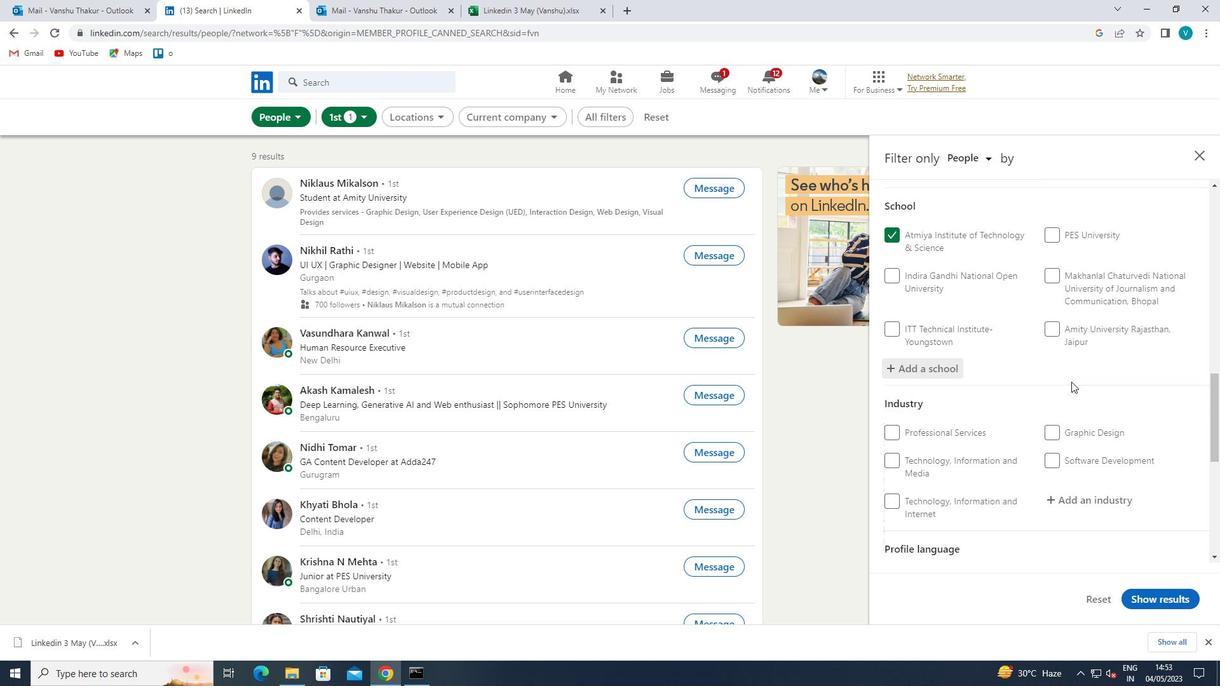 
Action: Mouse moved to (1102, 280)
Screenshot: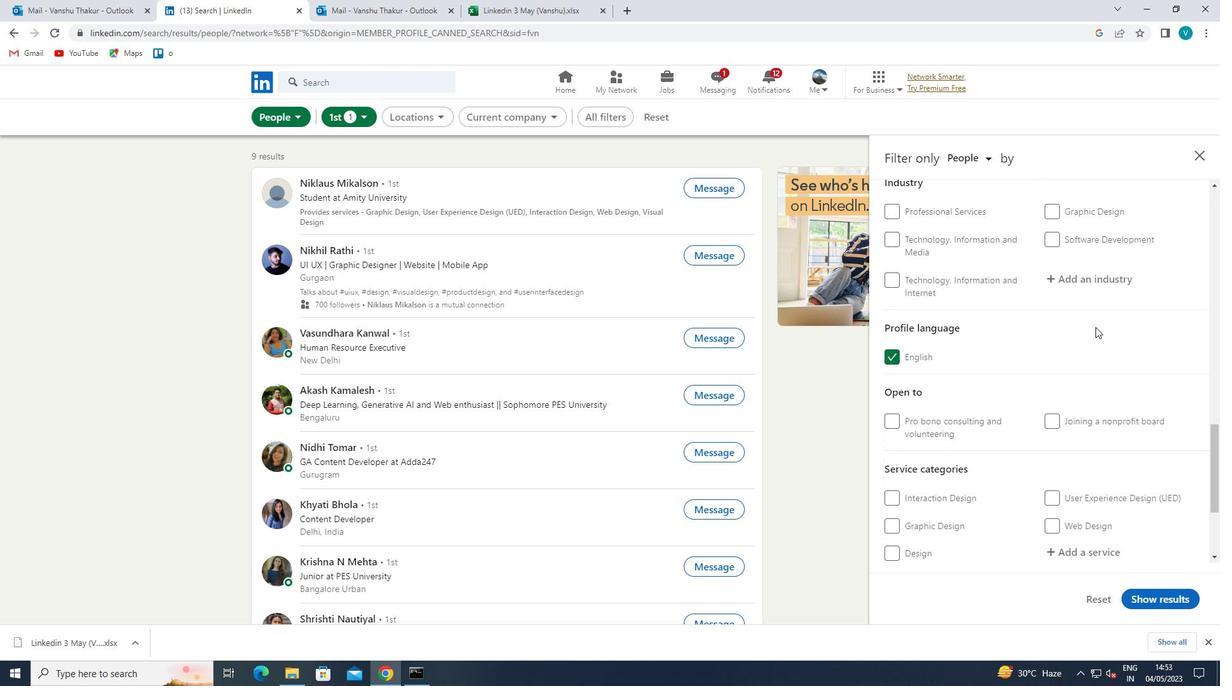 
Action: Mouse pressed left at (1102, 280)
Screenshot: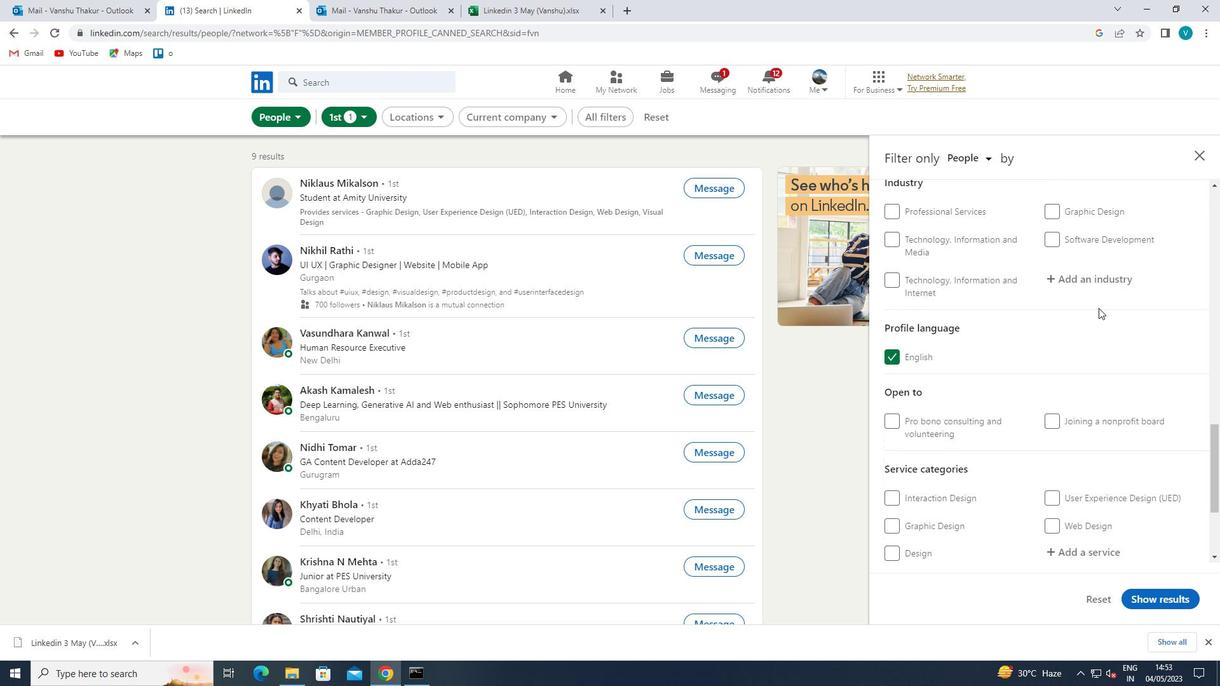 
Action: Mouse moved to (1079, 292)
Screenshot: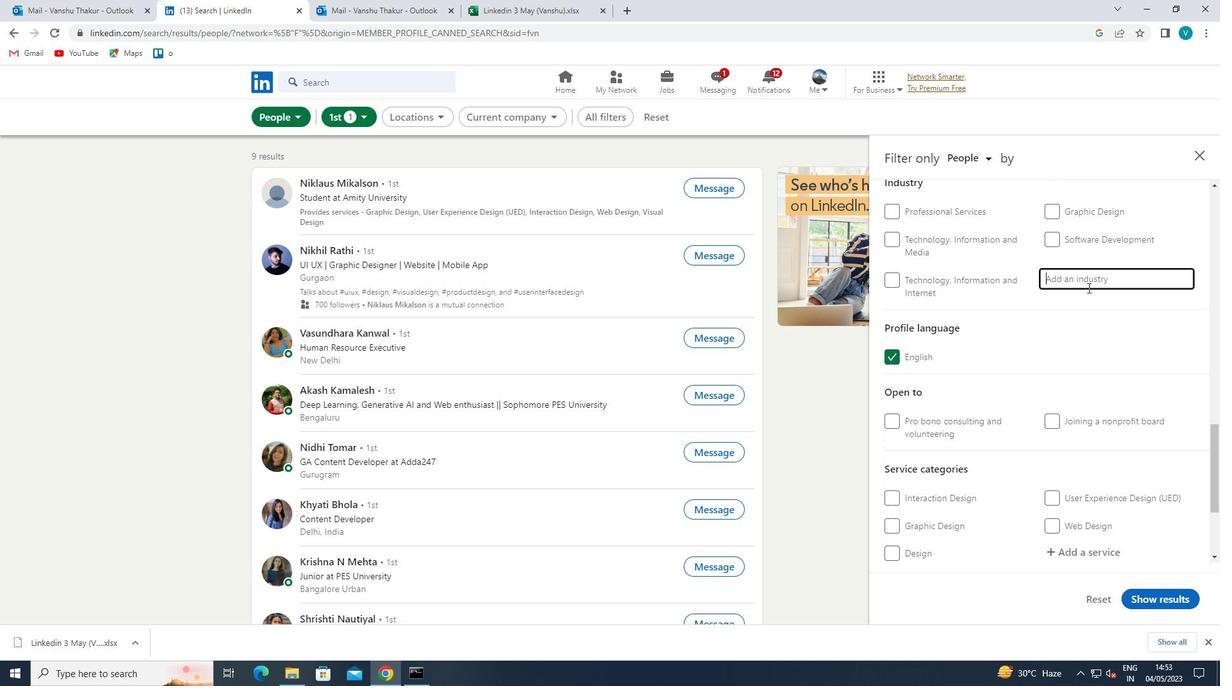 
Action: Key pressed <Key.shift>WAREH
Screenshot: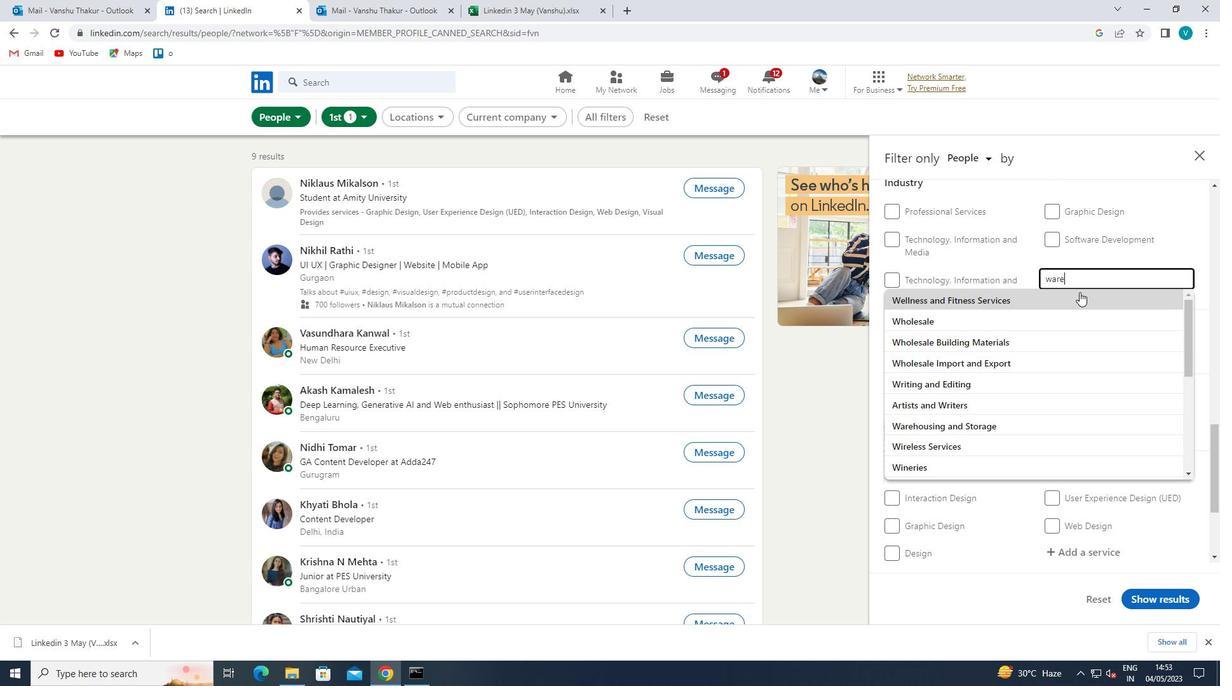 
Action: Mouse moved to (1078, 292)
Screenshot: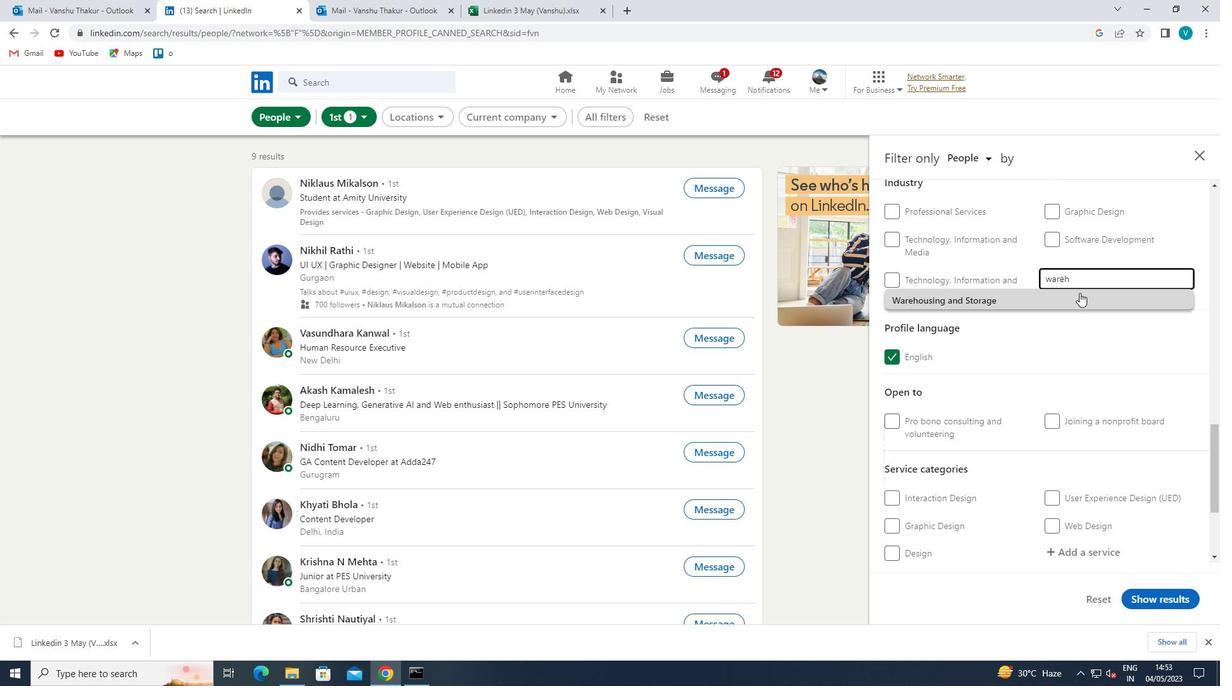 
Action: Mouse pressed left at (1078, 292)
Screenshot: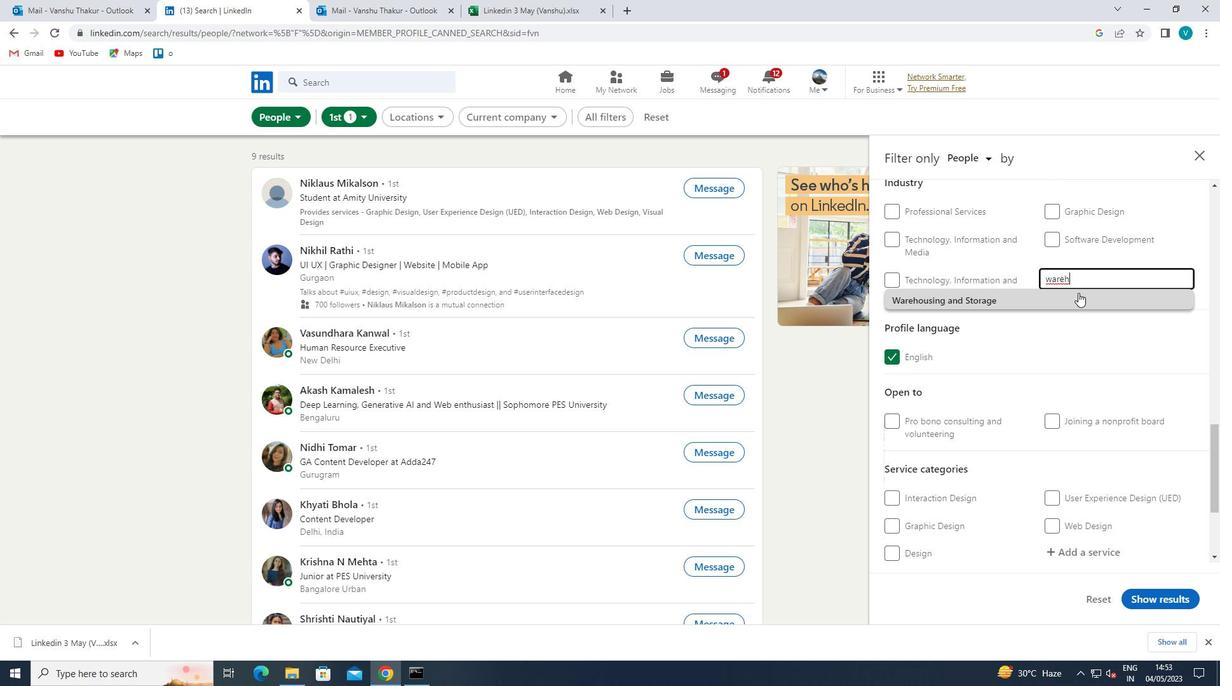 
Action: Mouse moved to (1081, 291)
Screenshot: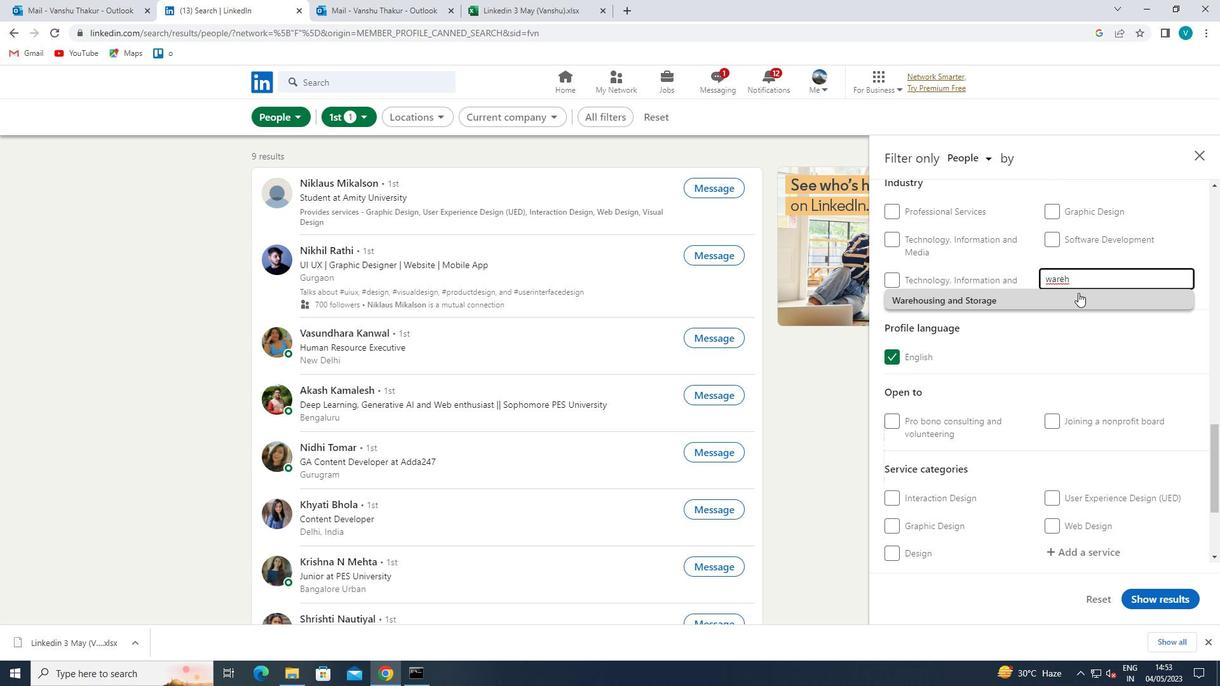
Action: Mouse scrolled (1081, 290) with delta (0, 0)
Screenshot: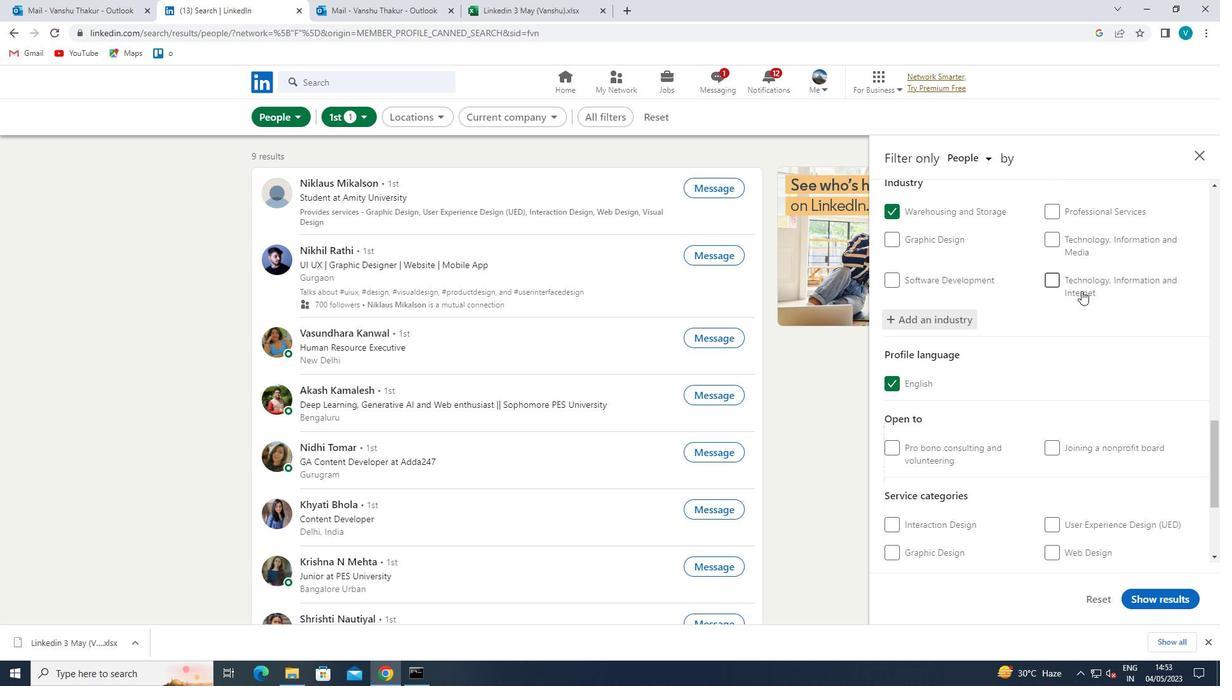 
Action: Mouse scrolled (1081, 290) with delta (0, 0)
Screenshot: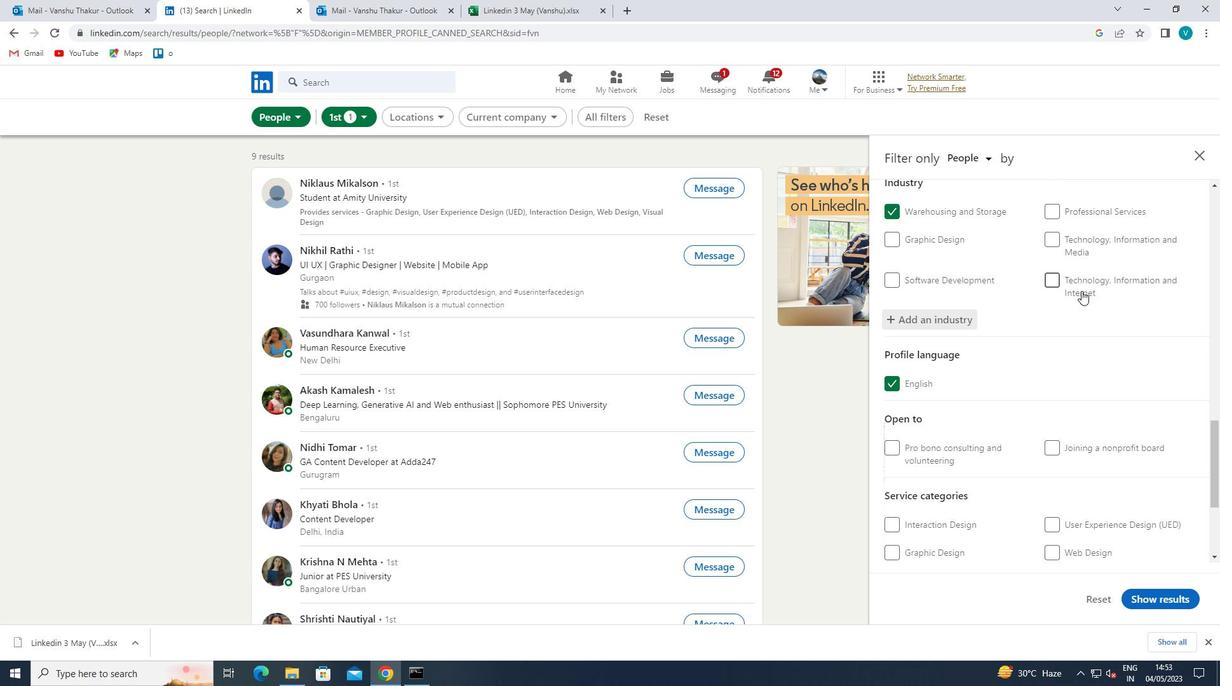 
Action: Mouse scrolled (1081, 290) with delta (0, 0)
Screenshot: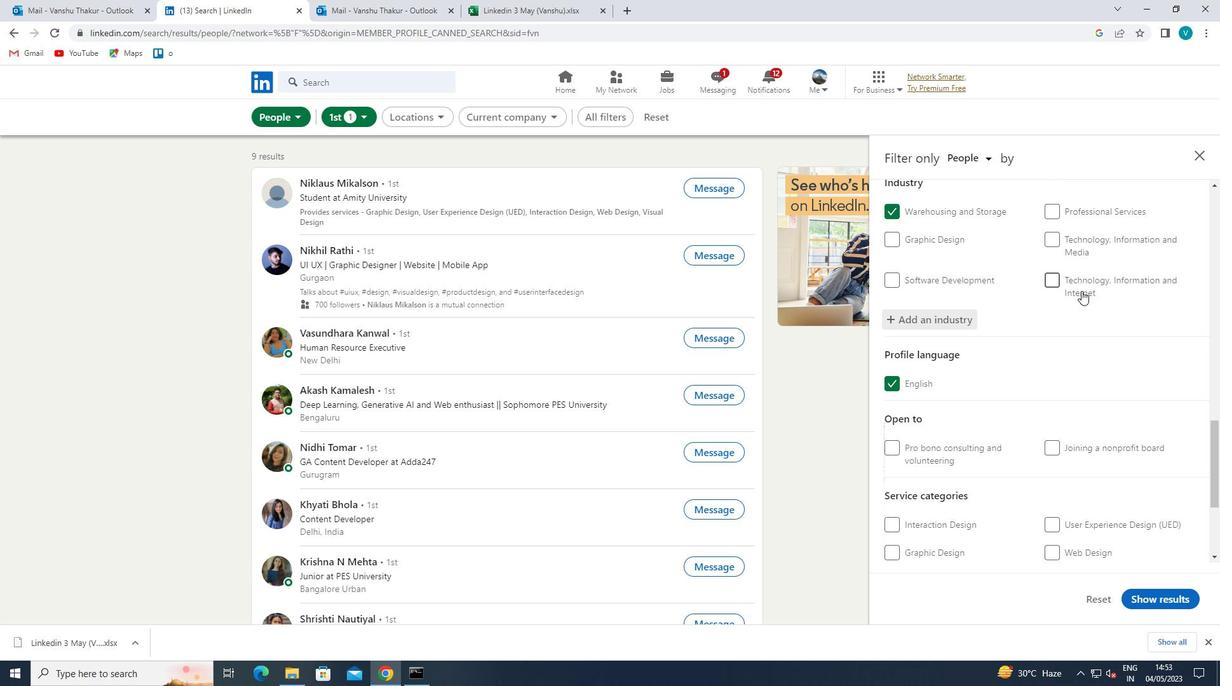 
Action: Mouse scrolled (1081, 290) with delta (0, 0)
Screenshot: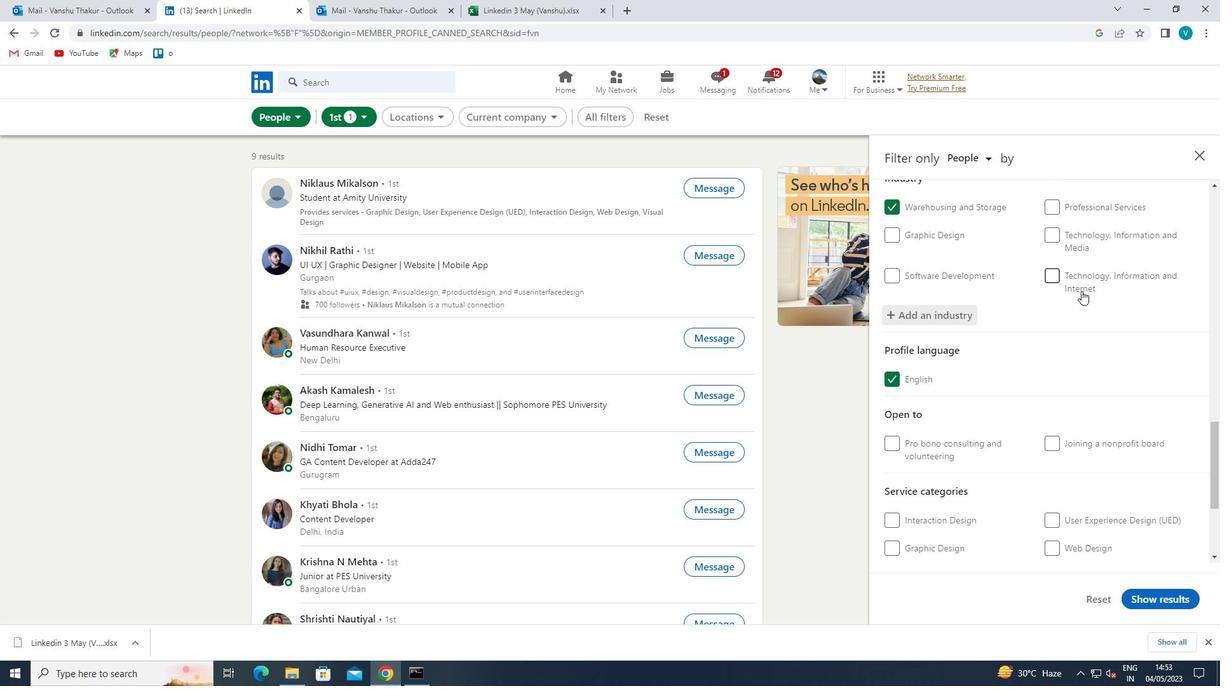 
Action: Mouse scrolled (1081, 290) with delta (0, 0)
Screenshot: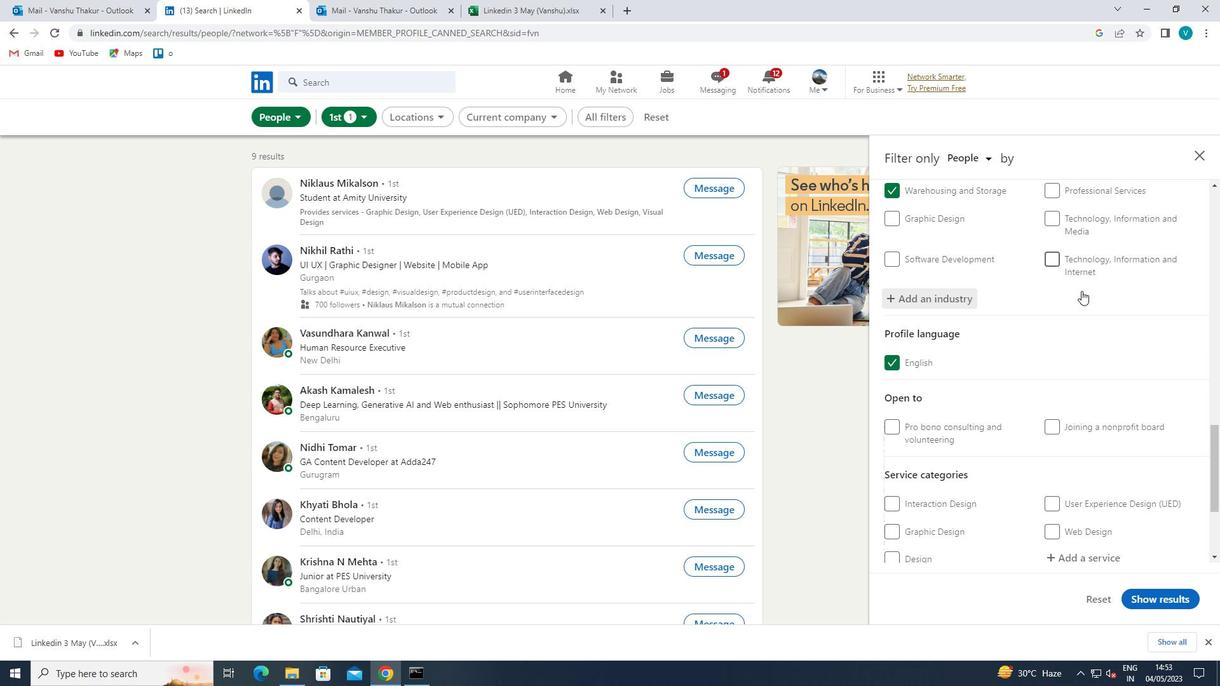 
Action: Mouse moved to (1088, 368)
Screenshot: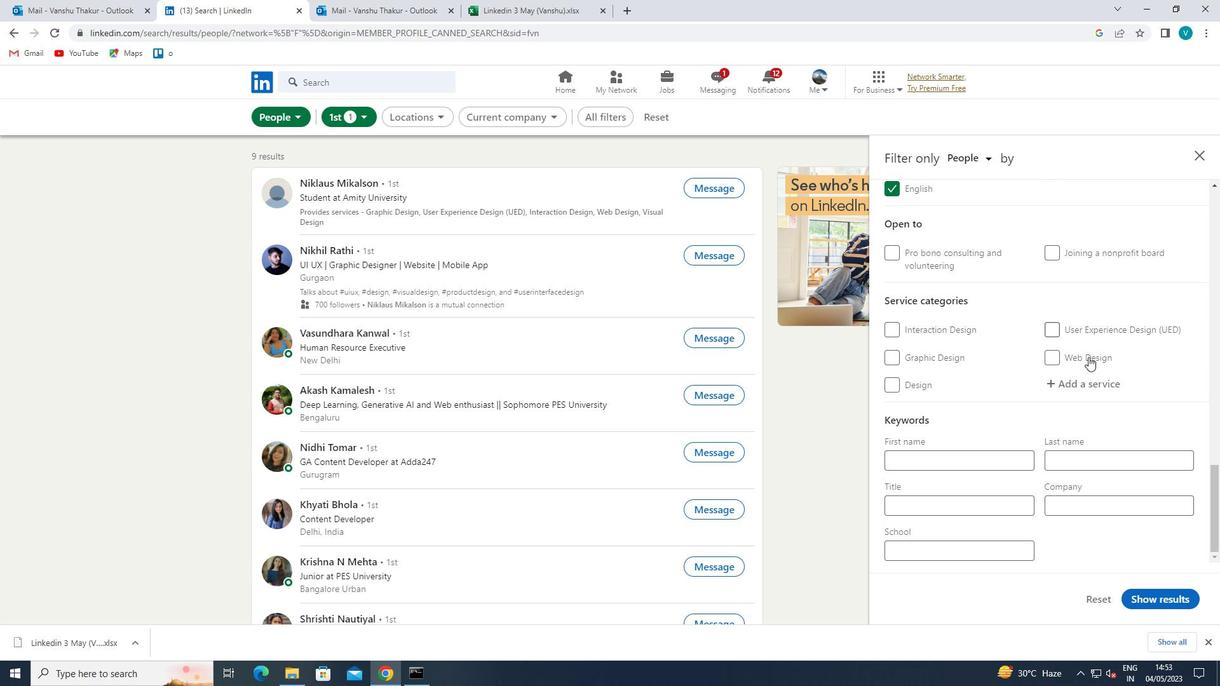 
Action: Mouse pressed left at (1088, 368)
Screenshot: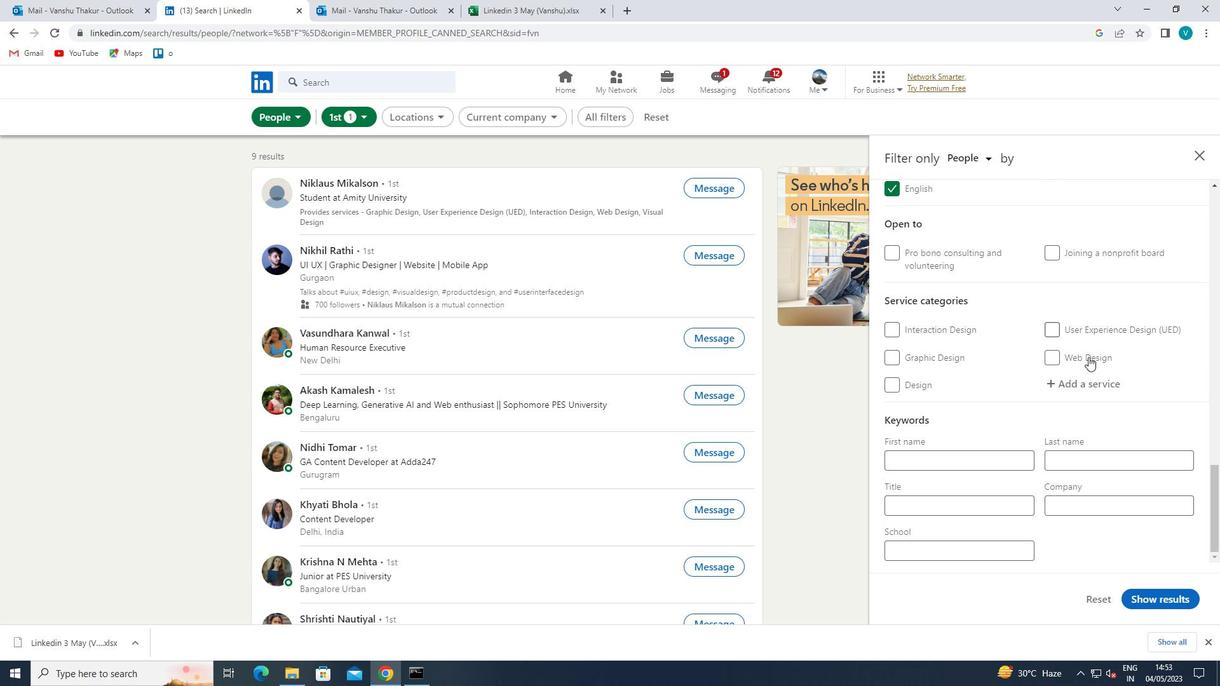 
Action: Mouse moved to (1088, 372)
Screenshot: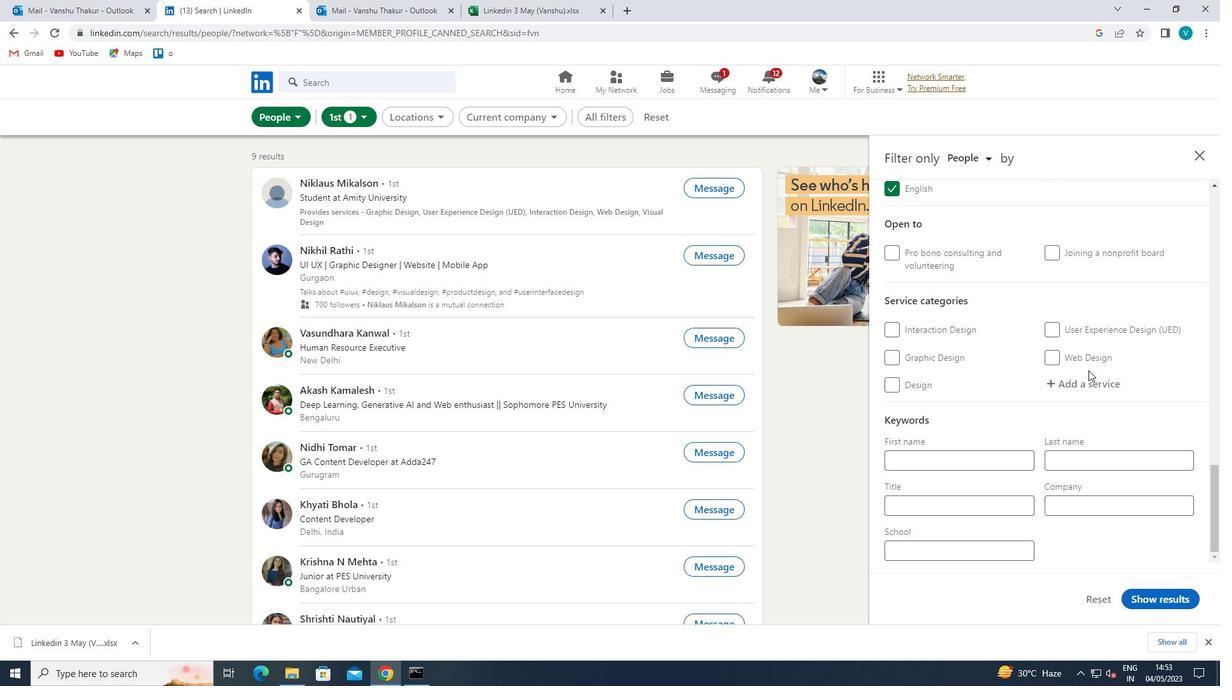 
Action: Mouse pressed left at (1088, 372)
Screenshot: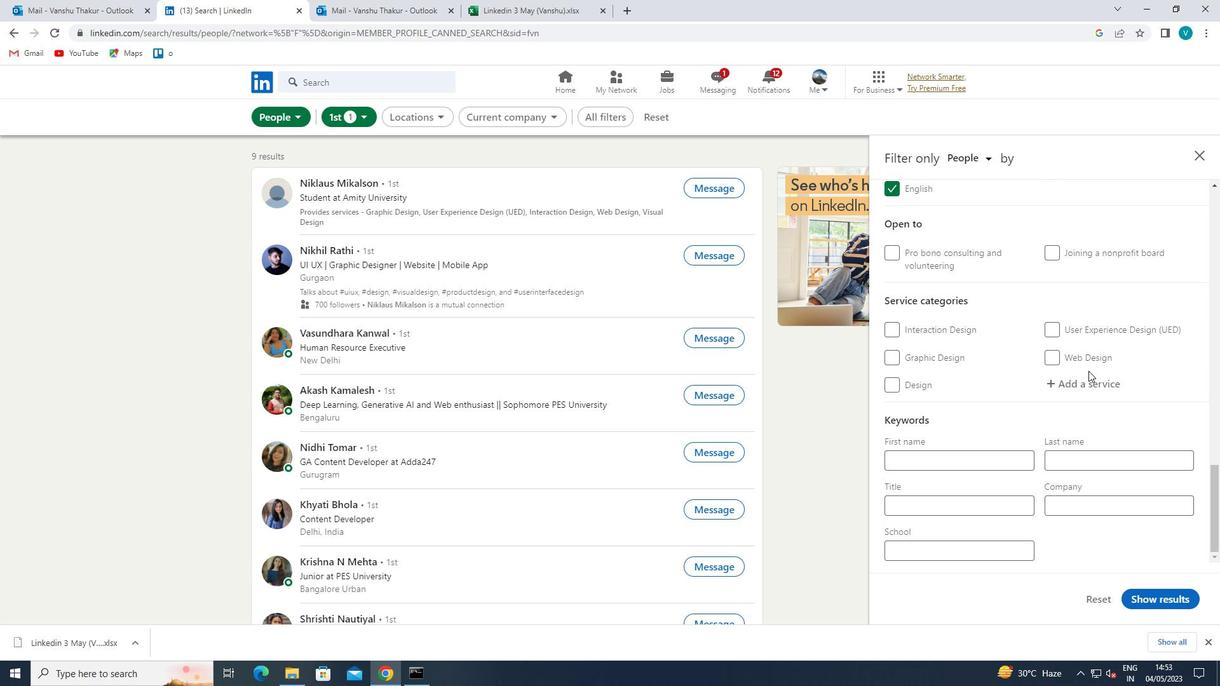 
Action: Mouse moved to (1093, 383)
Screenshot: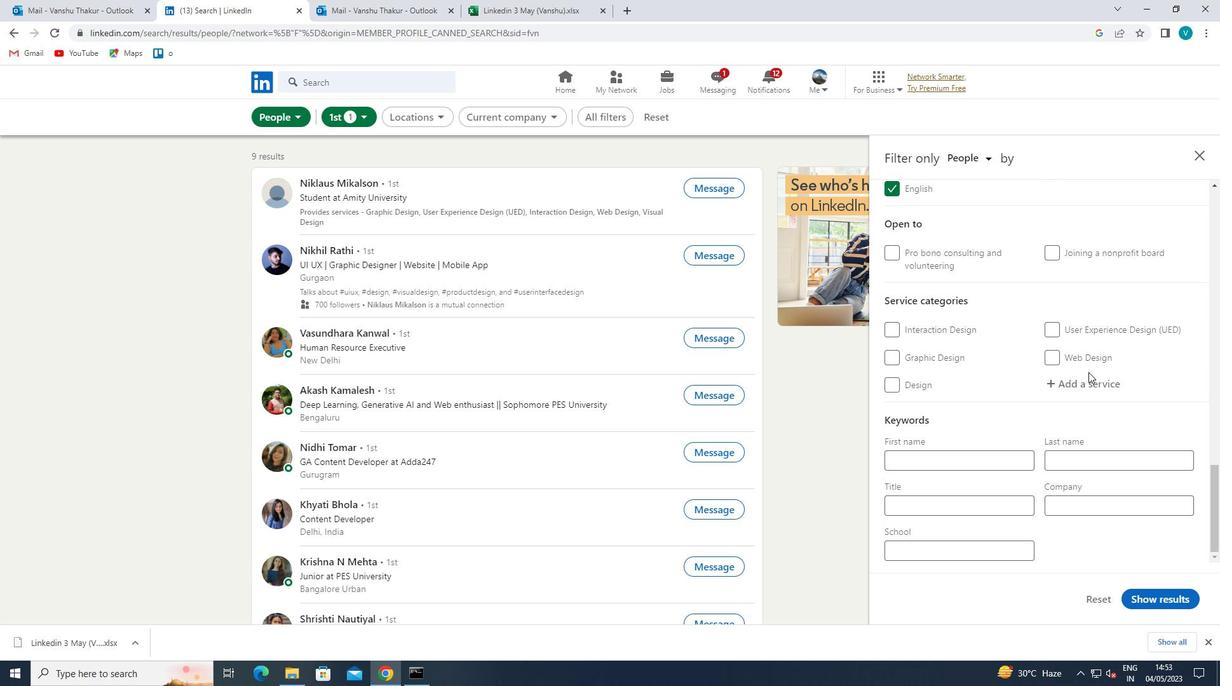 
Action: Mouse pressed left at (1093, 383)
Screenshot: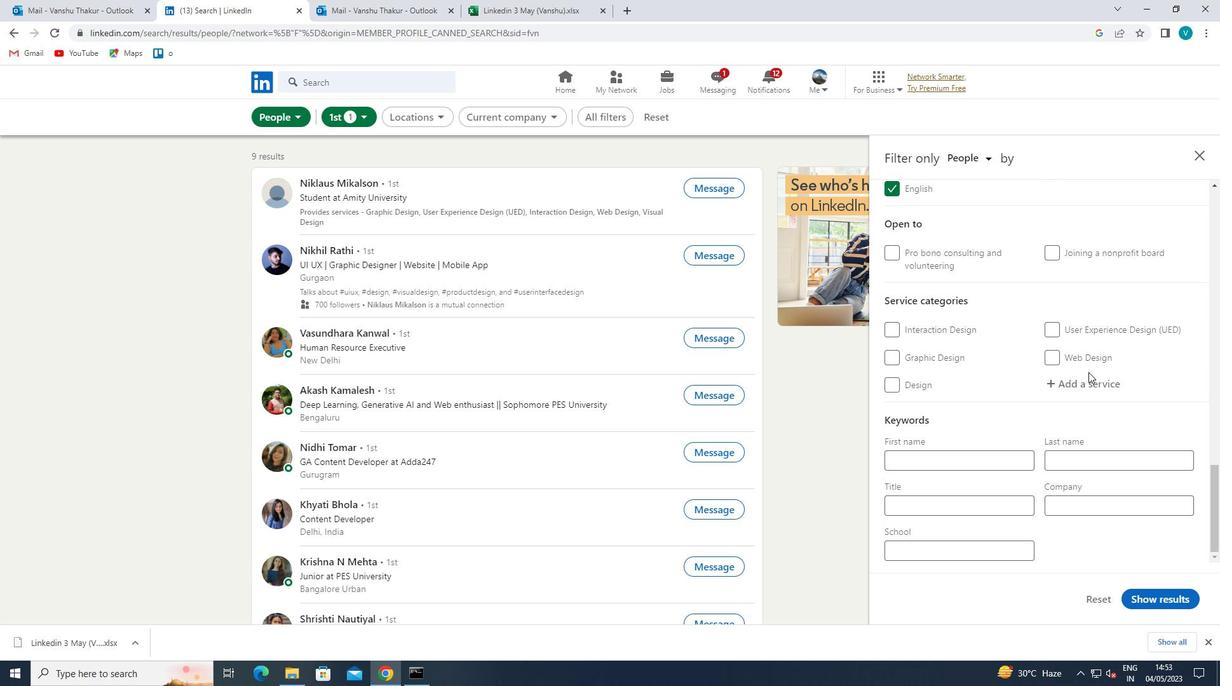 
Action: Mouse moved to (1093, 383)
Screenshot: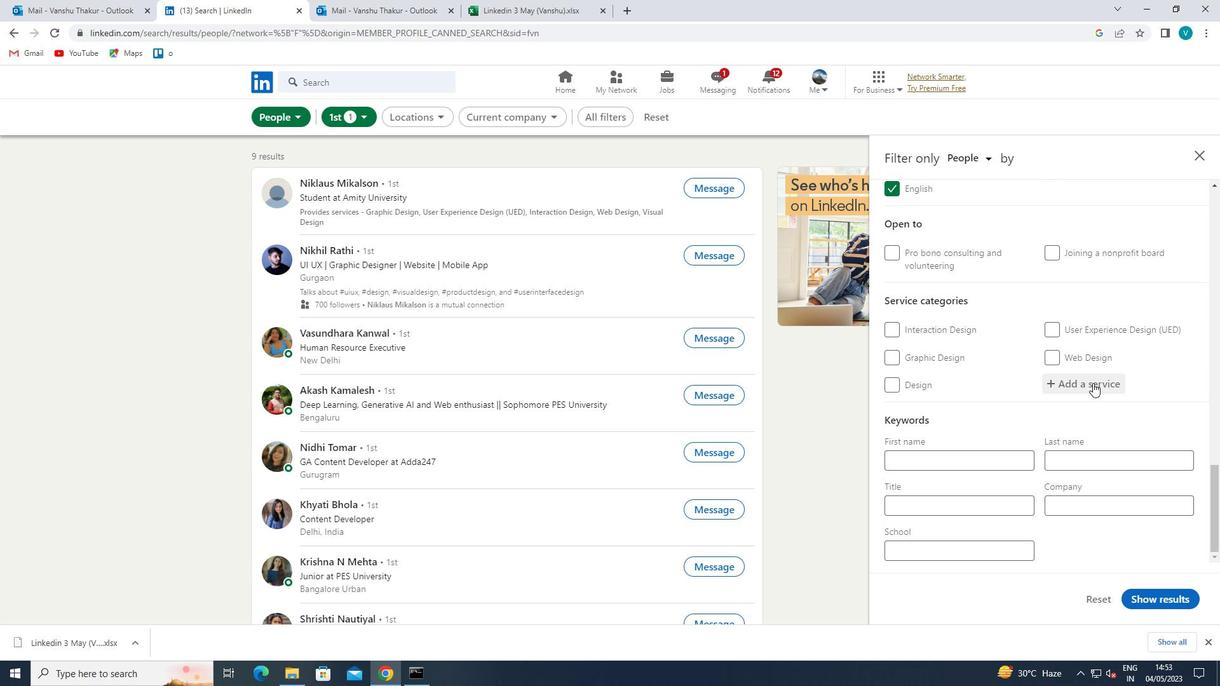 
Action: Key pressed <Key.shift>WEB<Key.space><Key.shift><Key.shift>
Screenshot: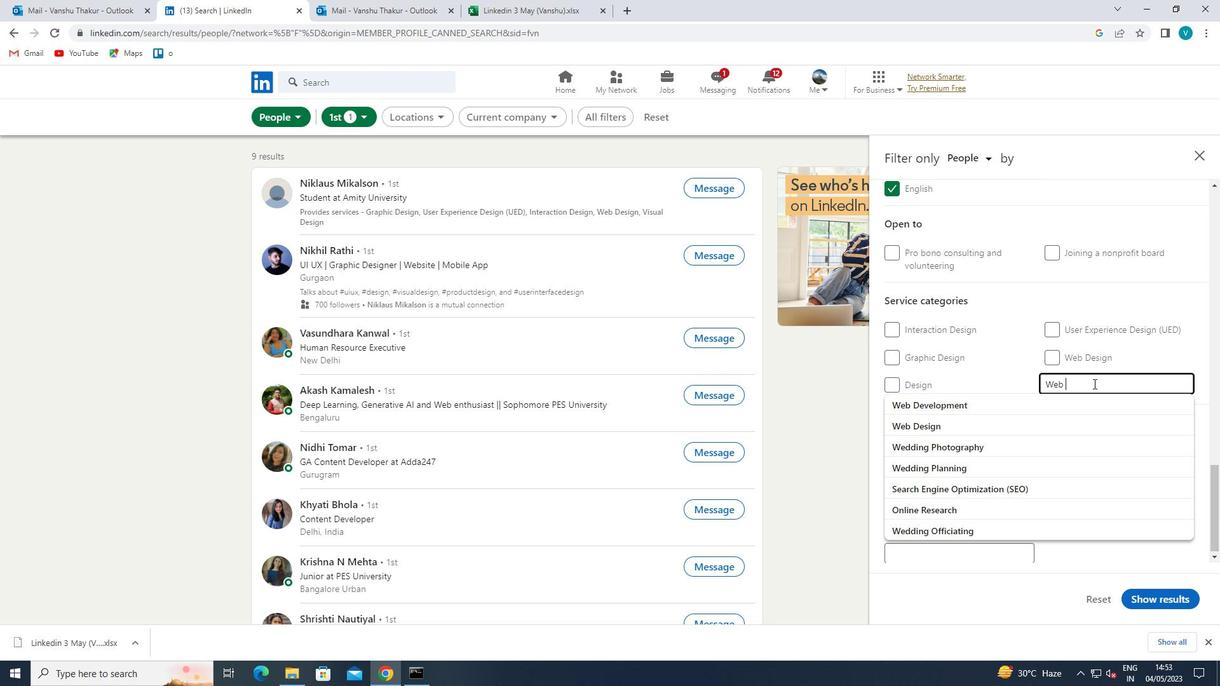 
Action: Mouse moved to (1061, 404)
Screenshot: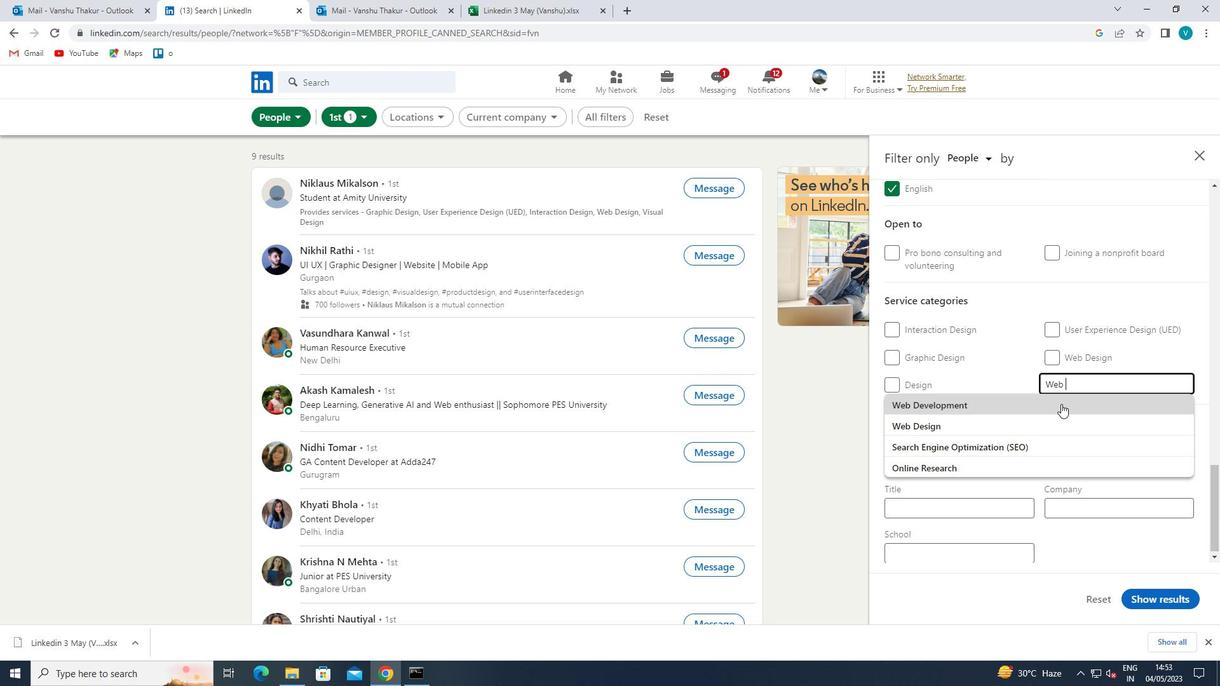 
Action: Mouse pressed left at (1061, 404)
Screenshot: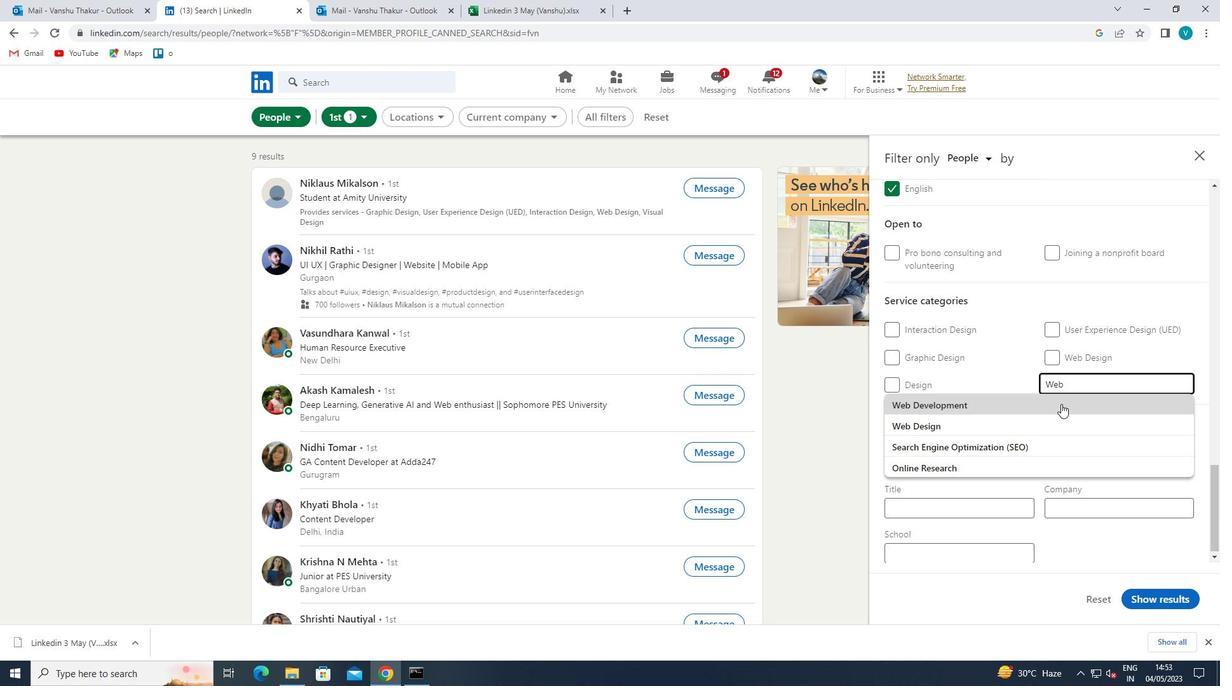 
Action: Mouse scrolled (1061, 403) with delta (0, 0)
Screenshot: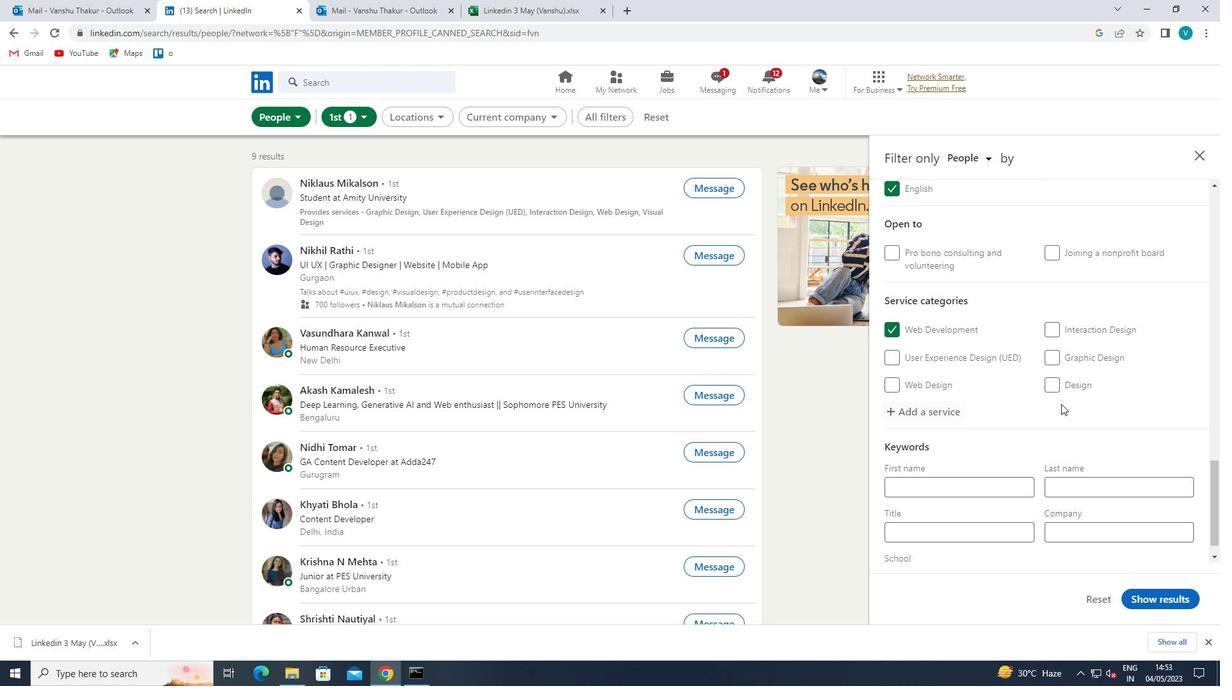 
Action: Mouse scrolled (1061, 403) with delta (0, 0)
Screenshot: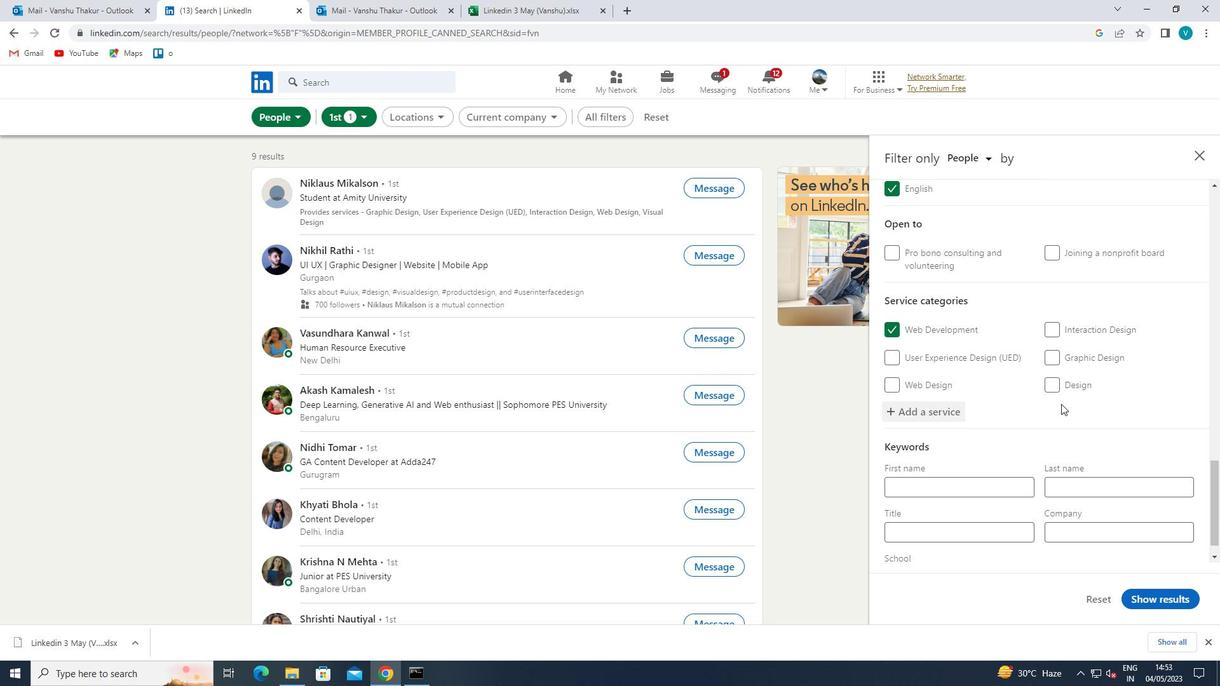 
Action: Mouse moved to (1062, 404)
Screenshot: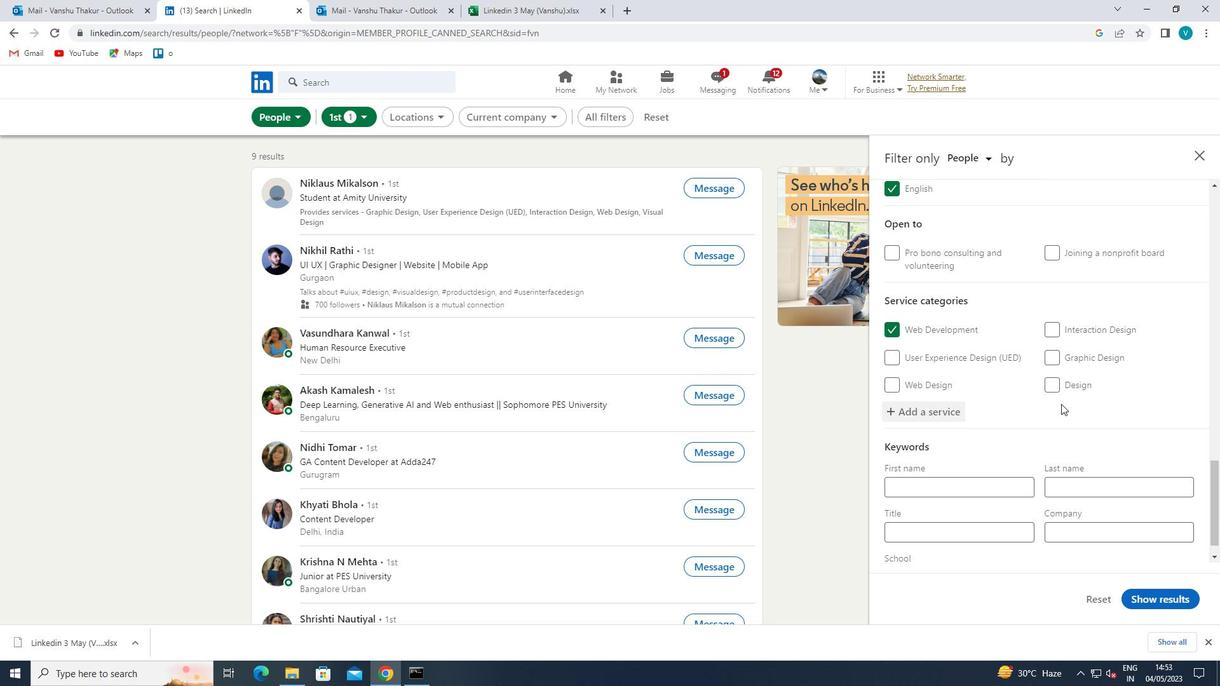 
Action: Mouse scrolled (1062, 403) with delta (0, 0)
Screenshot: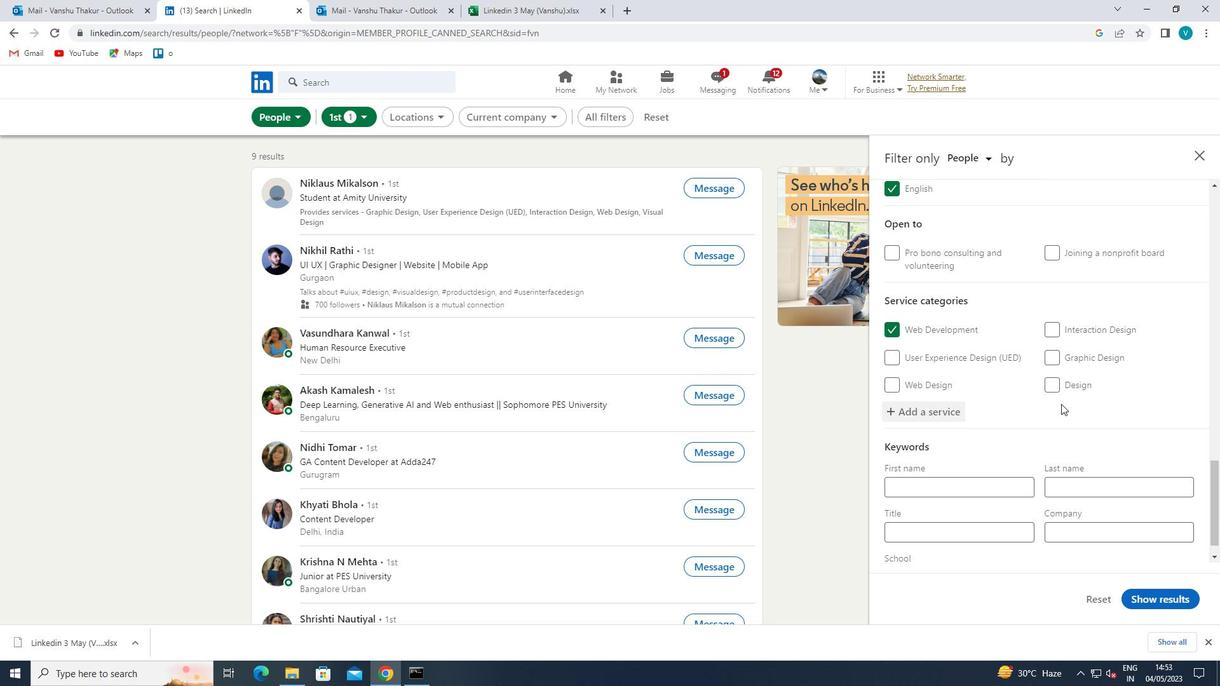 
Action: Mouse moved to (1062, 404)
Screenshot: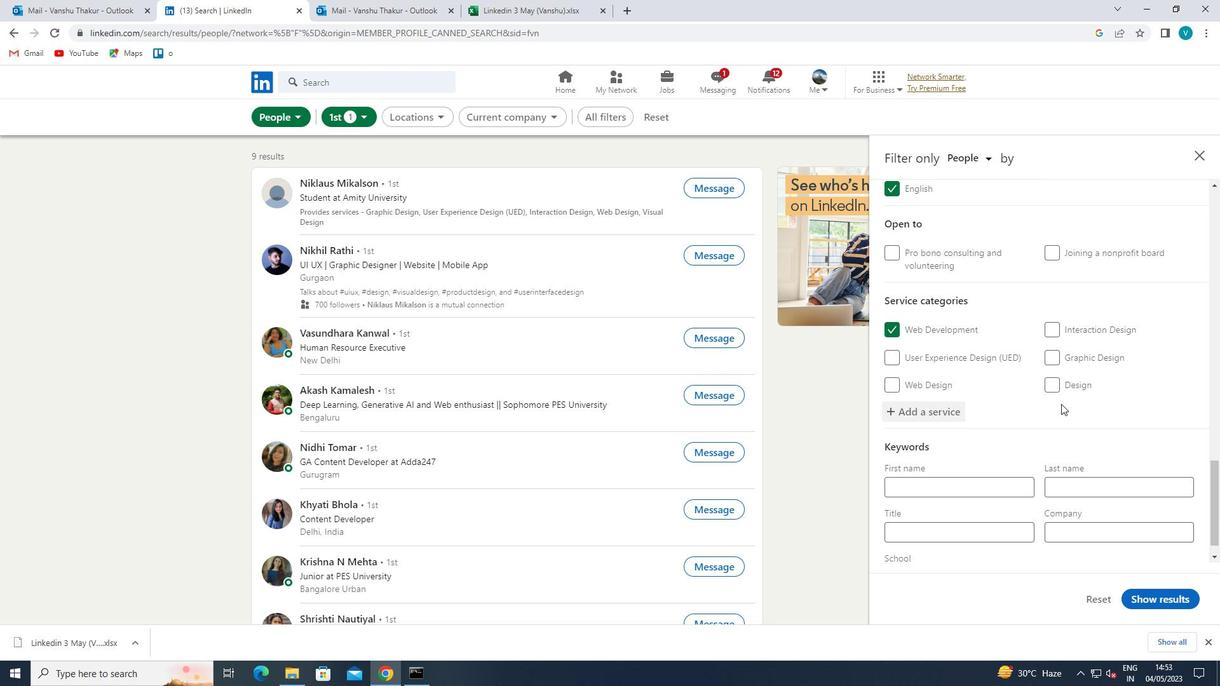 
Action: Mouse scrolled (1062, 404) with delta (0, 0)
Screenshot: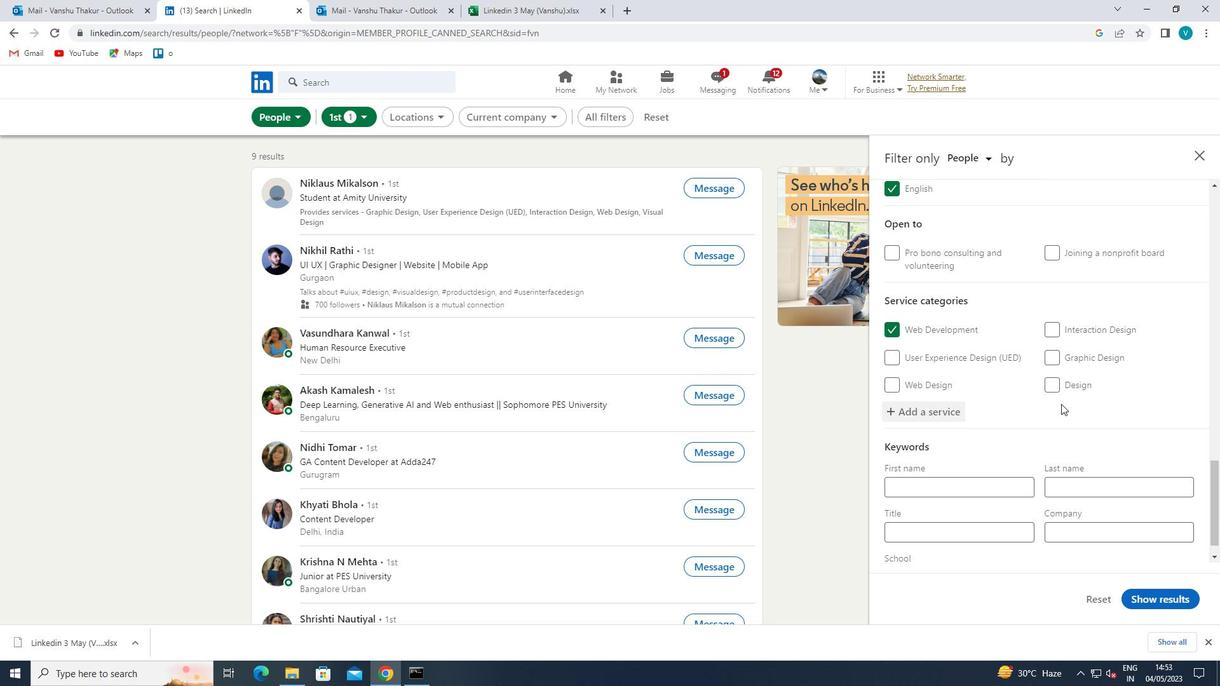 
Action: Mouse scrolled (1062, 404) with delta (0, 0)
Screenshot: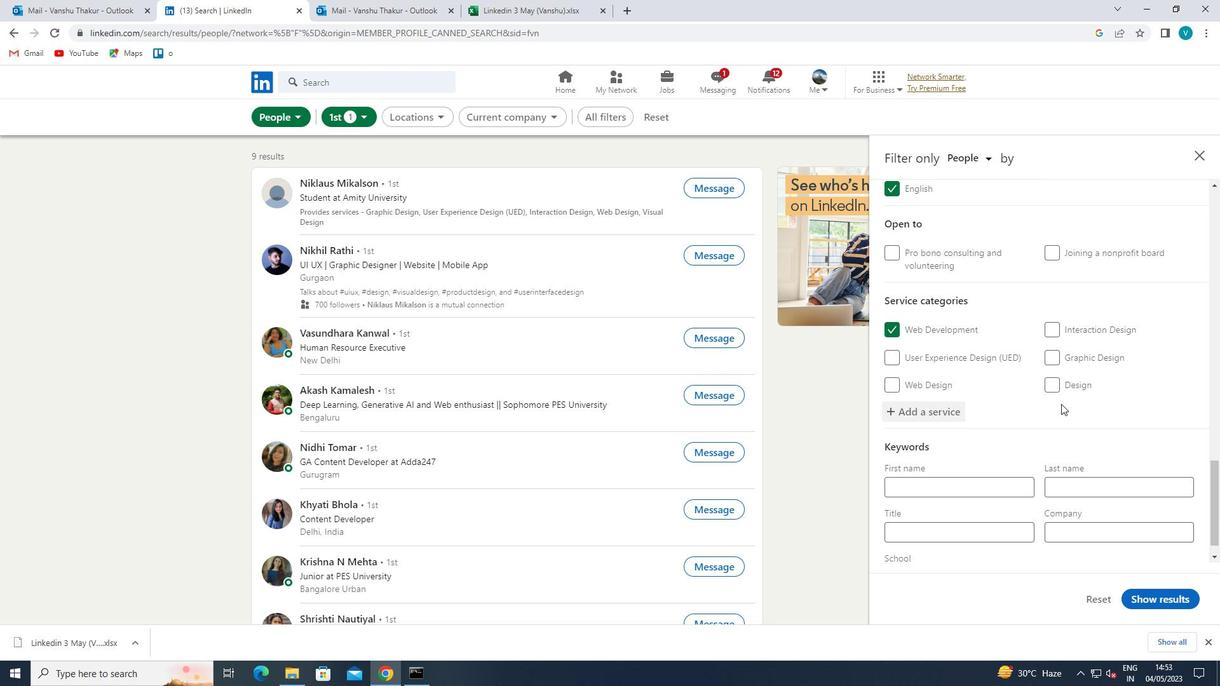 
Action: Mouse moved to (995, 498)
Screenshot: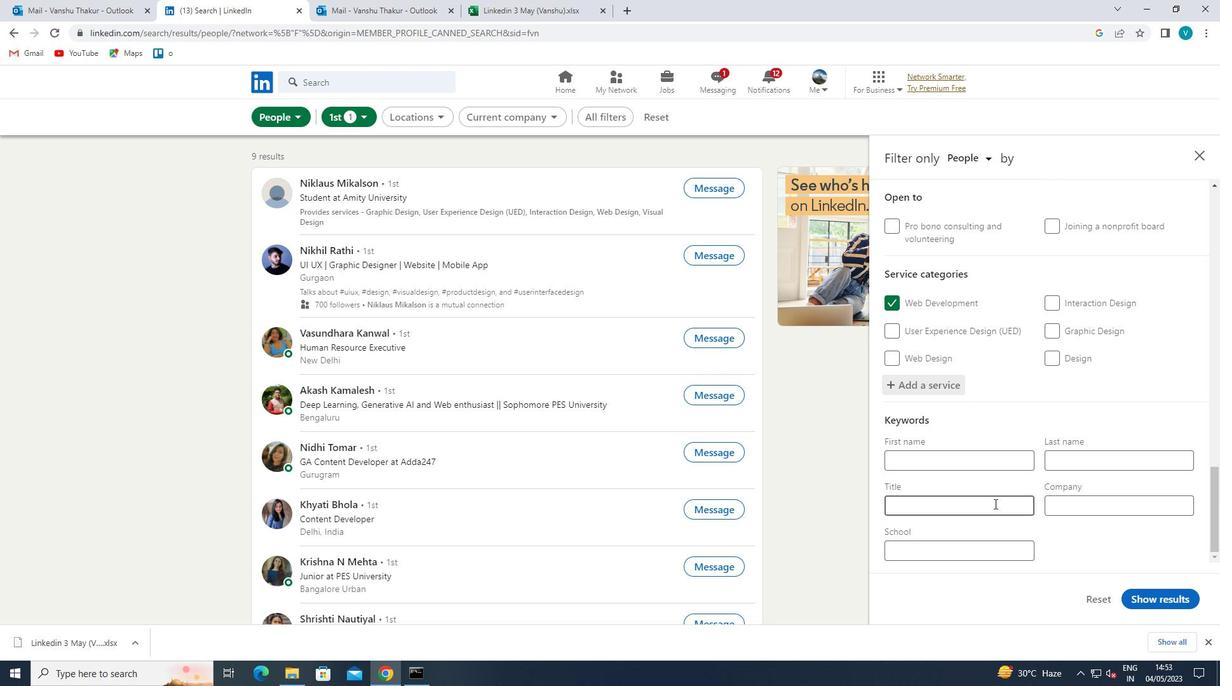 
Action: Mouse pressed left at (995, 498)
Screenshot: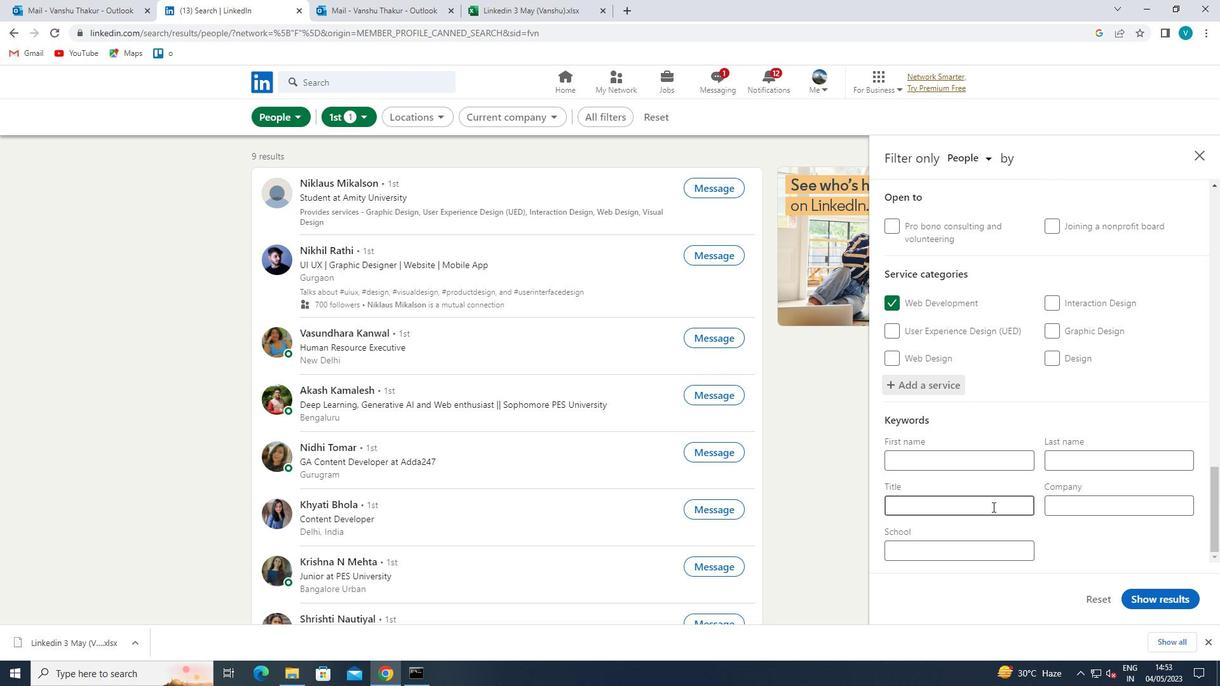 
Action: Mouse moved to (996, 497)
Screenshot: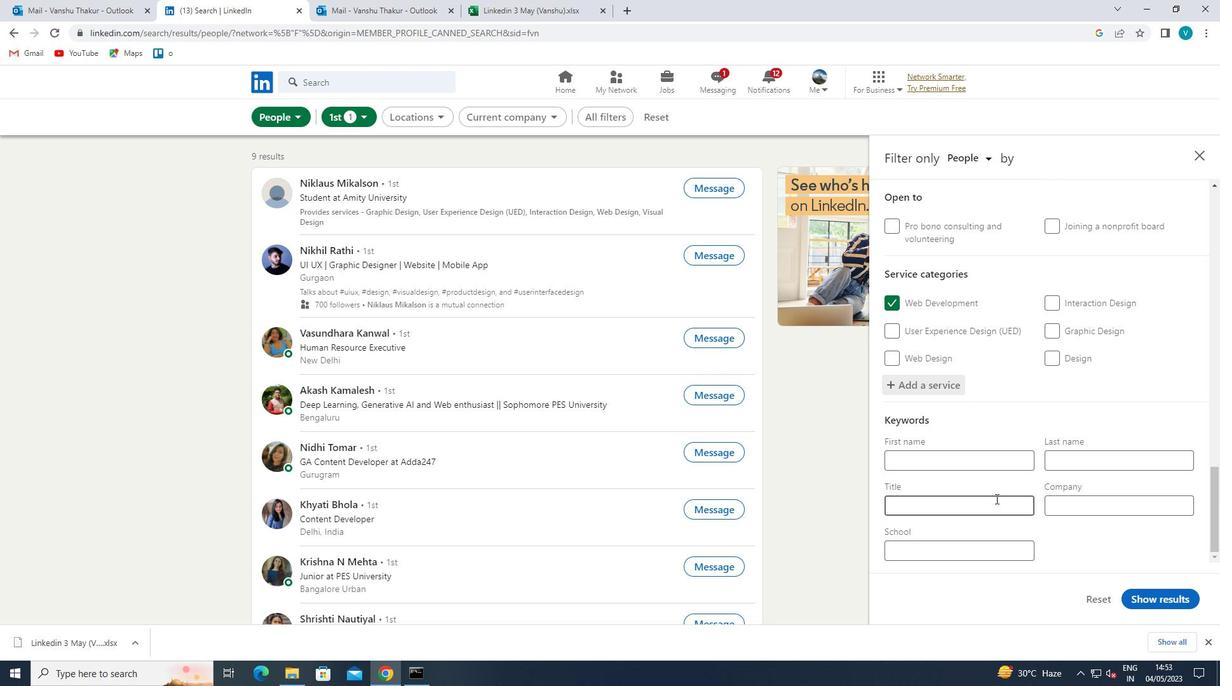 
Action: Key pressed <Key.shift>BOILMAKER<Key.space>
Screenshot: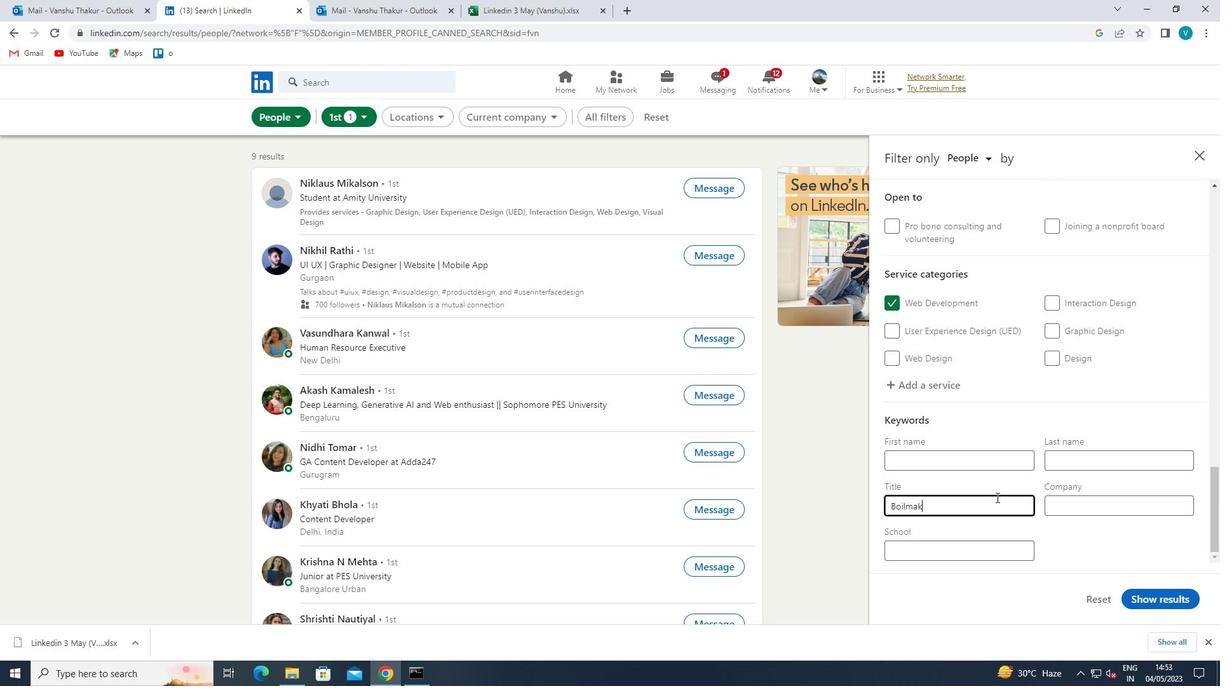 
Action: Mouse moved to (906, 502)
Screenshot: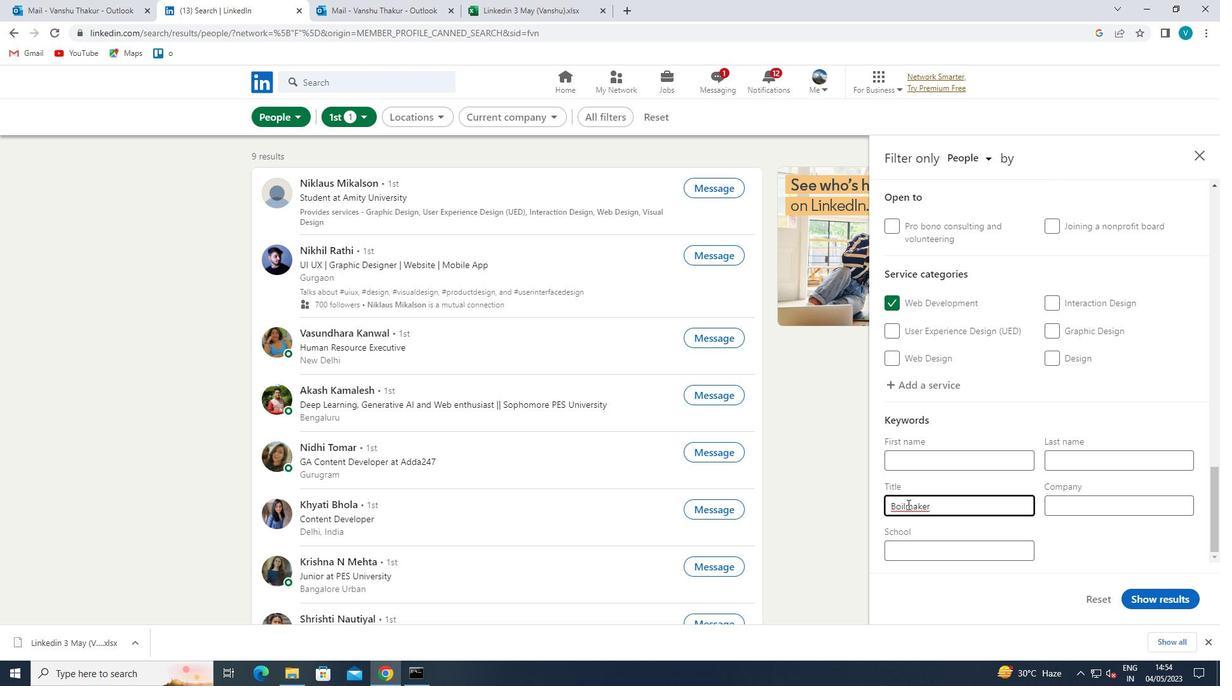 
Action: Mouse pressed left at (906, 502)
Screenshot: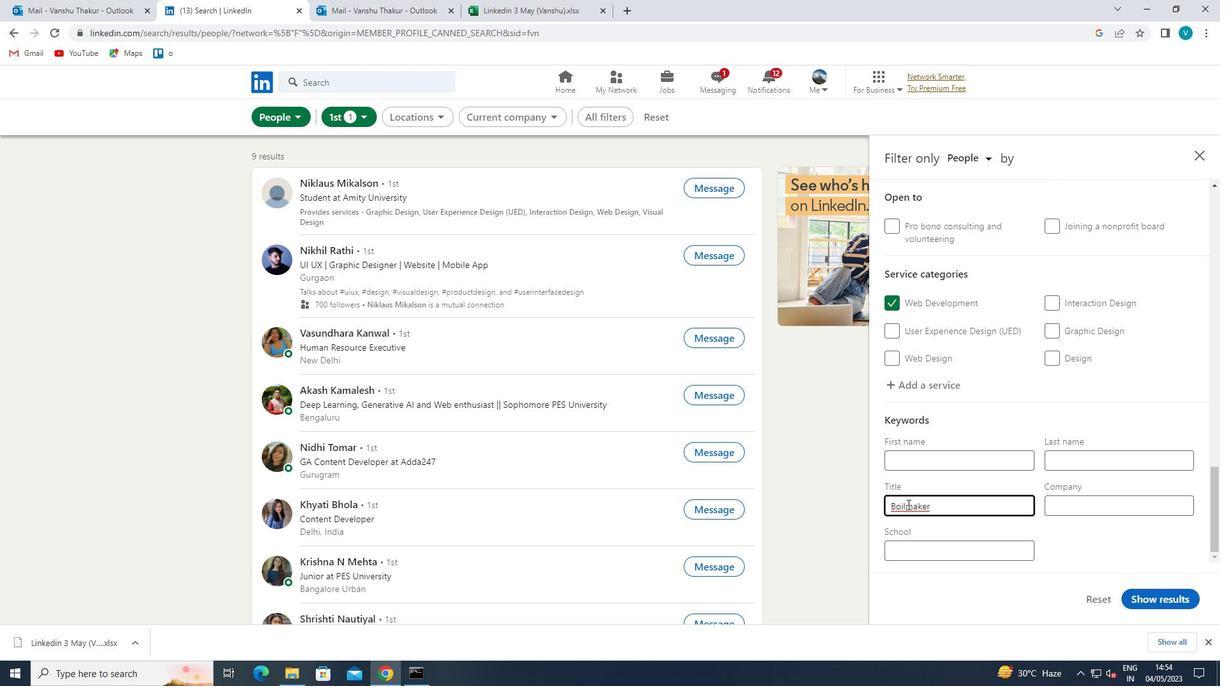 
Action: Mouse moved to (937, 535)
Screenshot: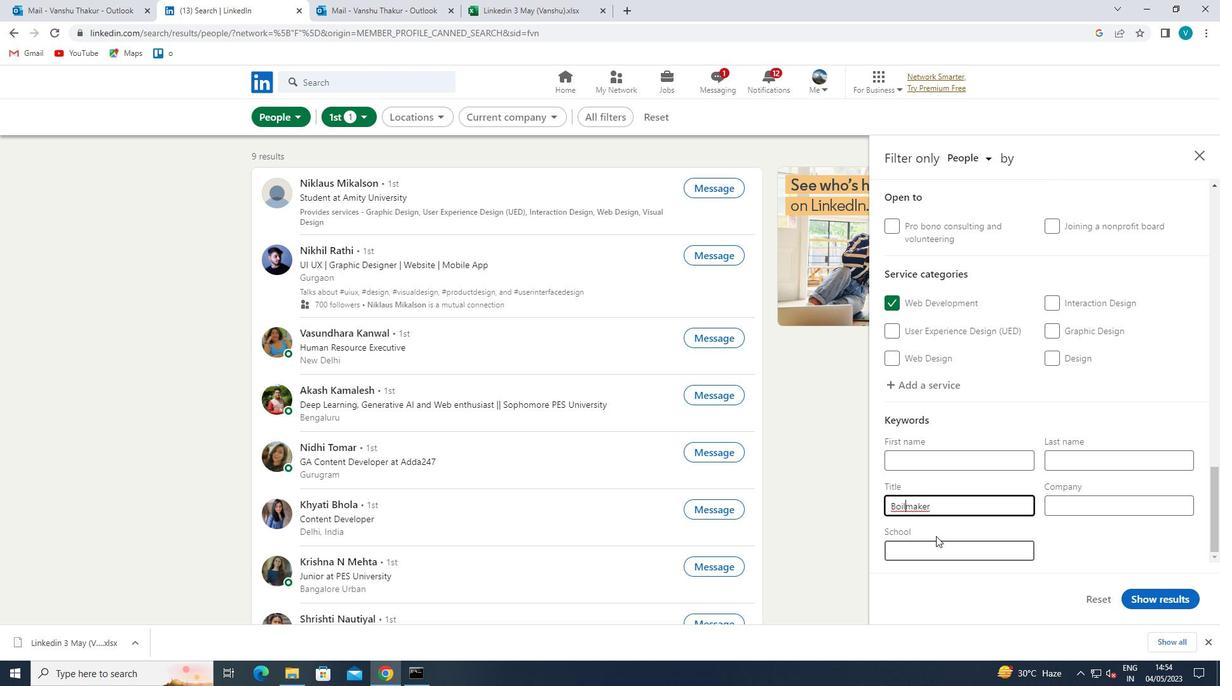
Action: Key pressed ER
Screenshot: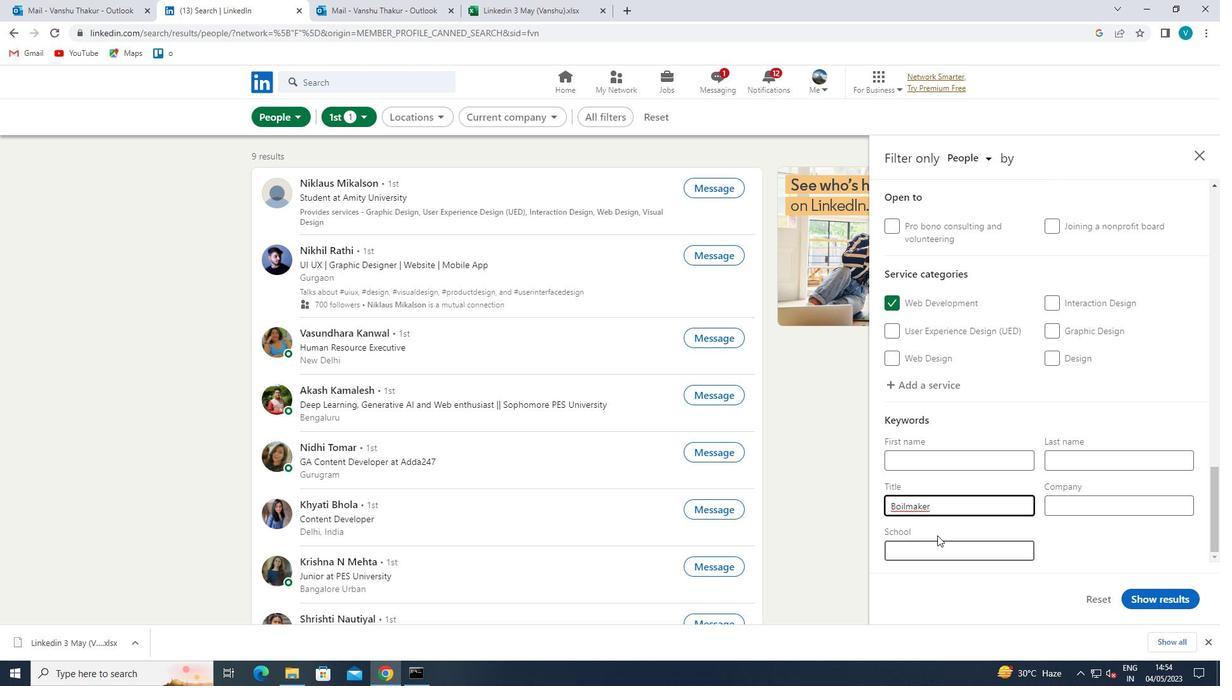 
Action: Mouse moved to (1145, 596)
Screenshot: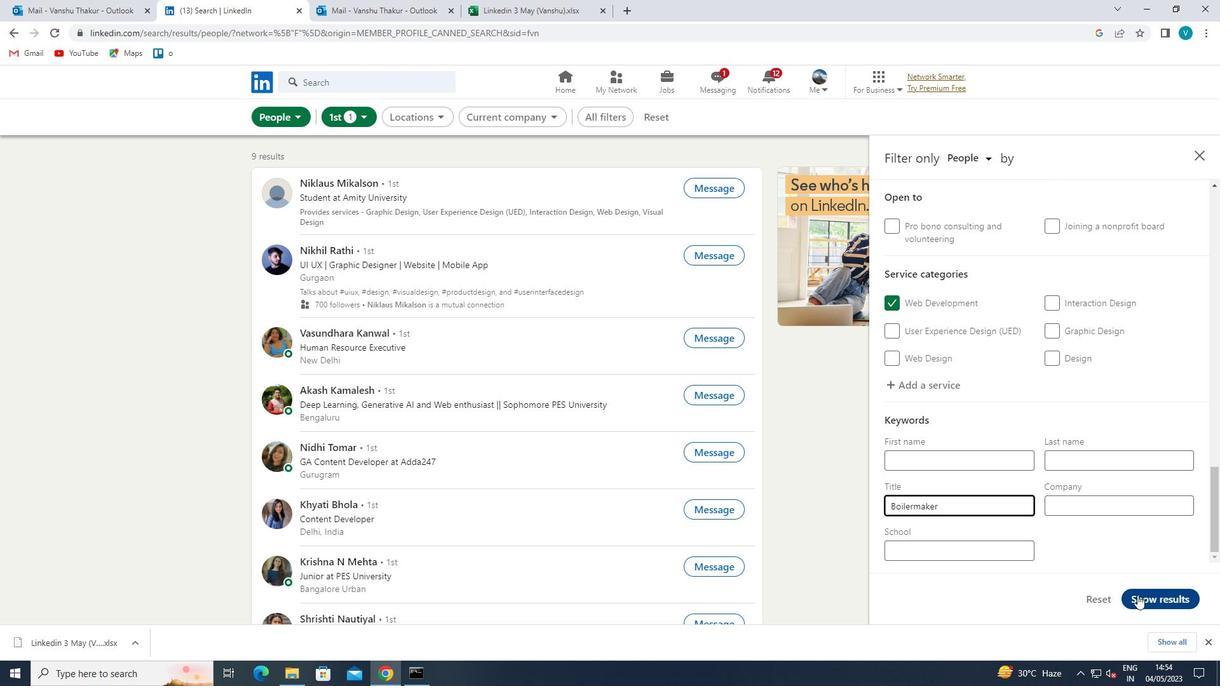 
Action: Mouse pressed left at (1145, 596)
Screenshot: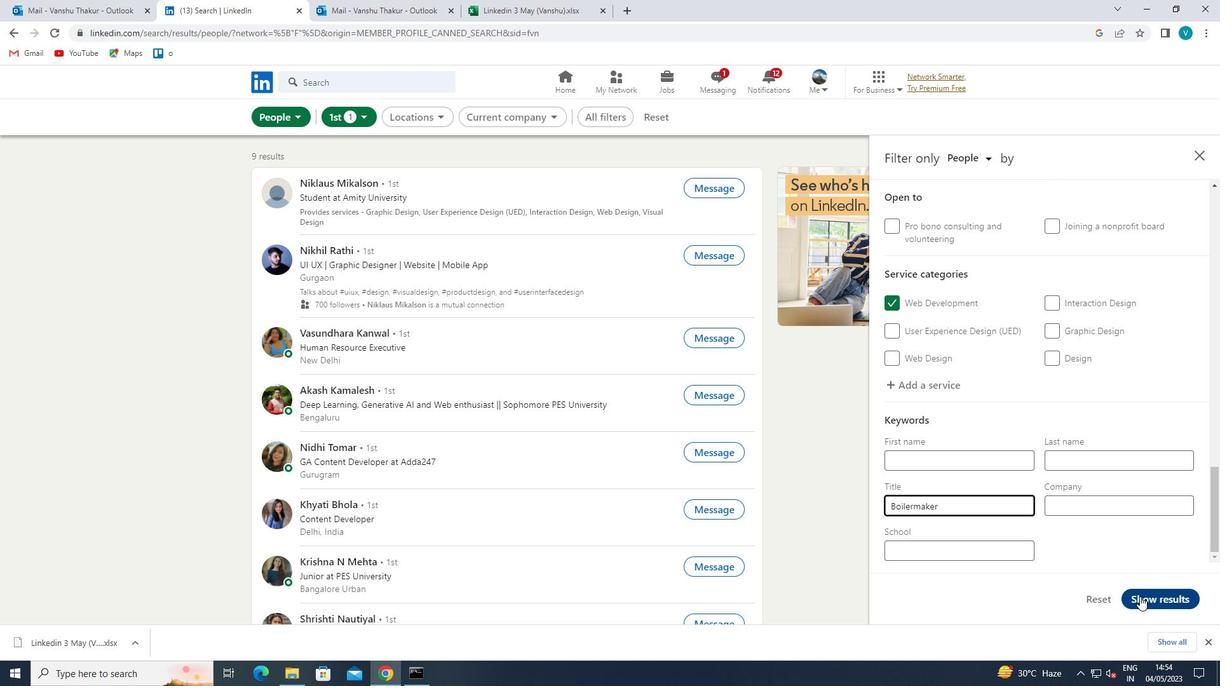 
Action: Mouse moved to (1147, 596)
Screenshot: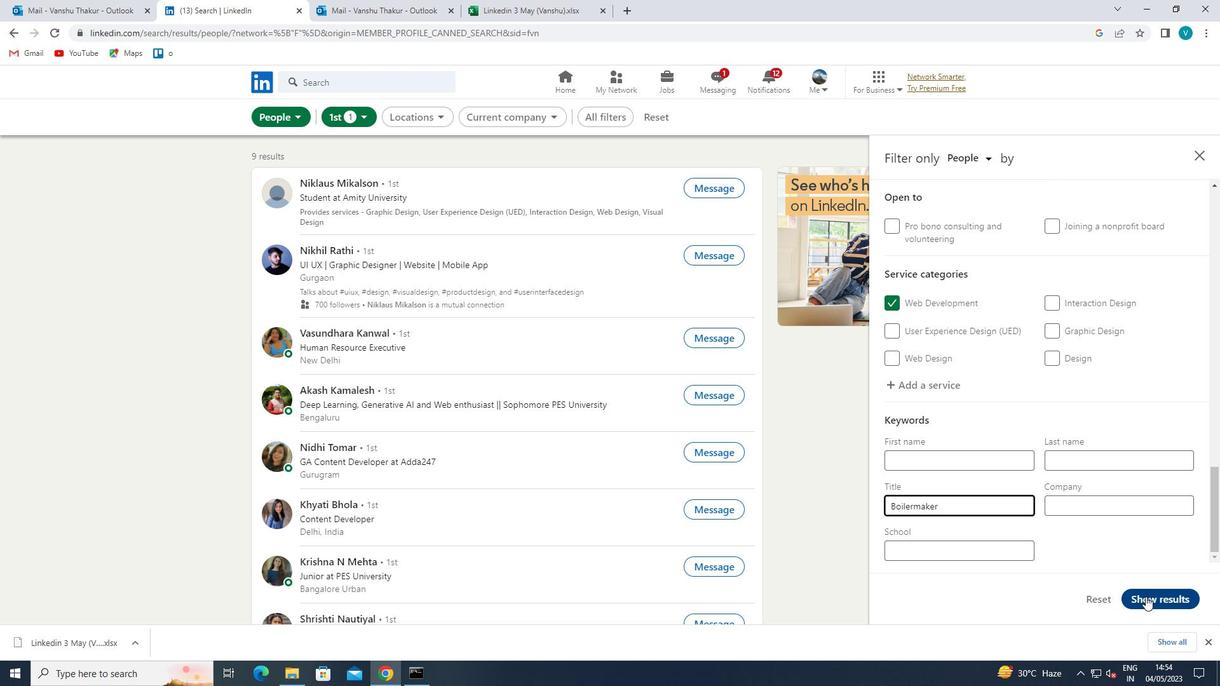 
